 Task: Get directions from New York City to Los Angeles.
Action: Mouse moved to (255, 77)
Screenshot: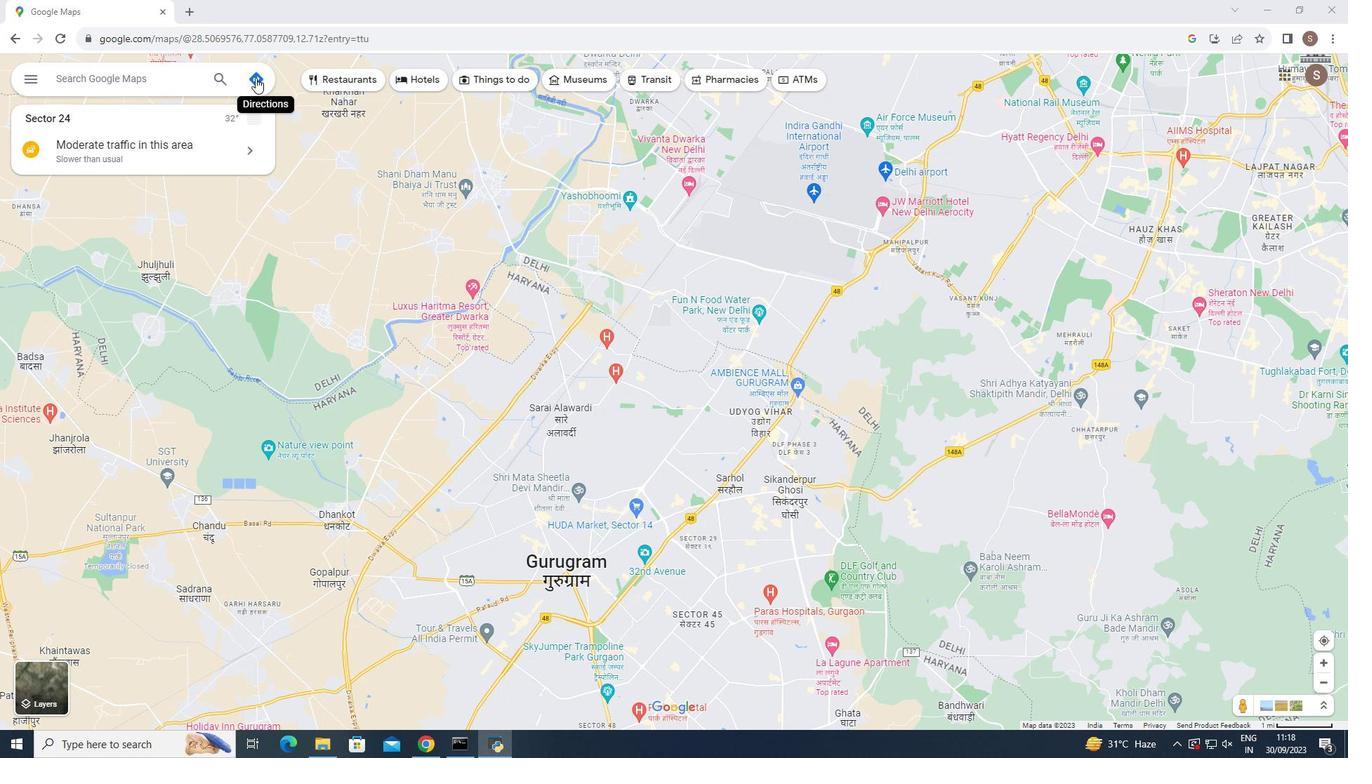 
Action: Mouse pressed left at (255, 77)
Screenshot: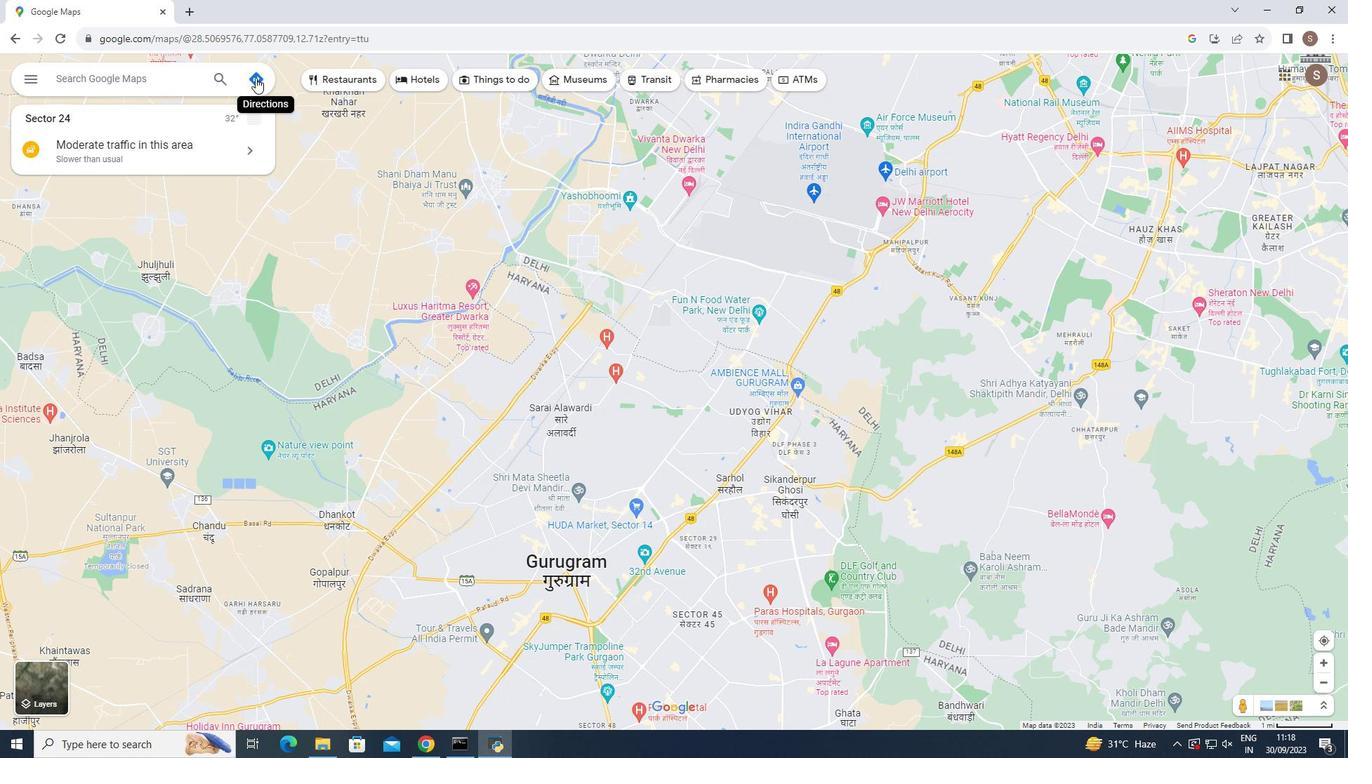
Action: Mouse moved to (104, 120)
Screenshot: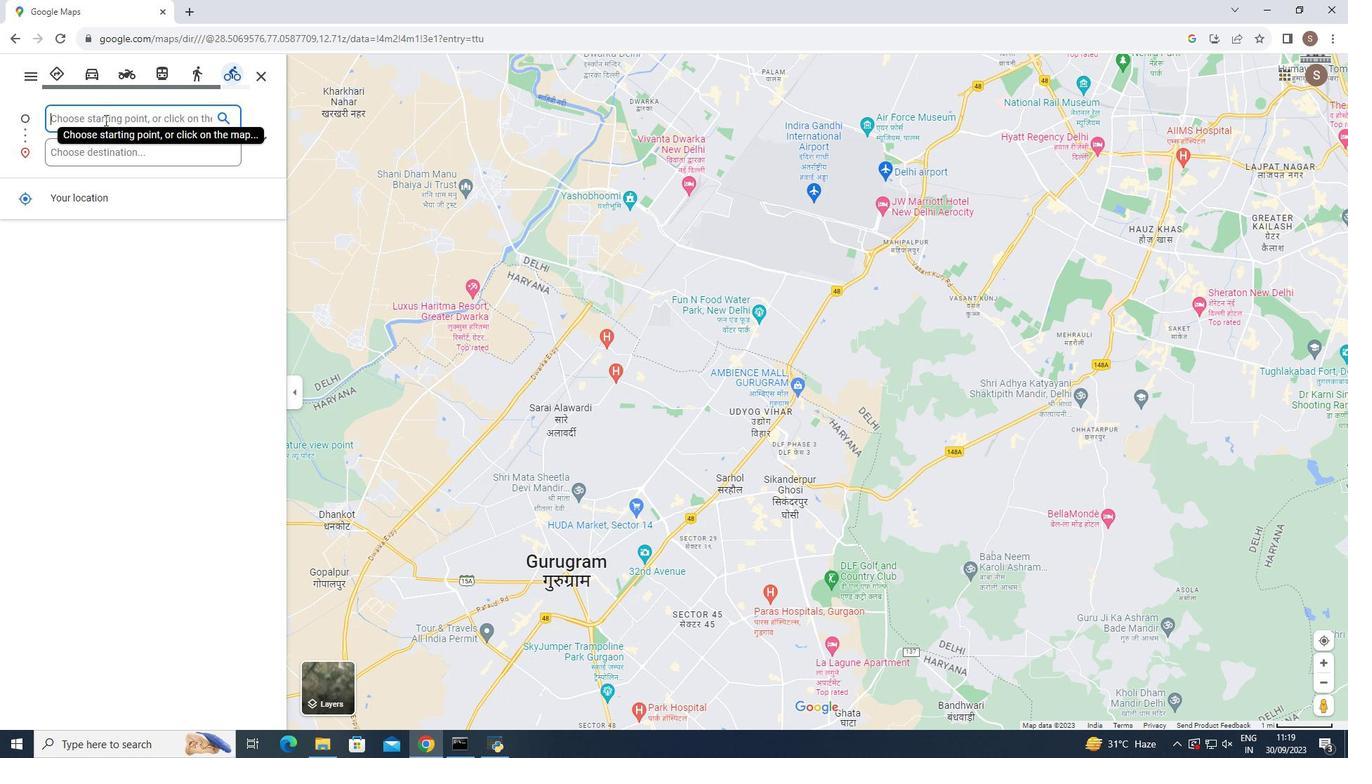 
Action: Key pressed new<Key.backspace><Key.backspace><Key.backspace><Key.backspace><Key.shift><Key.shift><Key.shift><Key.shift><Key.shift><Key.shift><Key.shift><Key.shift><Key.shift><Key.shift><Key.shift><Key.shift><Key.shift><Key.shift><Key.shift><Key.shift><Key.shift><Key.shift><Key.shift><Key.shift><Key.shift><Key.shift><Key.shift>New<Key.space><Key.shift><Key.shift><Key.shift><Key.shift><Key.shift><Key.shift>York<Key.space><Key.shift>City<Key.tab>
Screenshot: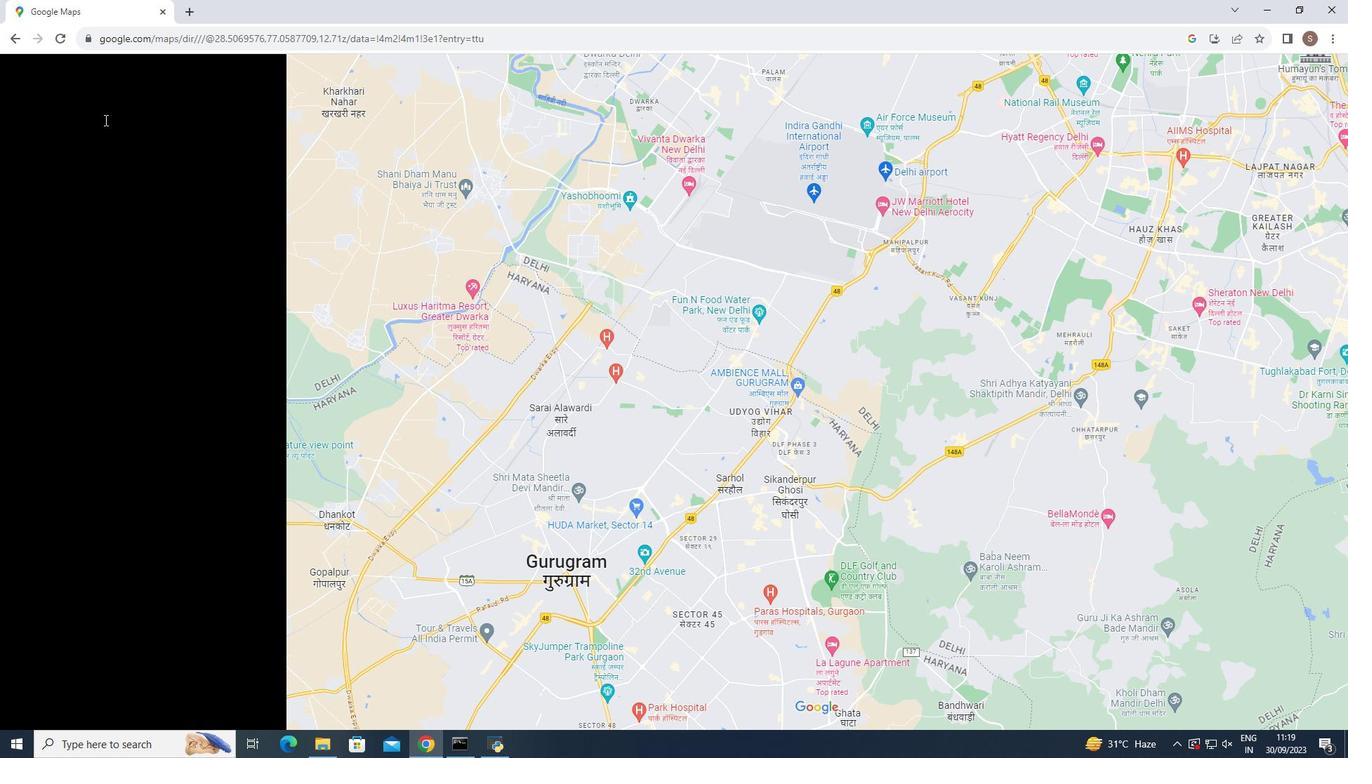 
Action: Mouse moved to (94, 153)
Screenshot: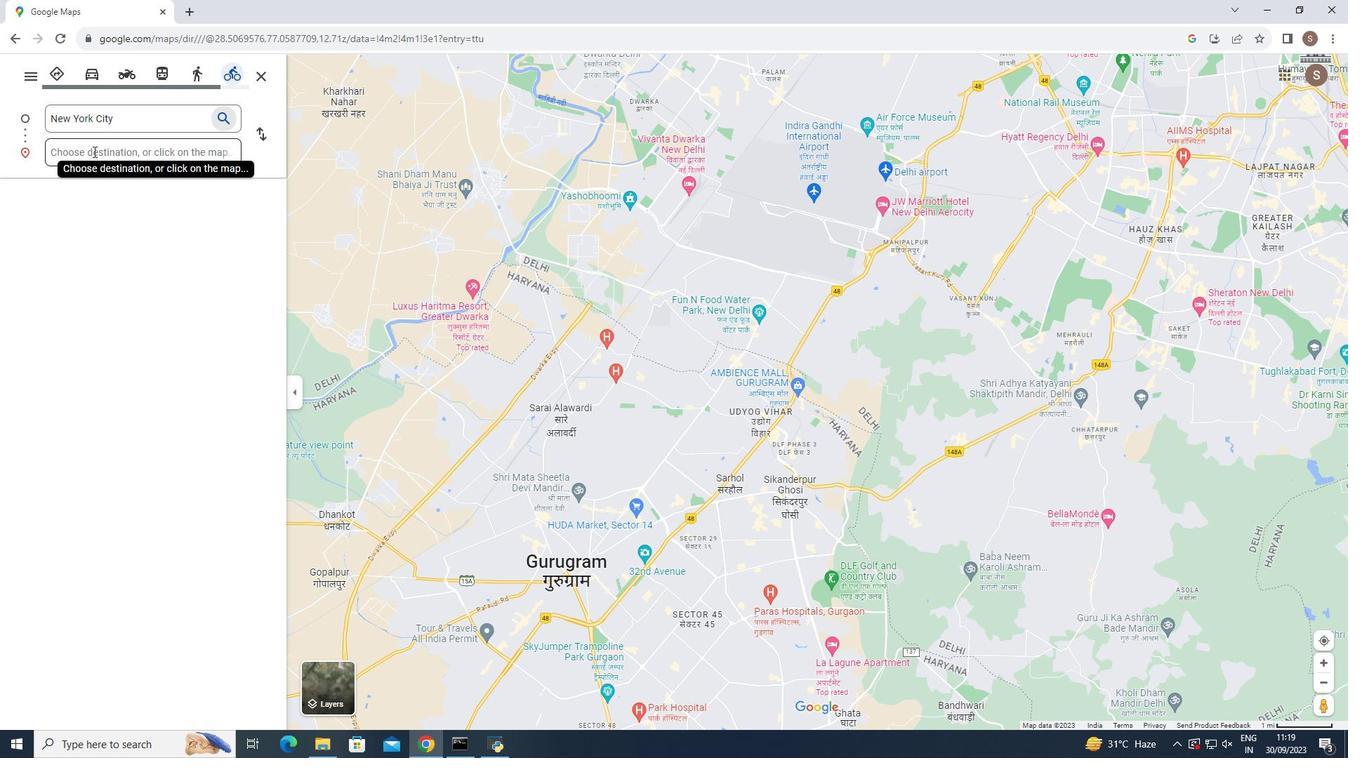 
Action: Mouse pressed left at (94, 153)
Screenshot: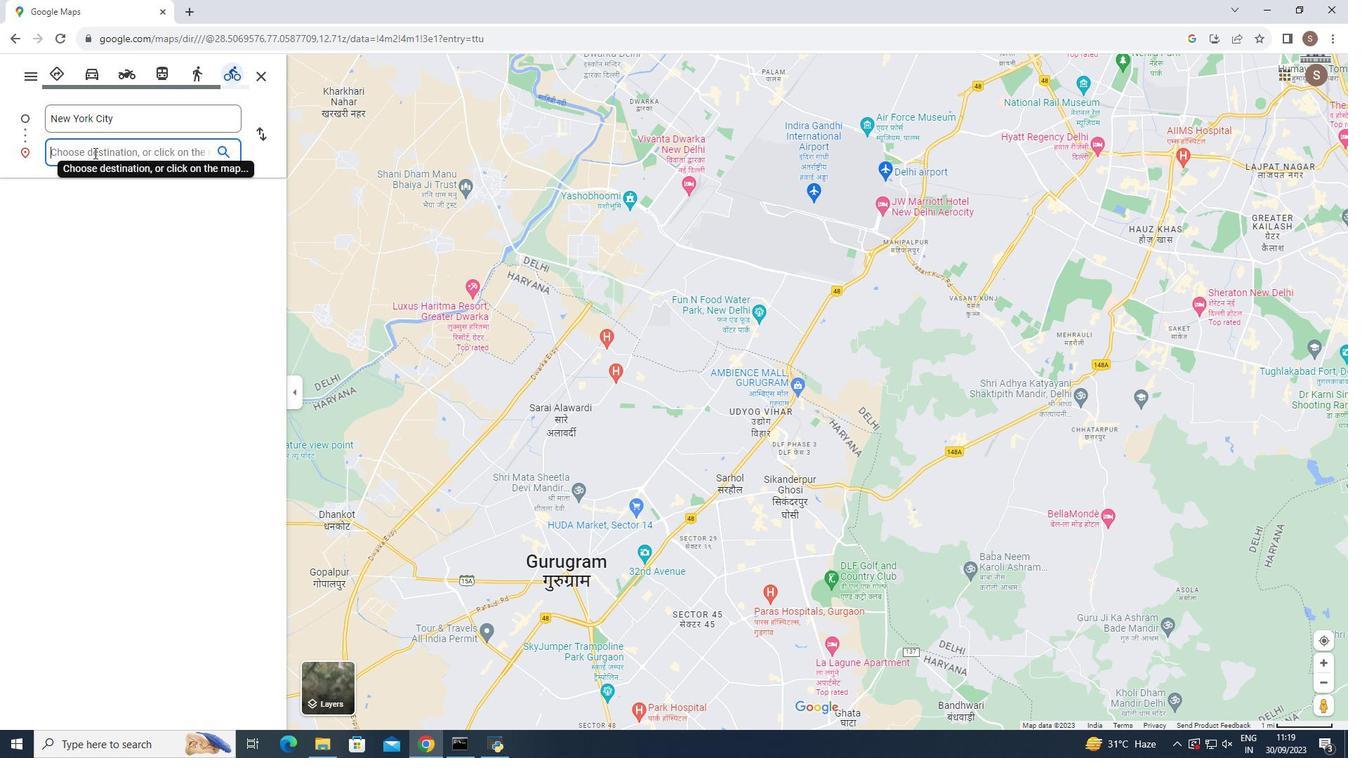 
Action: Key pressed <Key.caps_lock>L<Key.caps_lock>os<Key.space><Key.shift><Key.shift><Key.shift><Key.shift><Key.shift><Key.shift><Key.shift><Key.shift><Key.shift><Key.shift><Key.shift><Key.shift><Key.shift><Key.shift><Key.shift><Key.shift><Key.shift><Key.shift><Key.shift><Key.shift><Key.shift>Angeles
Screenshot: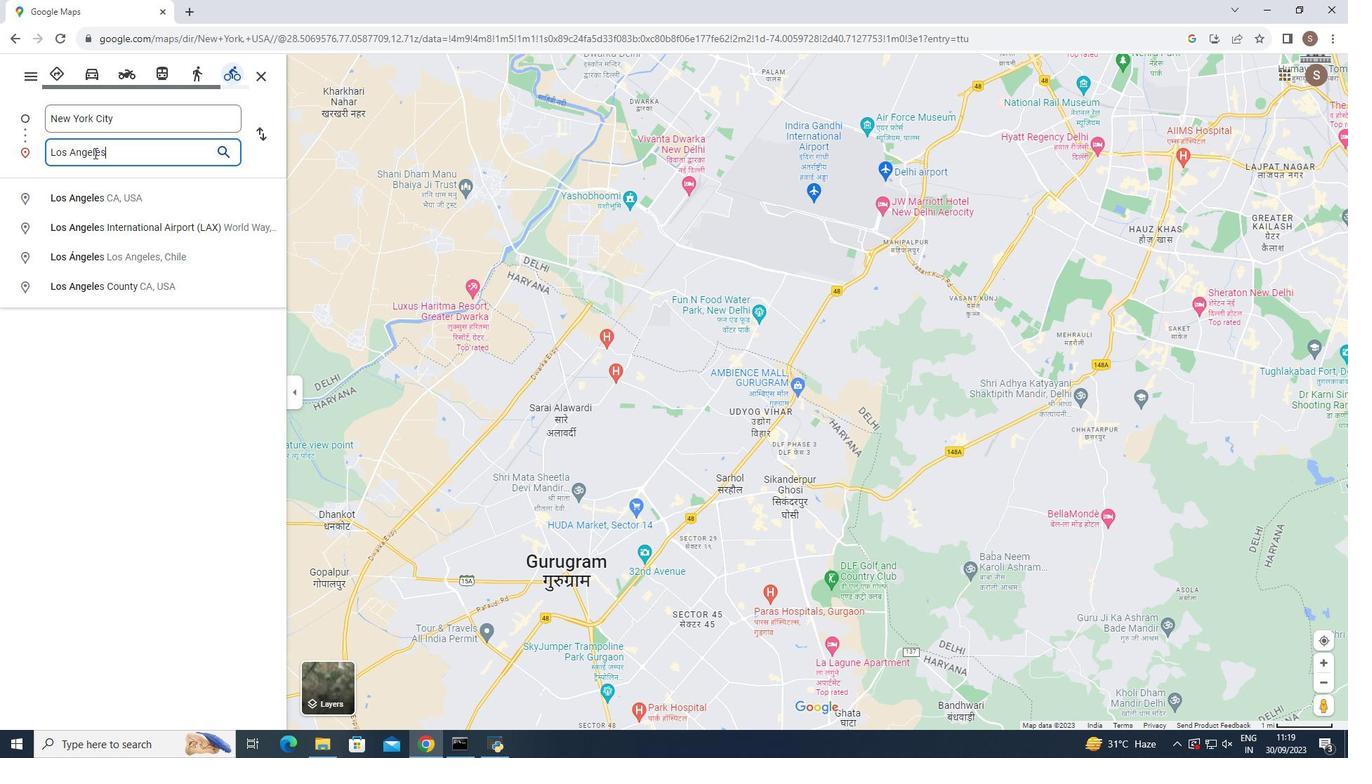 
Action: Mouse moved to (222, 152)
Screenshot: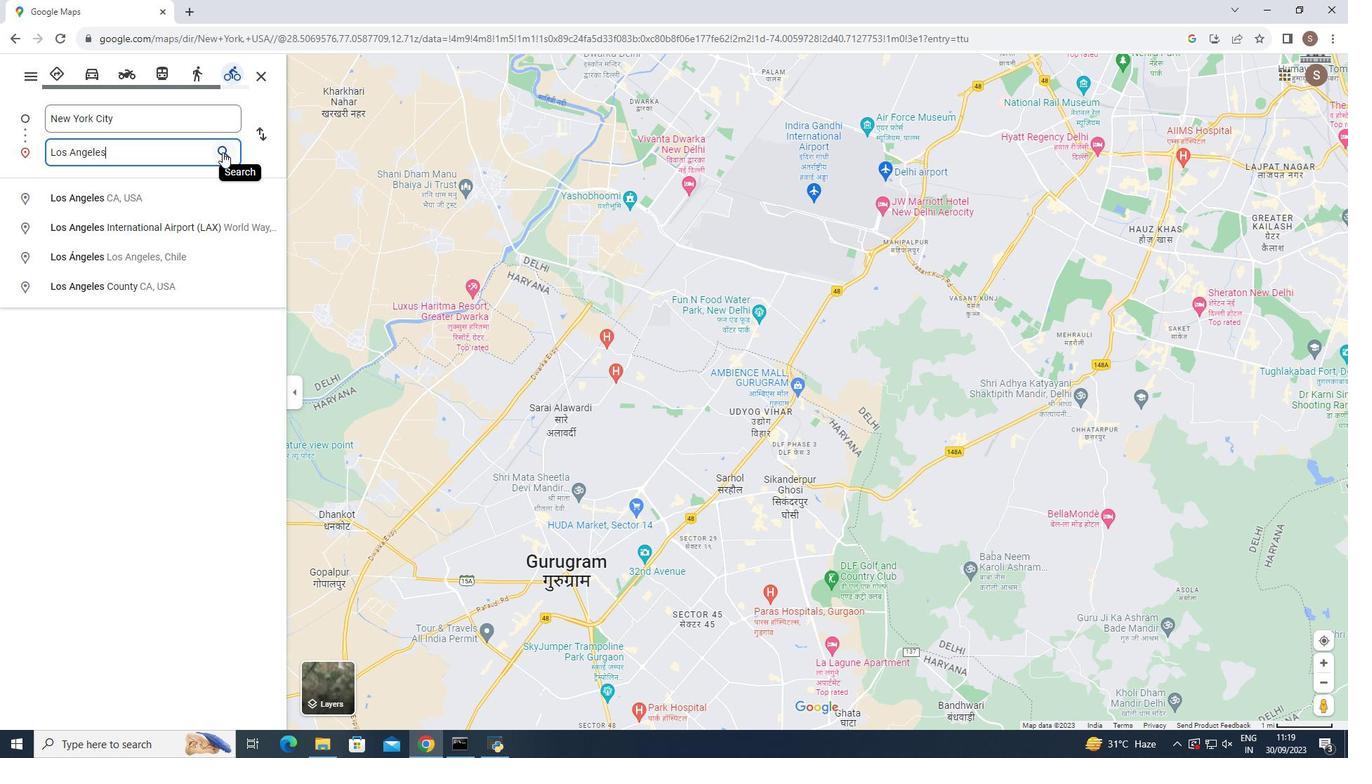 
Action: Mouse pressed left at (222, 152)
Screenshot: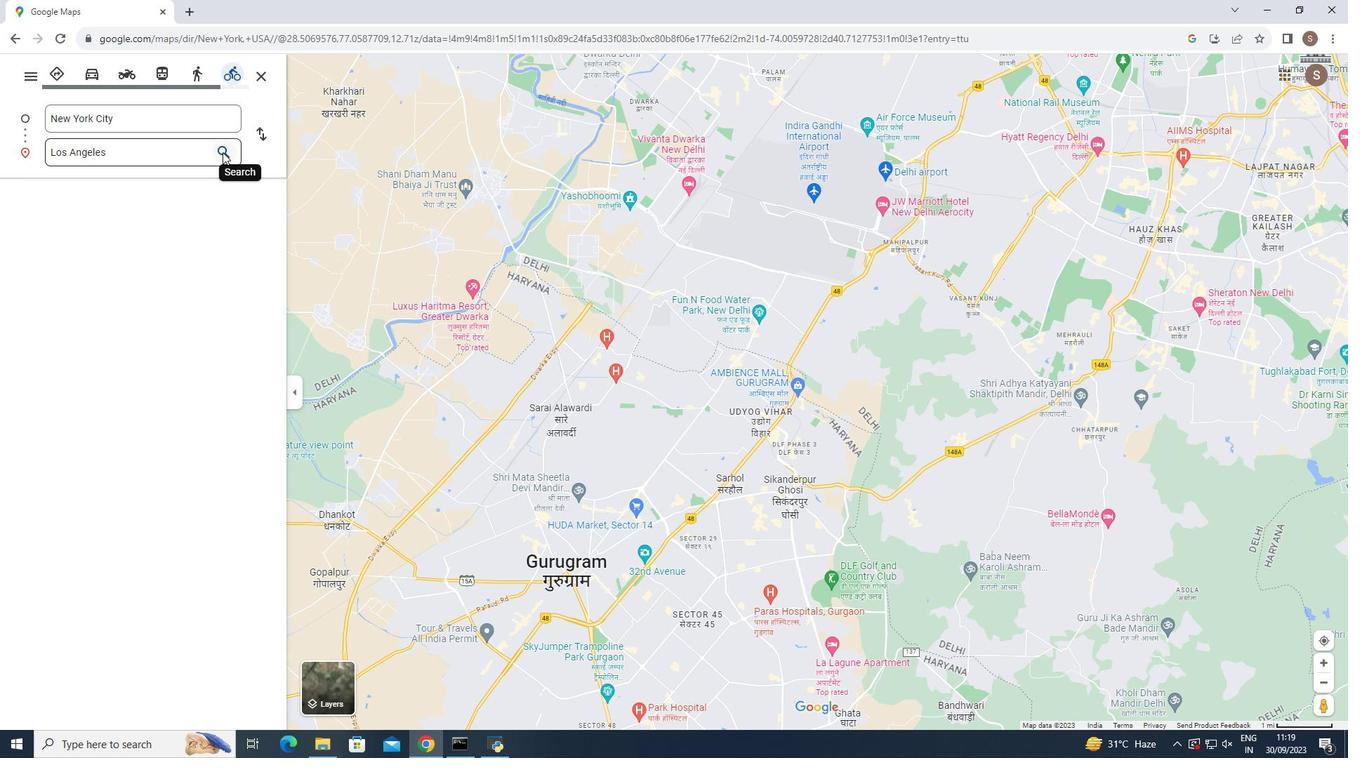 
Action: Mouse moved to (73, 400)
Screenshot: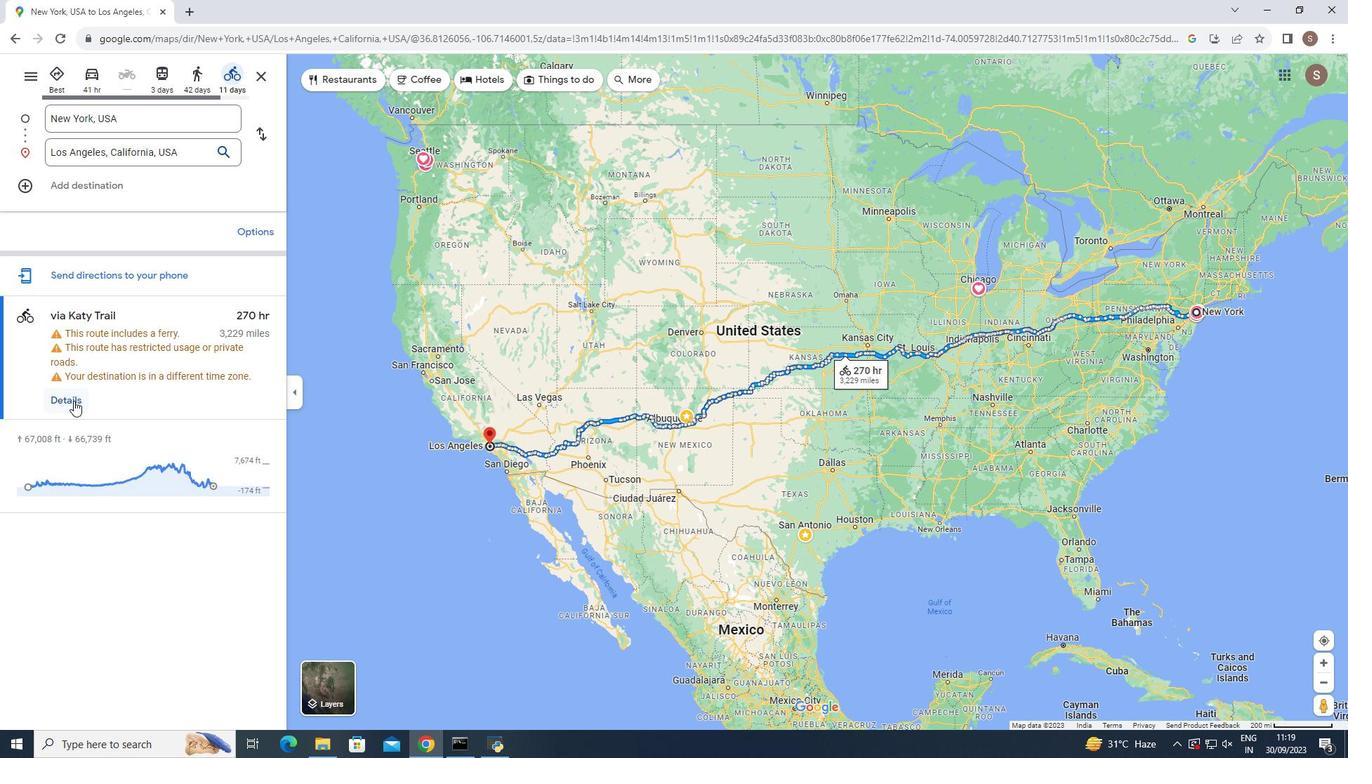 
Action: Mouse pressed left at (73, 400)
Screenshot: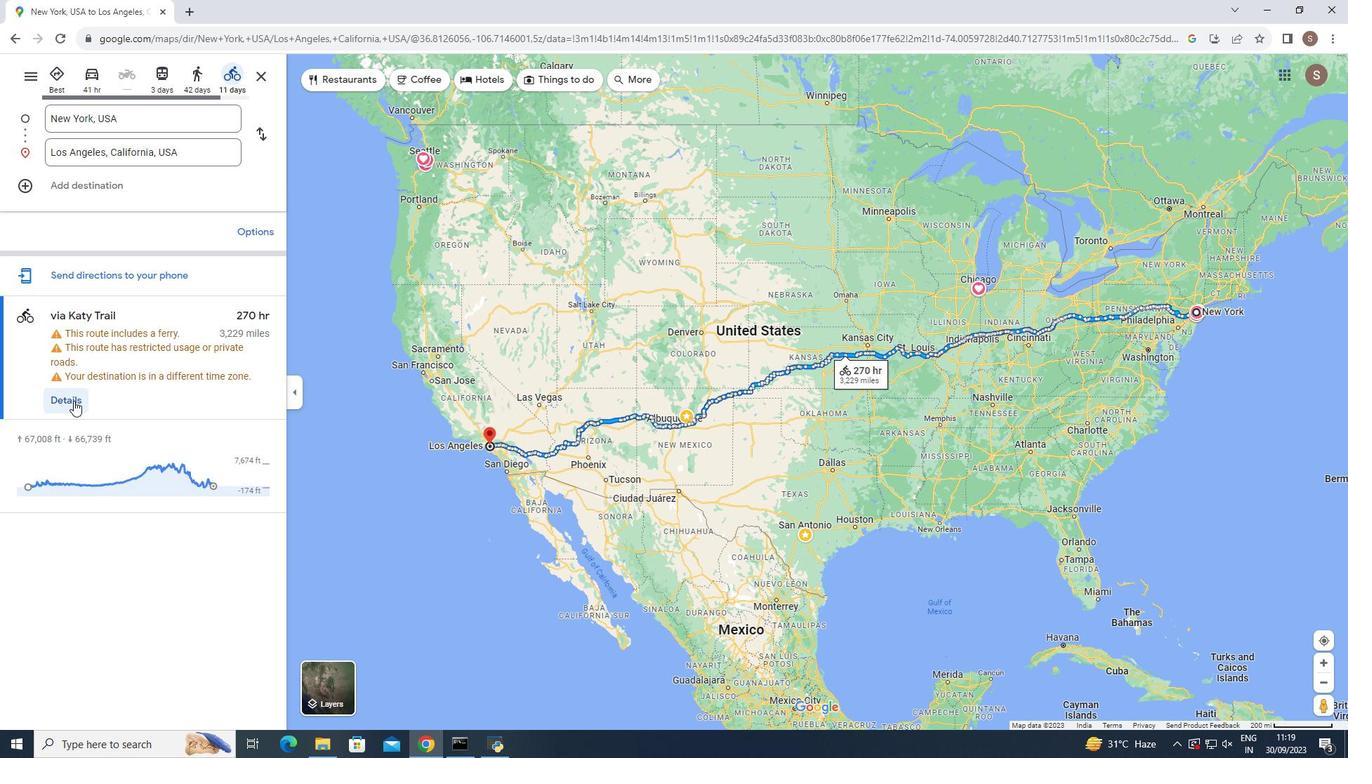 
Action: Mouse moved to (106, 402)
Screenshot: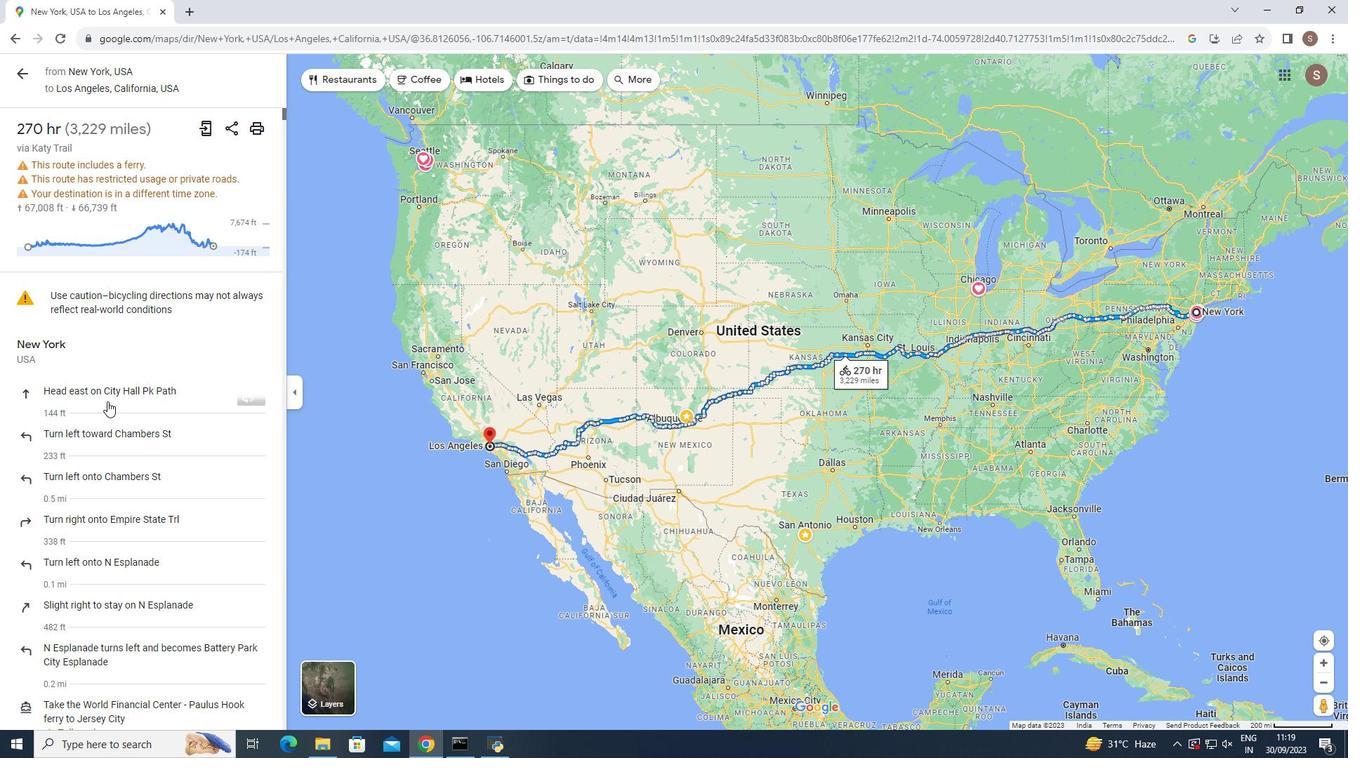 
Action: Mouse scrolled (106, 401) with delta (0, 0)
Screenshot: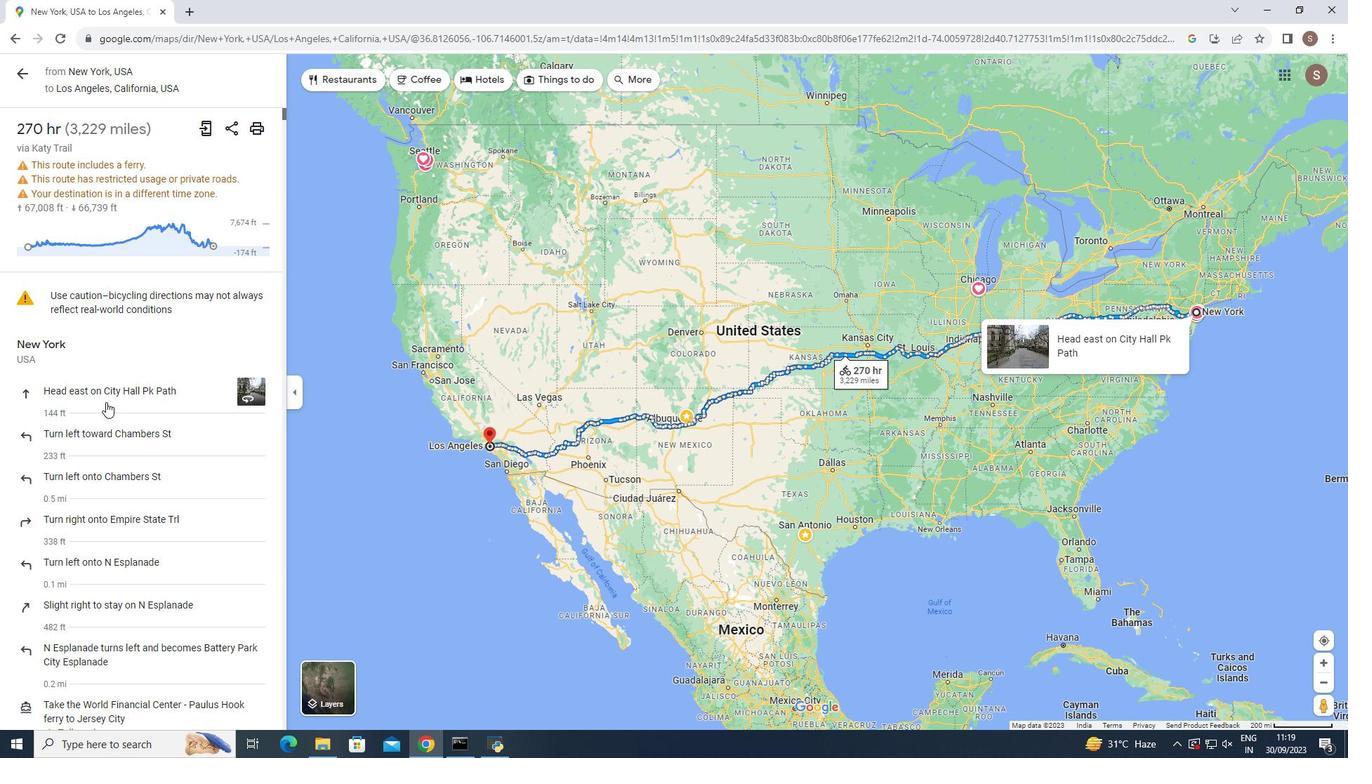 
Action: Mouse moved to (106, 402)
Screenshot: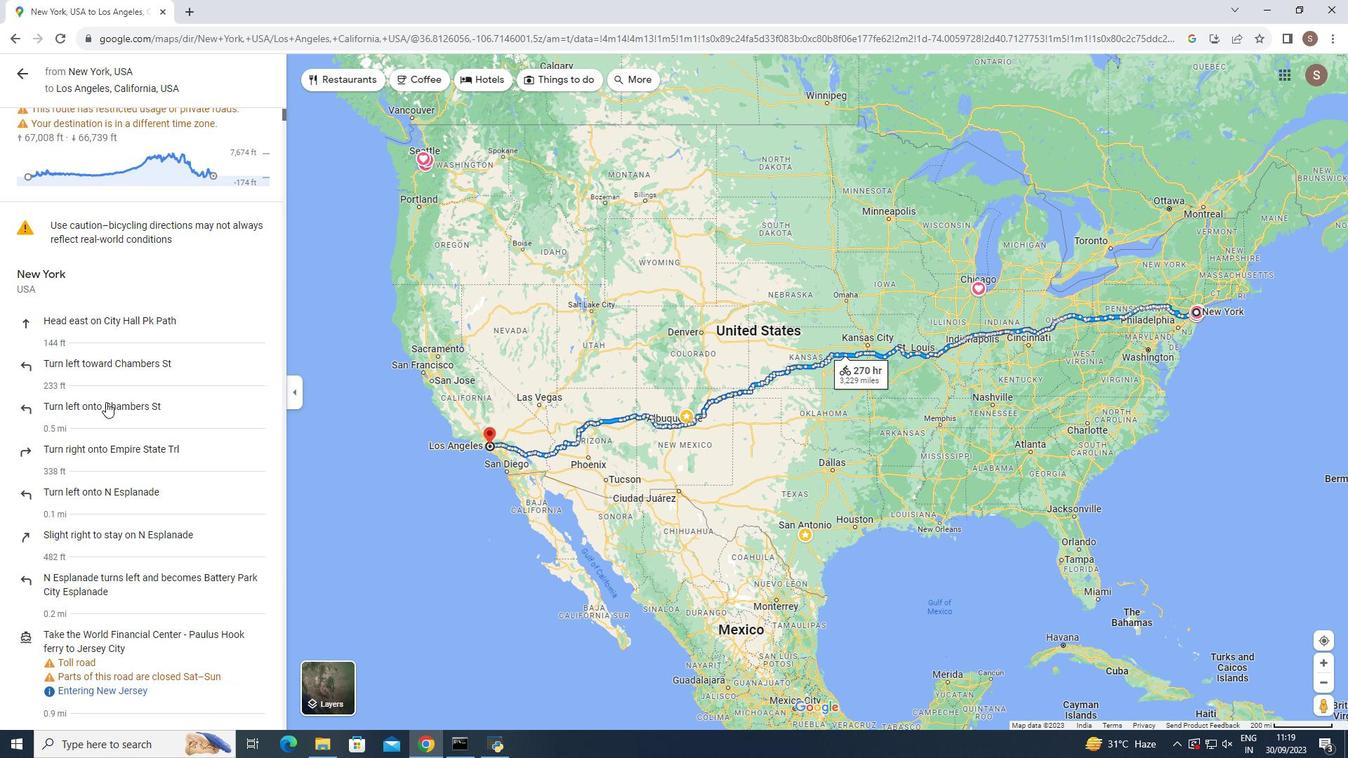 
Action: Mouse scrolled (106, 401) with delta (0, 0)
Screenshot: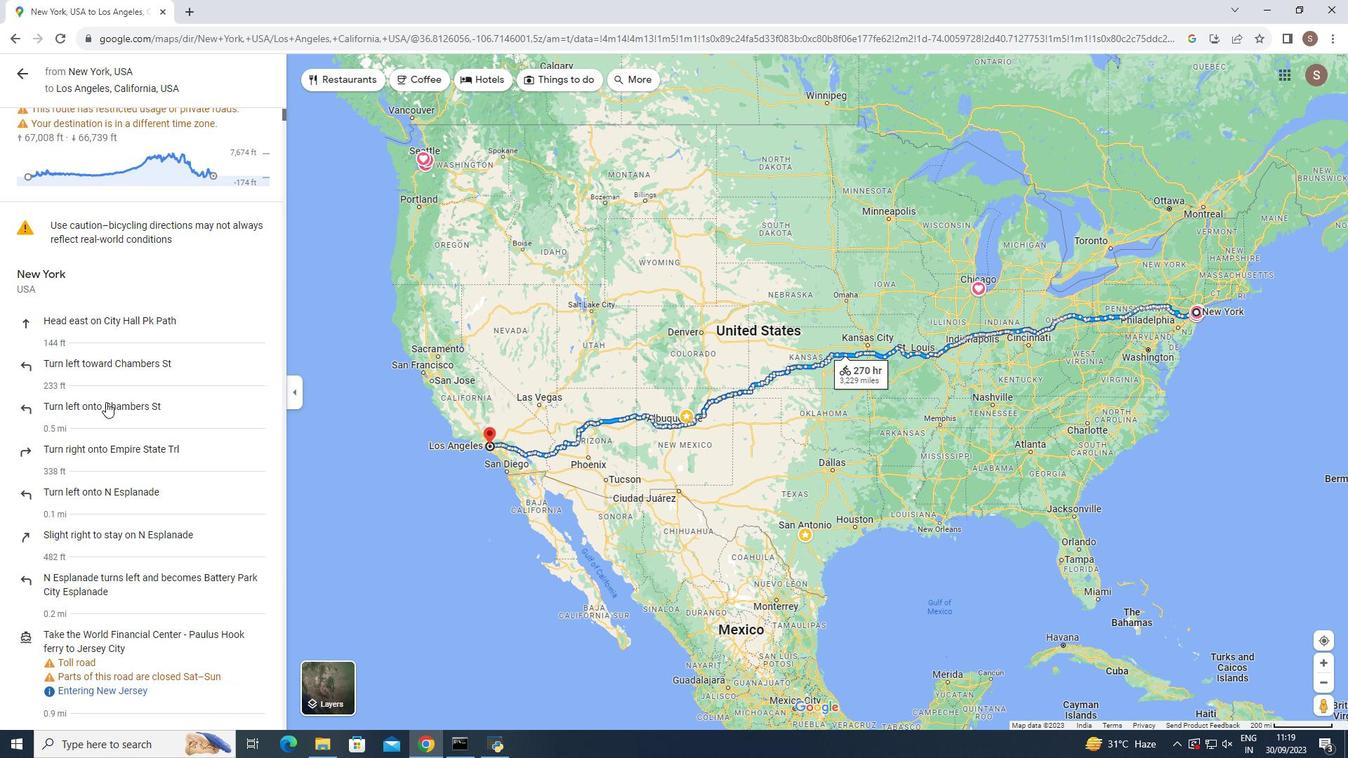 
Action: Mouse moved to (205, 220)
Screenshot: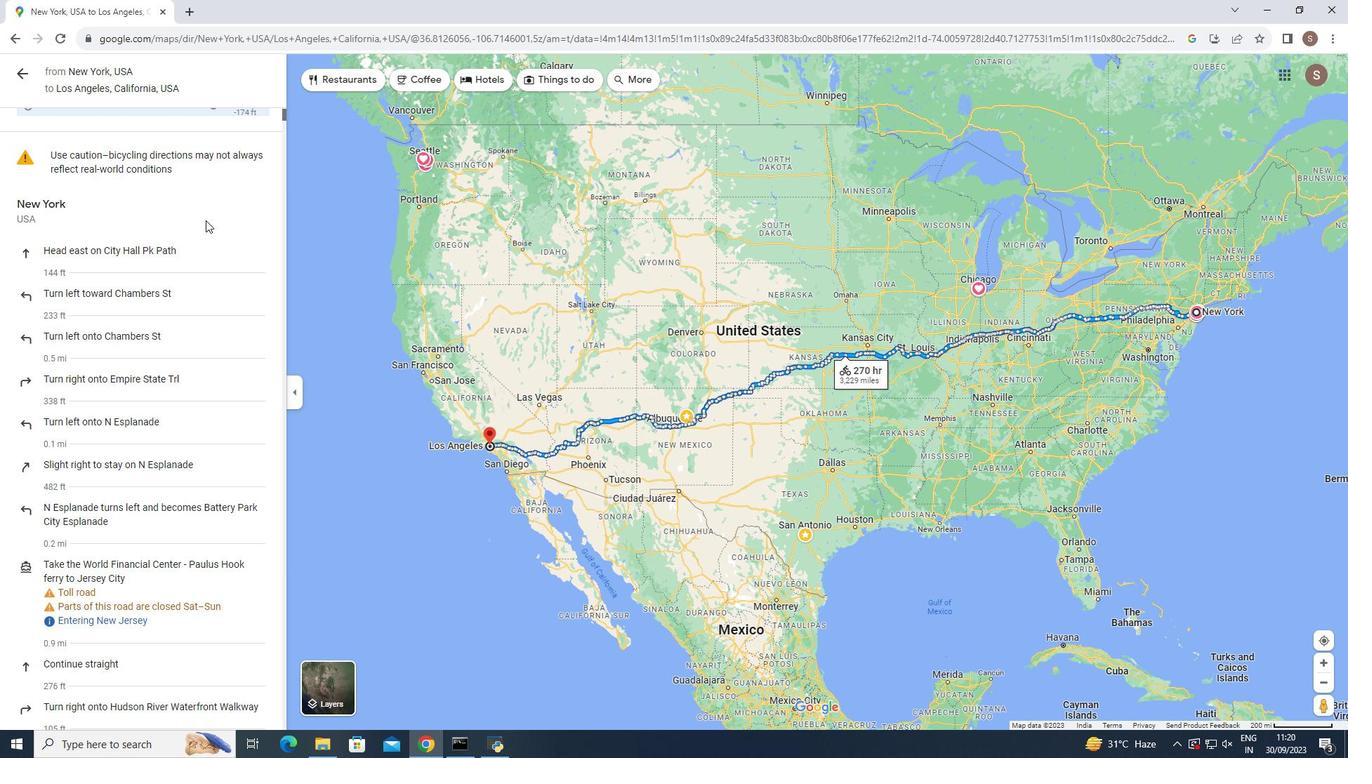 
Action: Mouse scrolled (205, 221) with delta (0, 0)
Screenshot: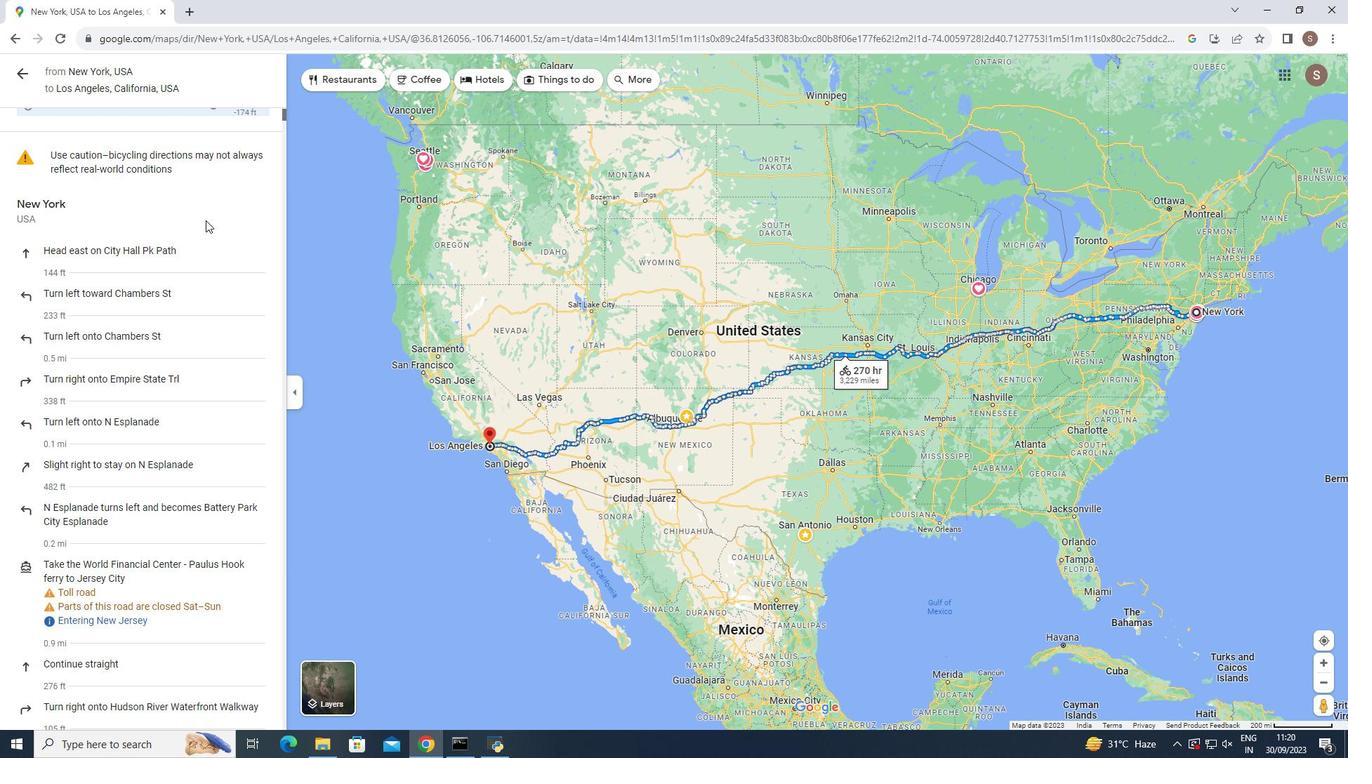 
Action: Mouse scrolled (205, 221) with delta (0, 0)
Screenshot: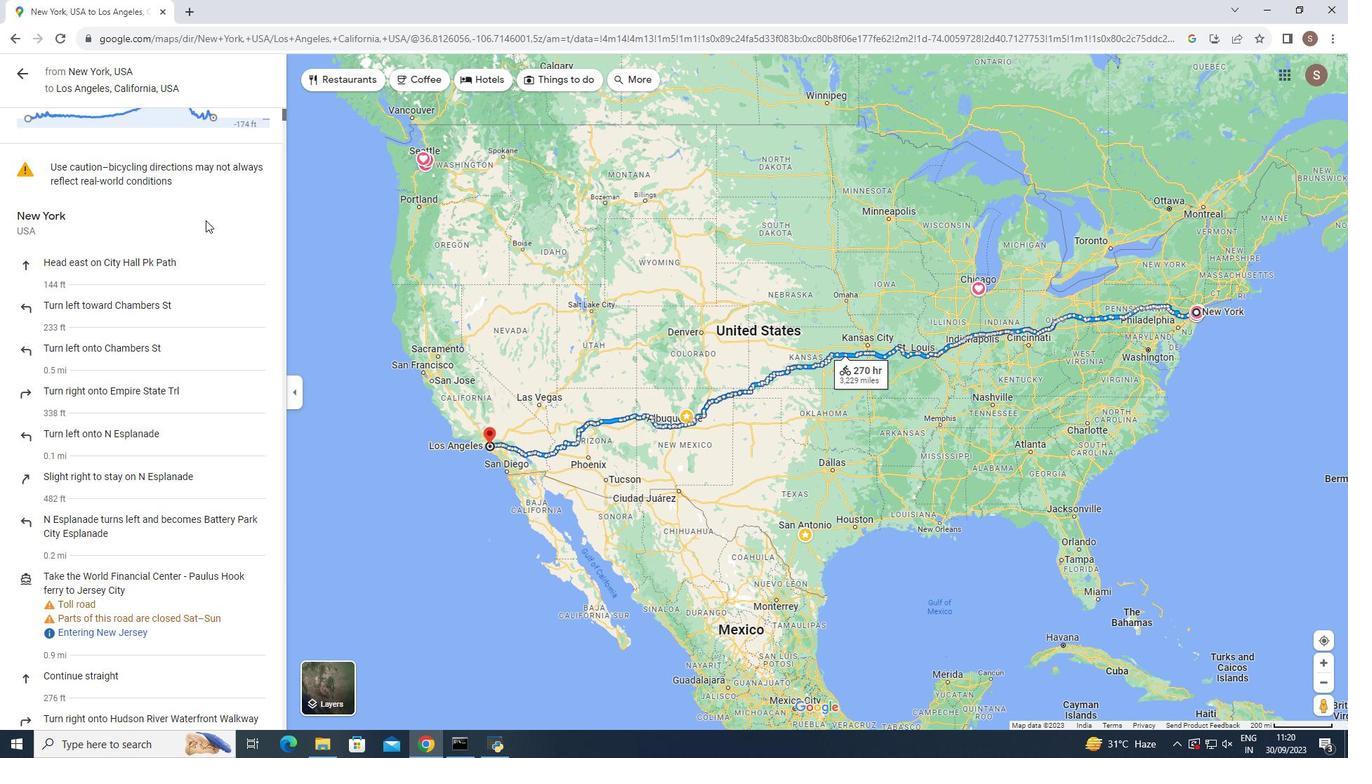
Action: Mouse scrolled (205, 221) with delta (0, 0)
Screenshot: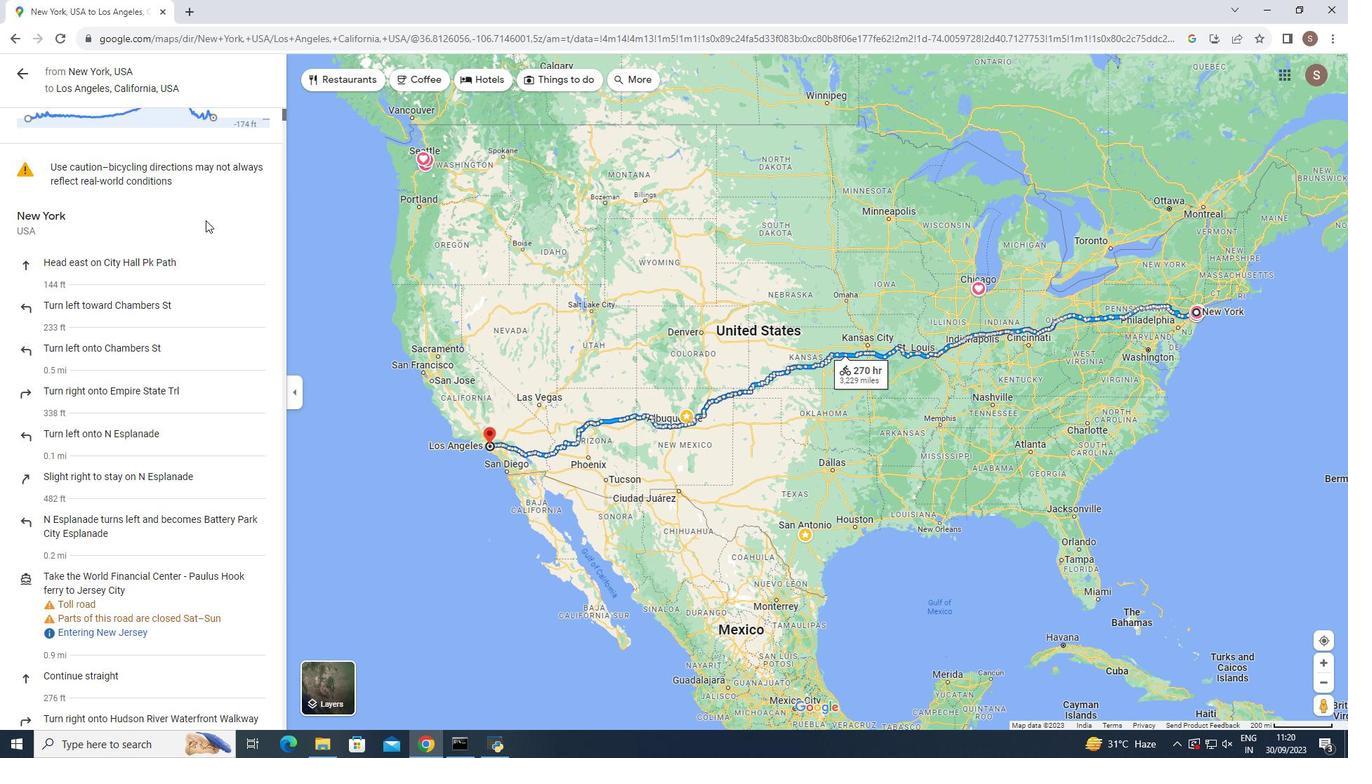 
Action: Mouse scrolled (205, 221) with delta (0, 0)
Screenshot: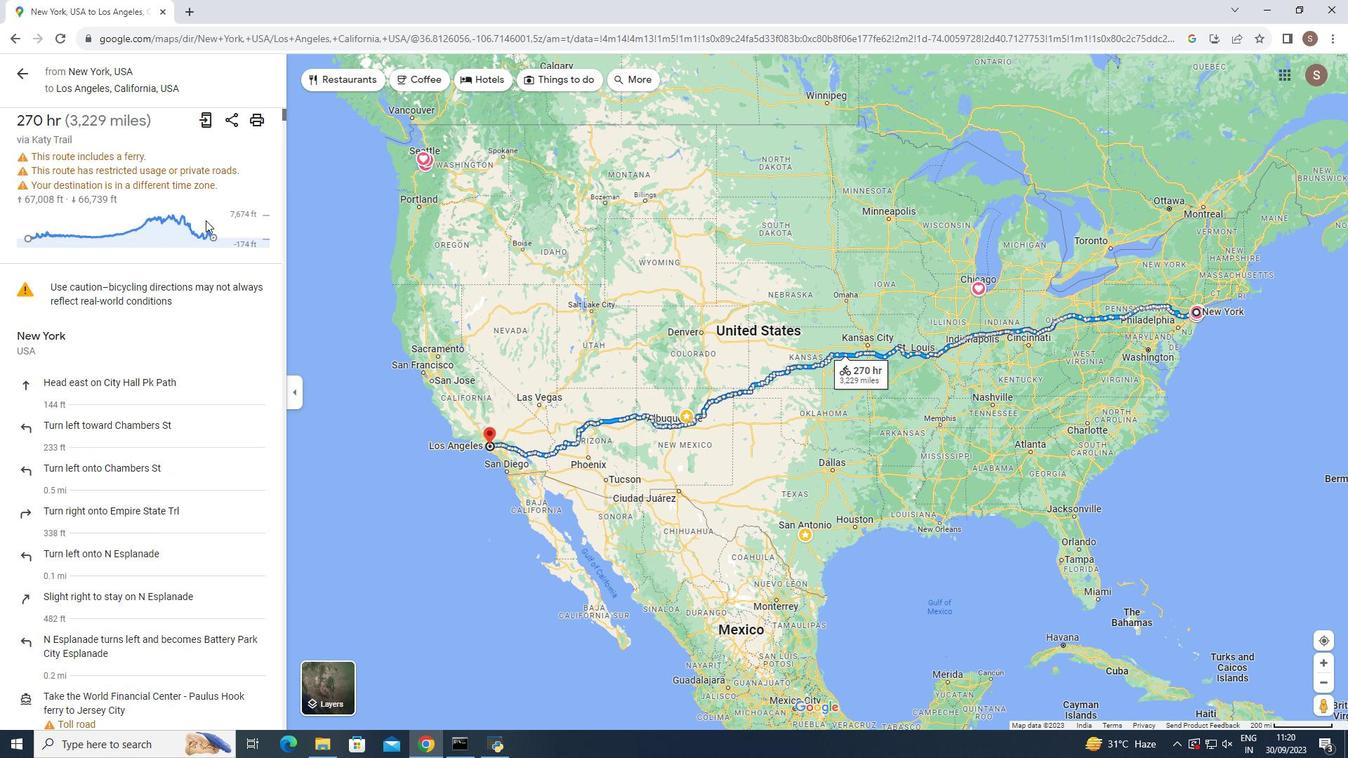 
Action: Mouse moved to (210, 216)
Screenshot: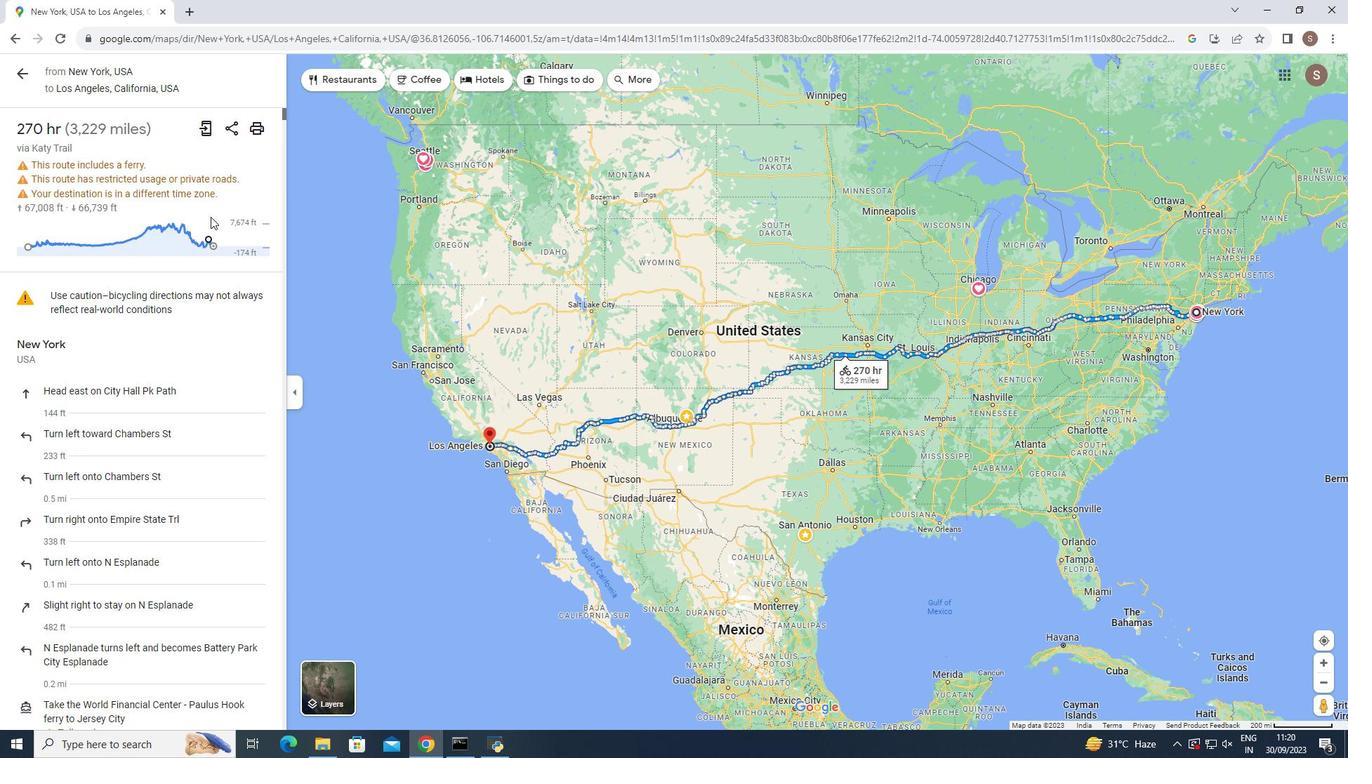 
Action: Mouse scrolled (210, 217) with delta (0, 0)
Screenshot: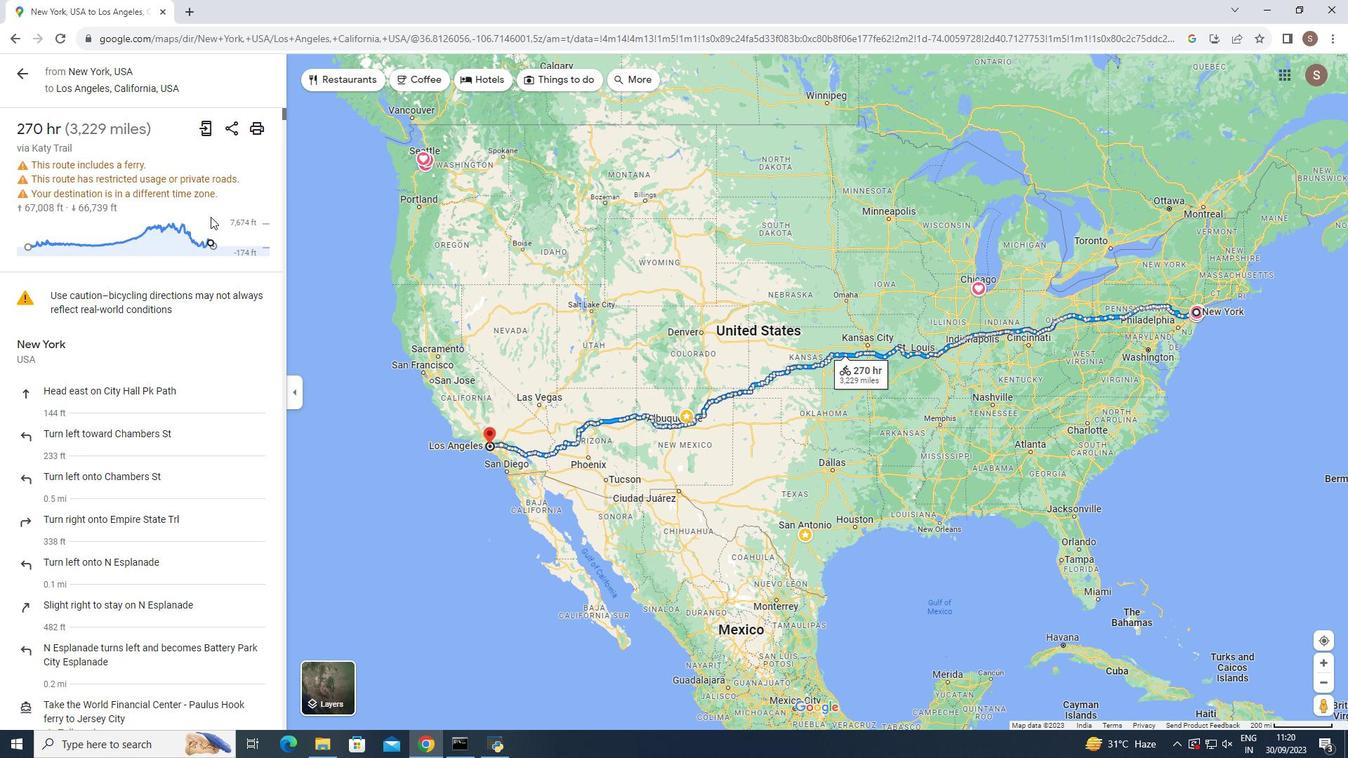 
Action: Mouse scrolled (210, 217) with delta (0, 0)
Screenshot: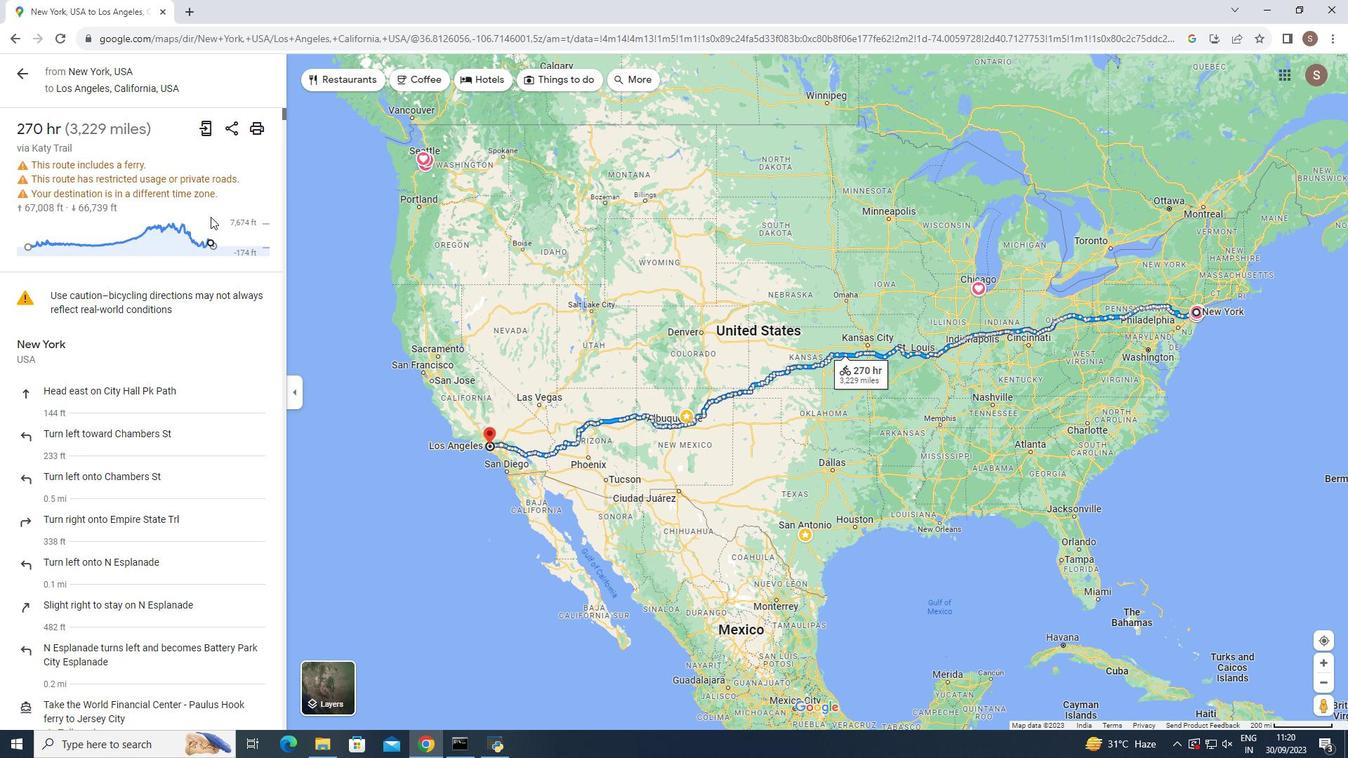 
Action: Mouse scrolled (210, 217) with delta (0, 0)
Screenshot: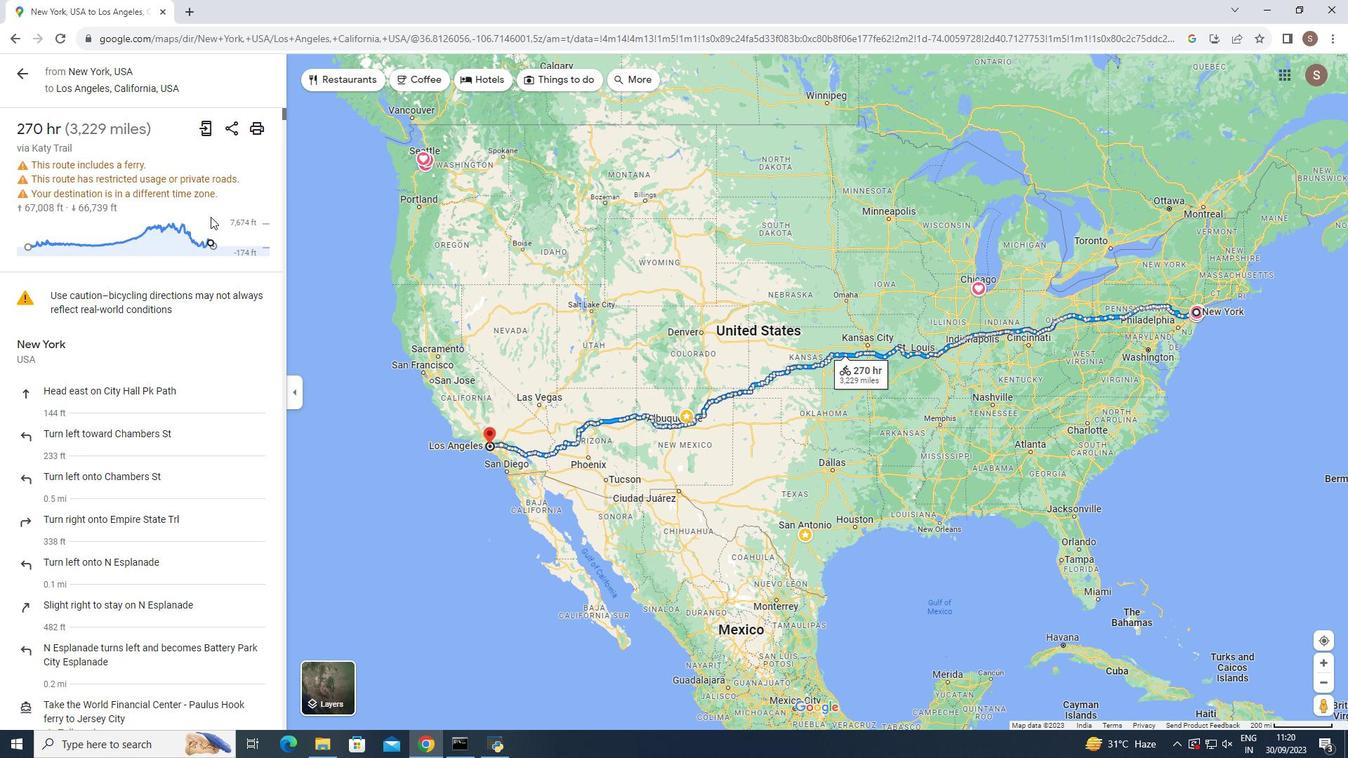 
Action: Mouse scrolled (210, 217) with delta (0, 0)
Screenshot: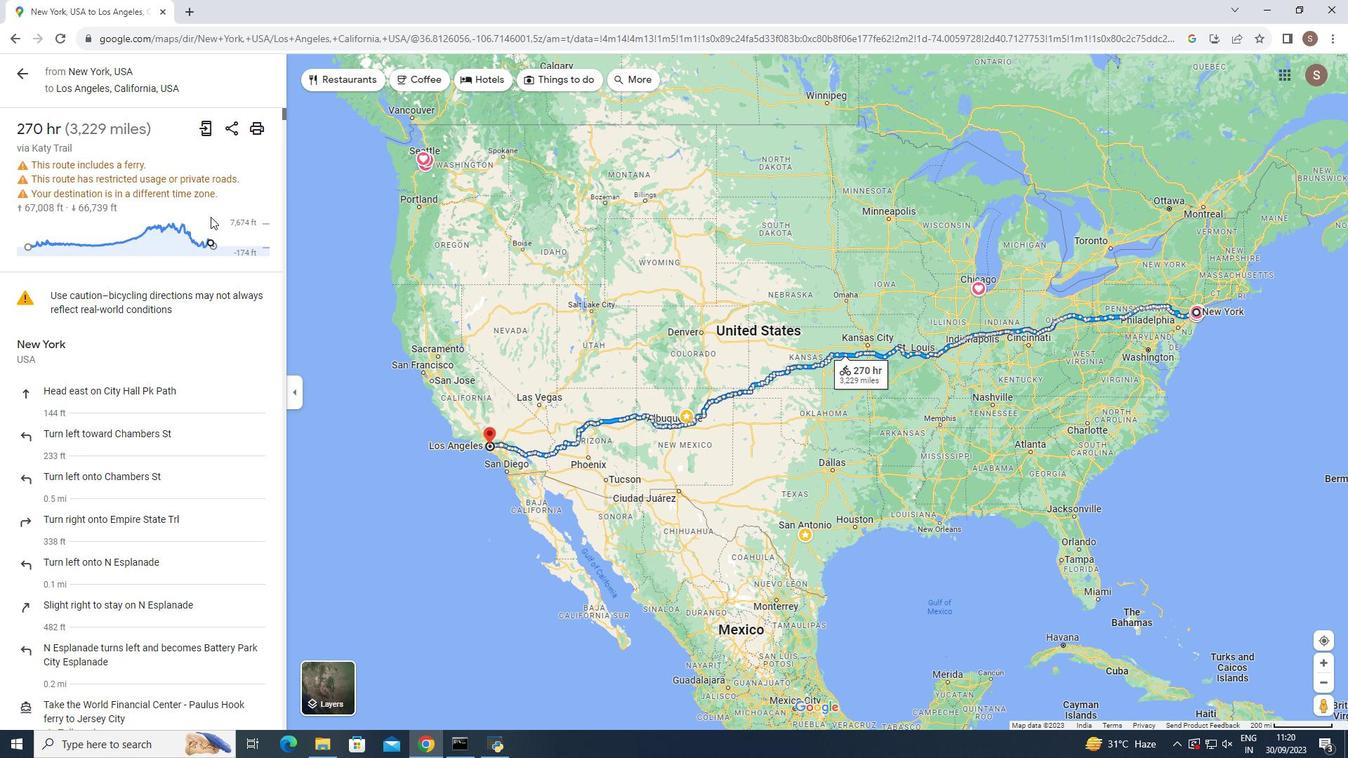 
Action: Mouse moved to (136, 374)
Screenshot: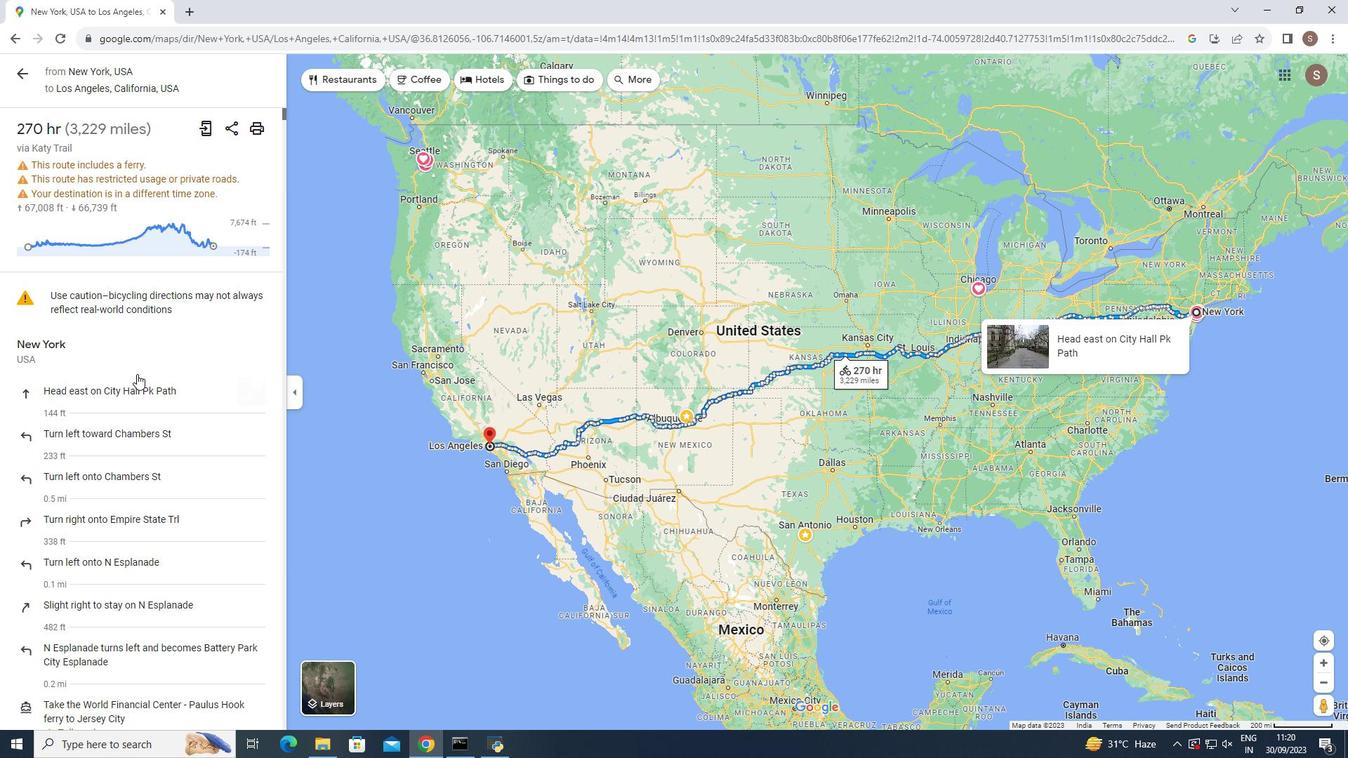 
Action: Mouse scrolled (136, 373) with delta (0, 0)
Screenshot: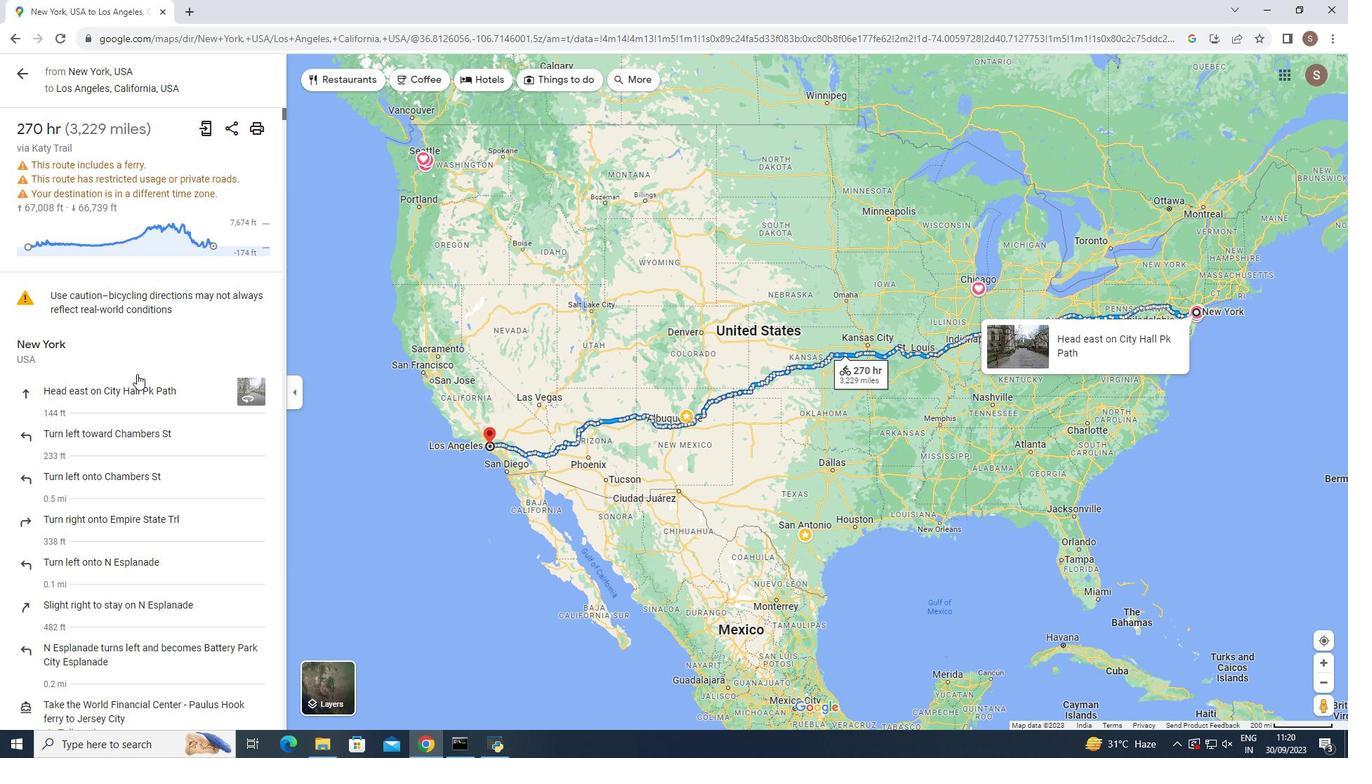 
Action: Mouse moved to (139, 372)
Screenshot: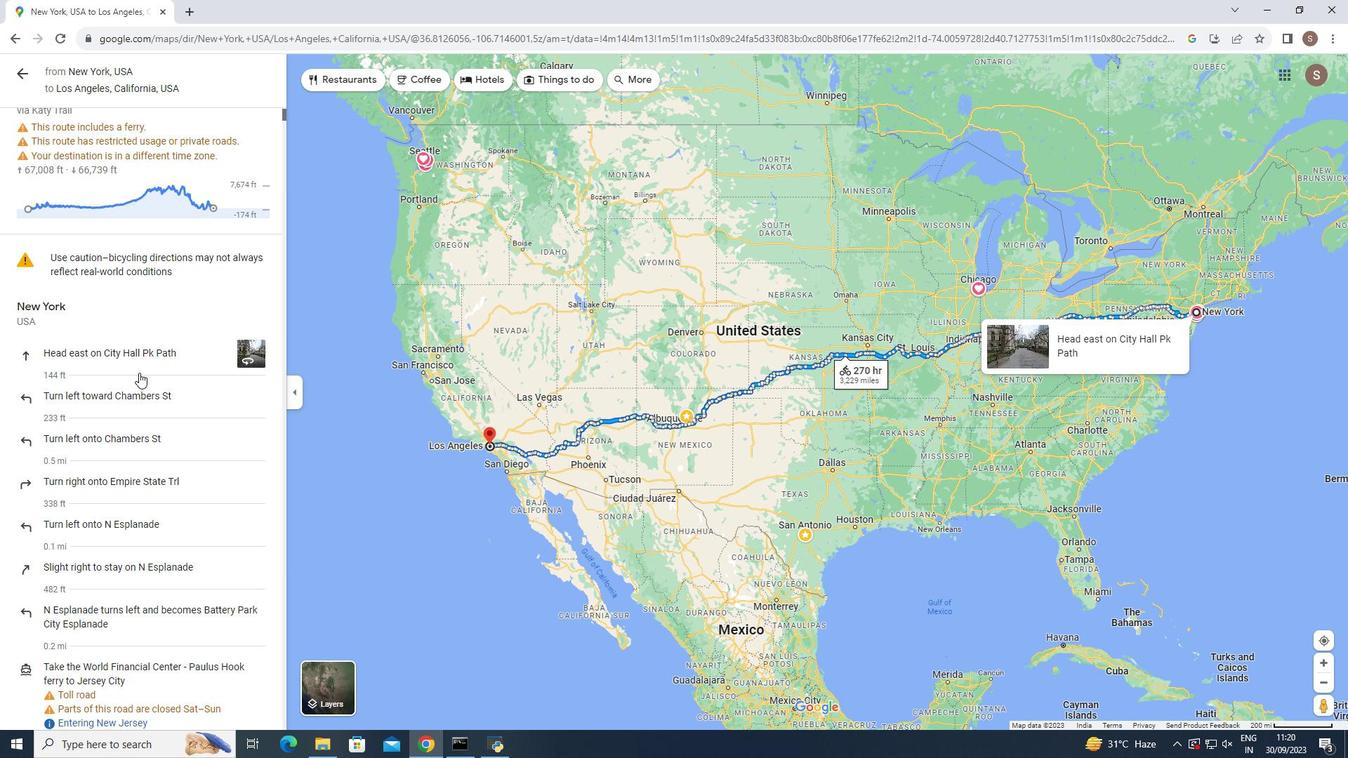
Action: Mouse scrolled (139, 372) with delta (0, 0)
Screenshot: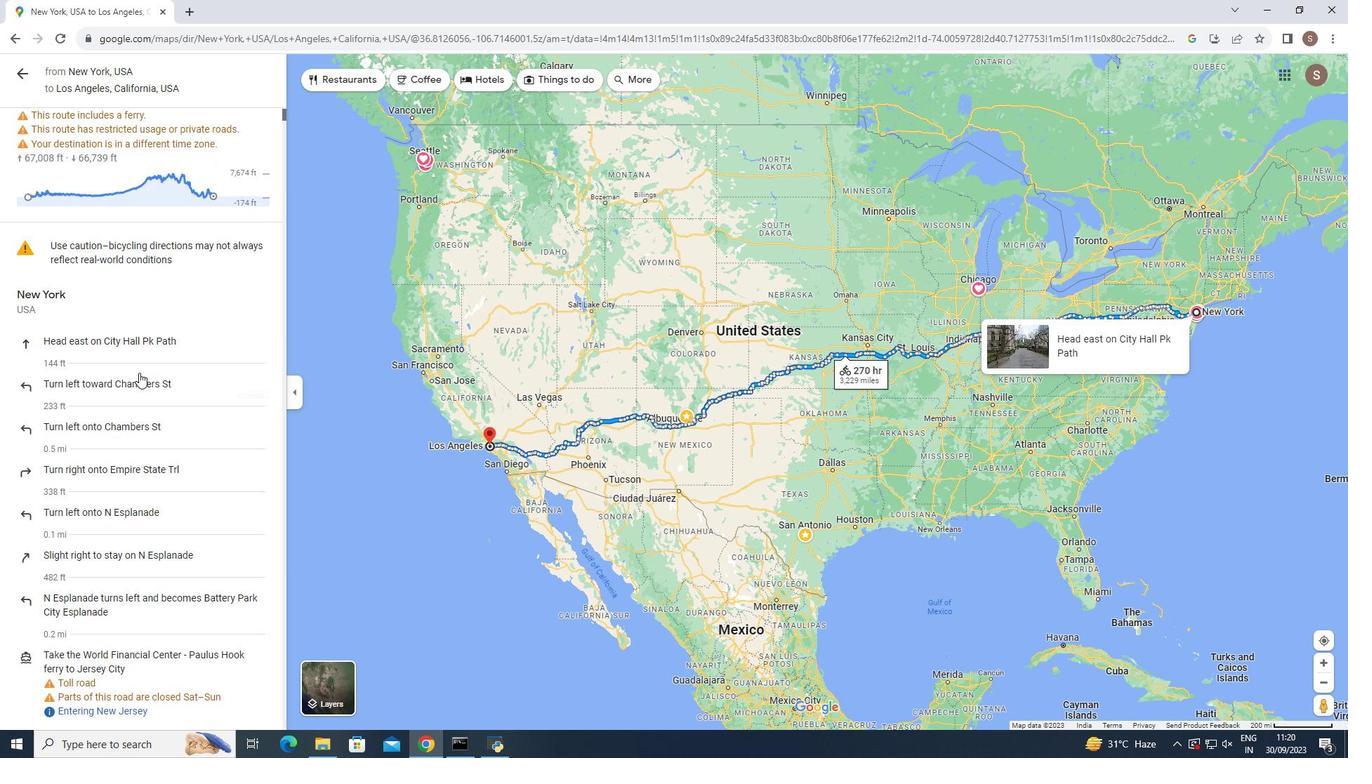 
Action: Mouse moved to (140, 371)
Screenshot: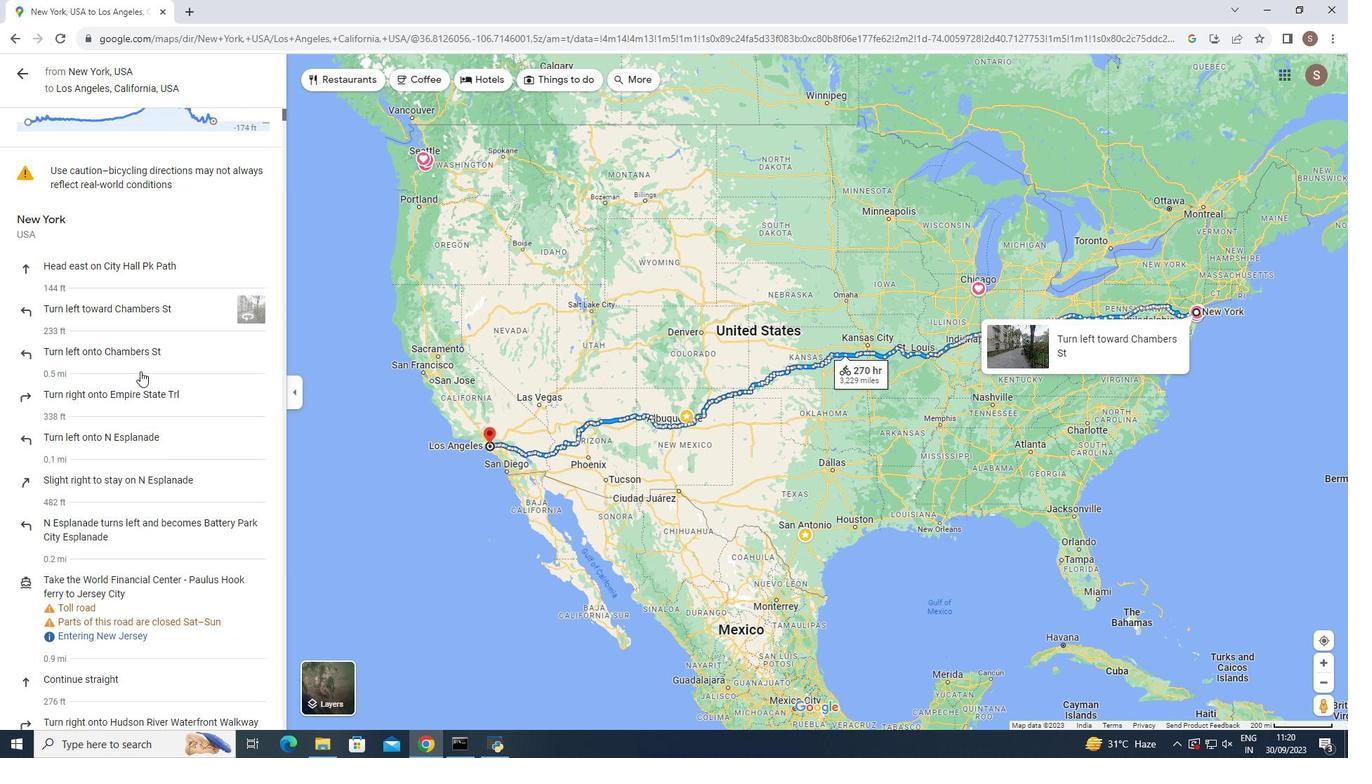 
Action: Mouse scrolled (140, 370) with delta (0, 0)
Screenshot: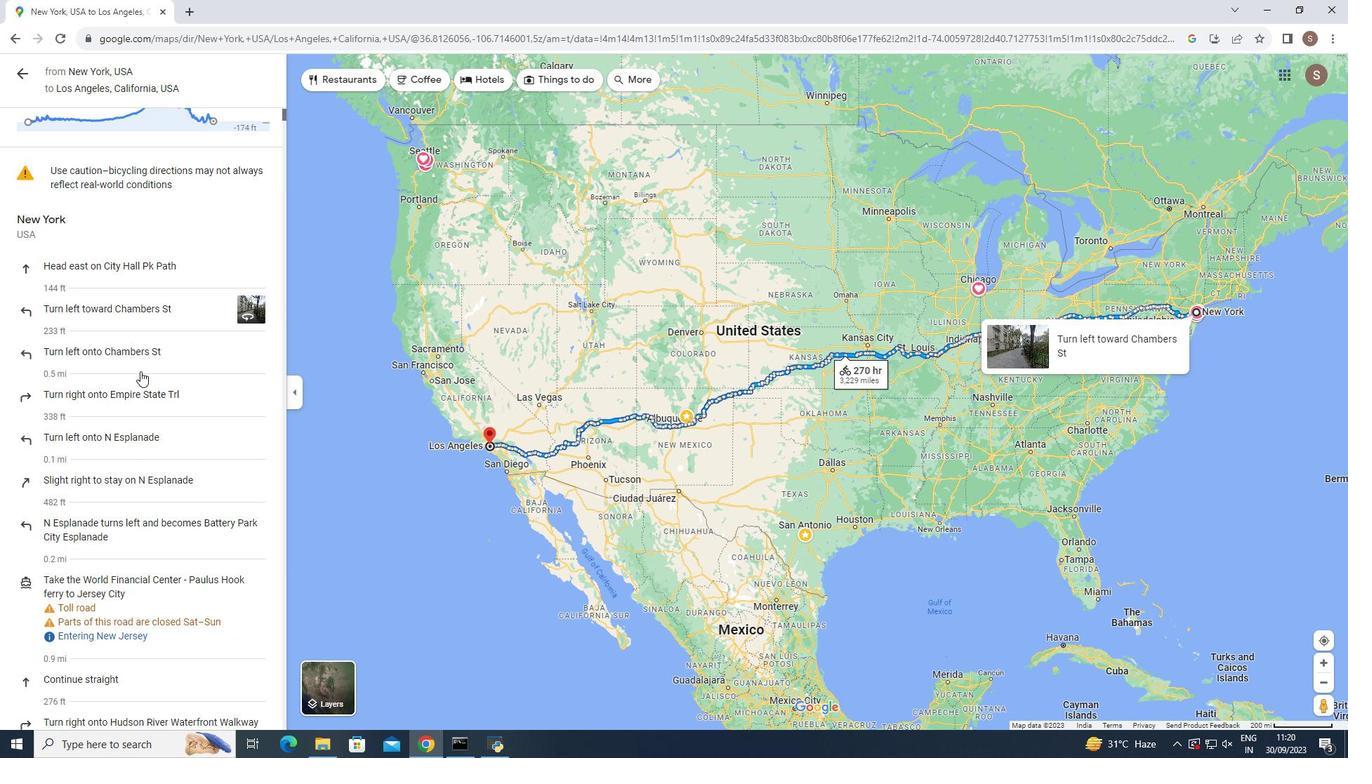 
Action: Mouse scrolled (140, 370) with delta (0, 0)
Screenshot: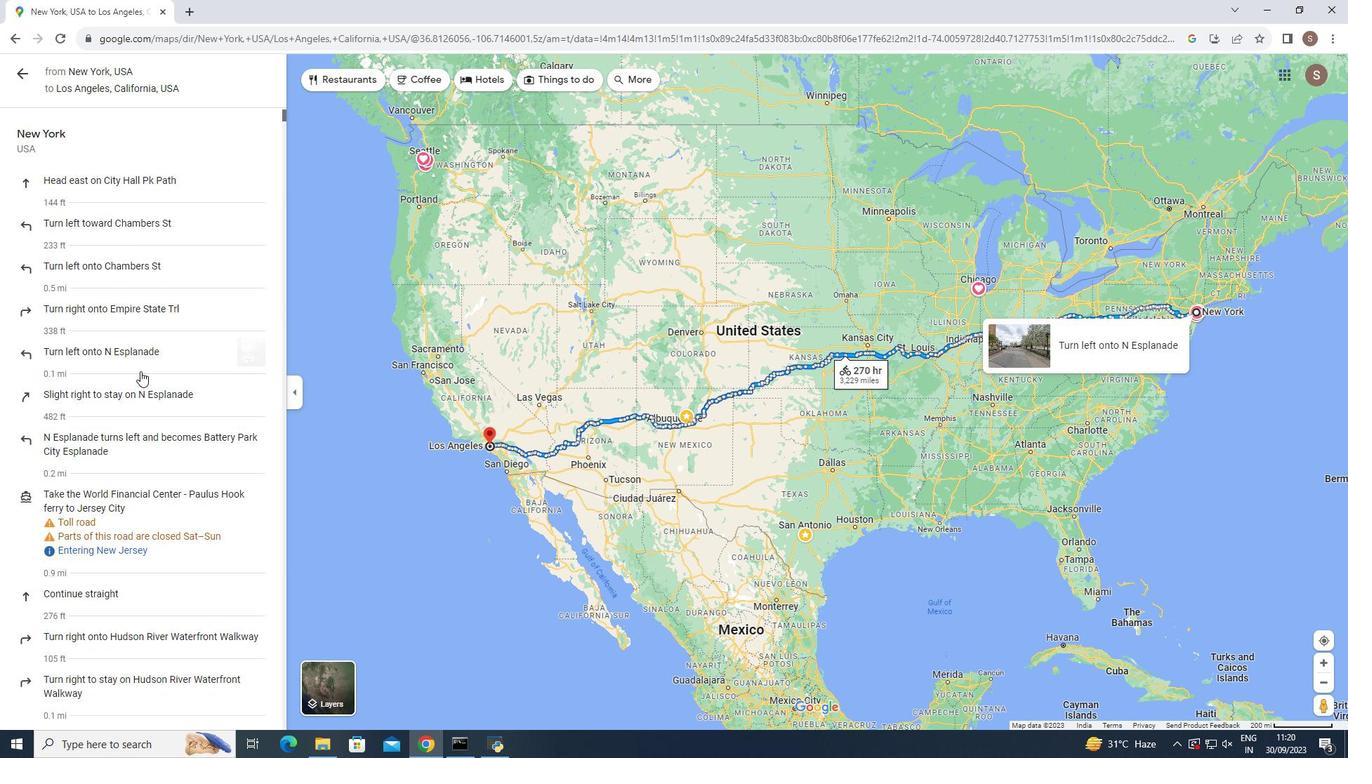 
Action: Mouse moved to (141, 370)
Screenshot: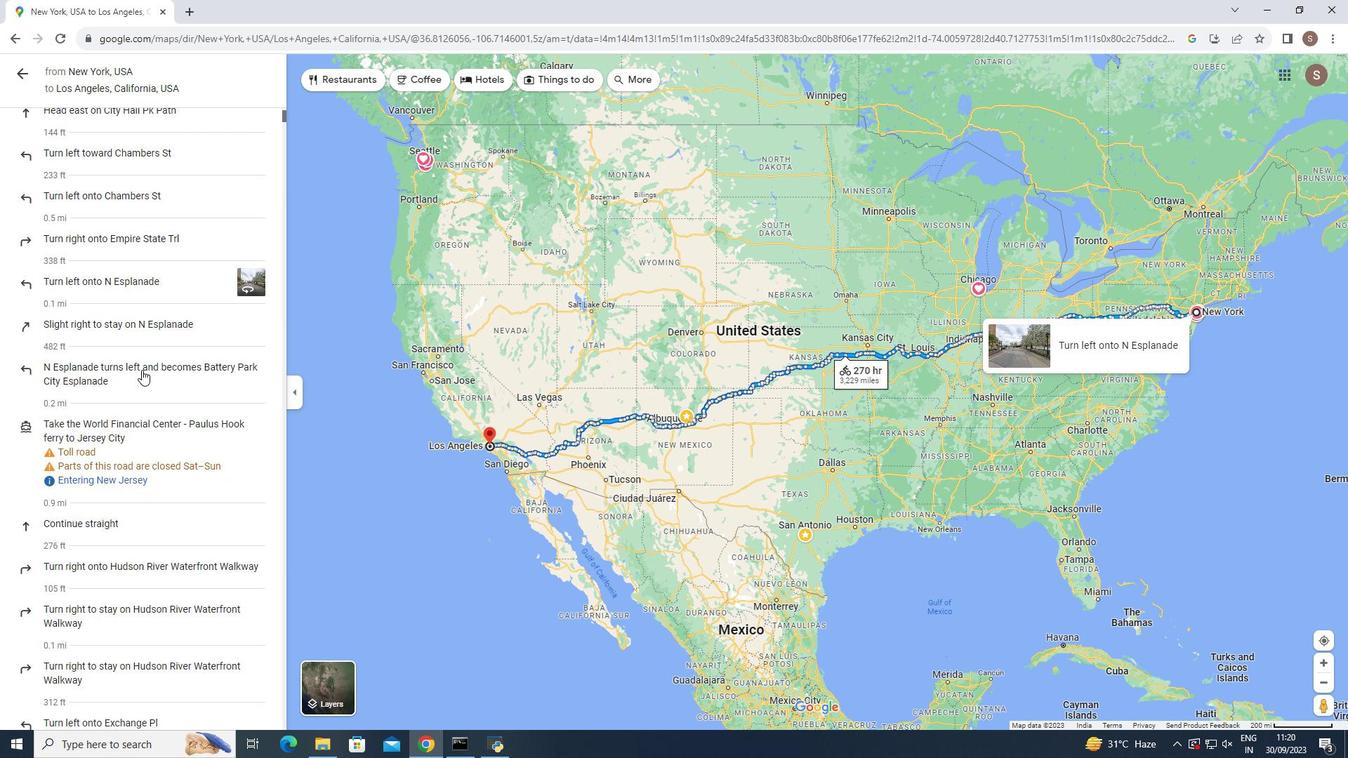 
Action: Mouse scrolled (141, 369) with delta (0, 0)
Screenshot: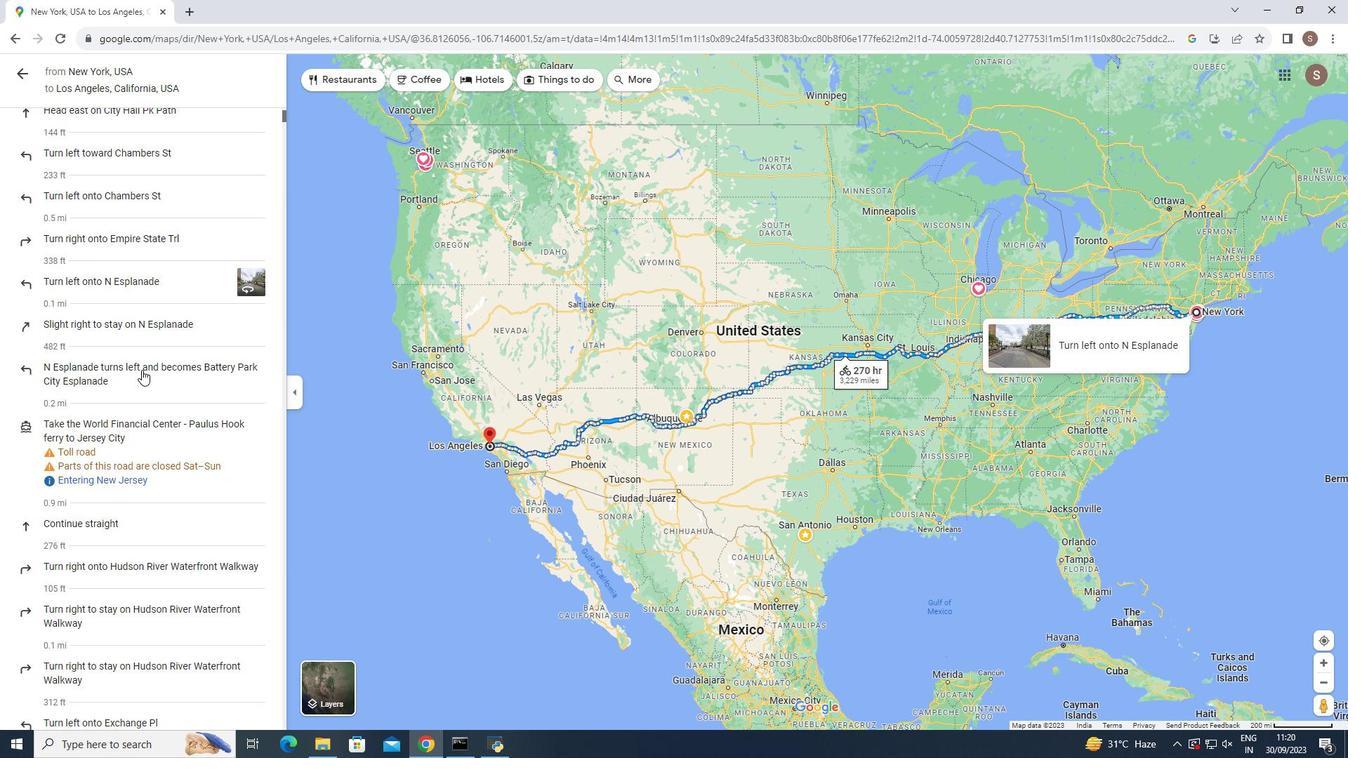 
Action: Mouse moved to (142, 369)
Screenshot: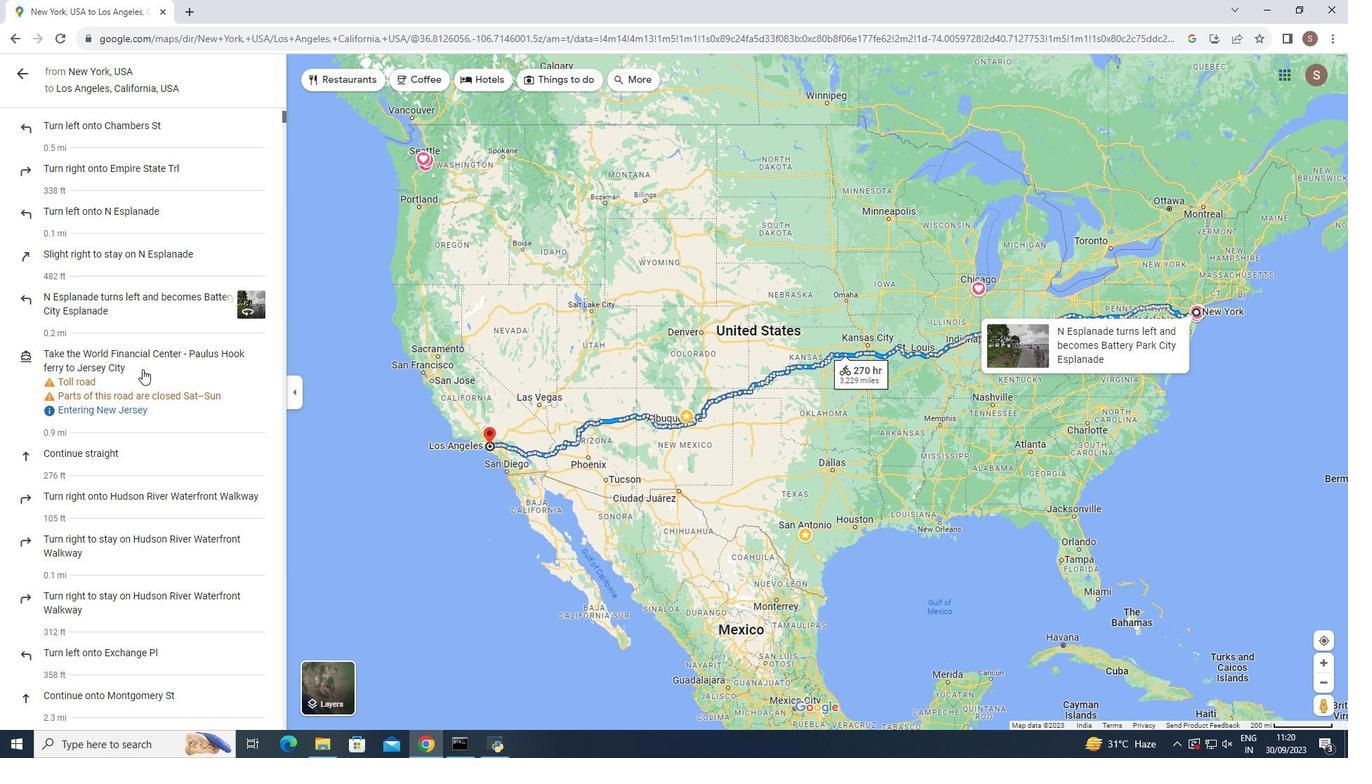 
Action: Mouse scrolled (142, 368) with delta (0, 0)
Screenshot: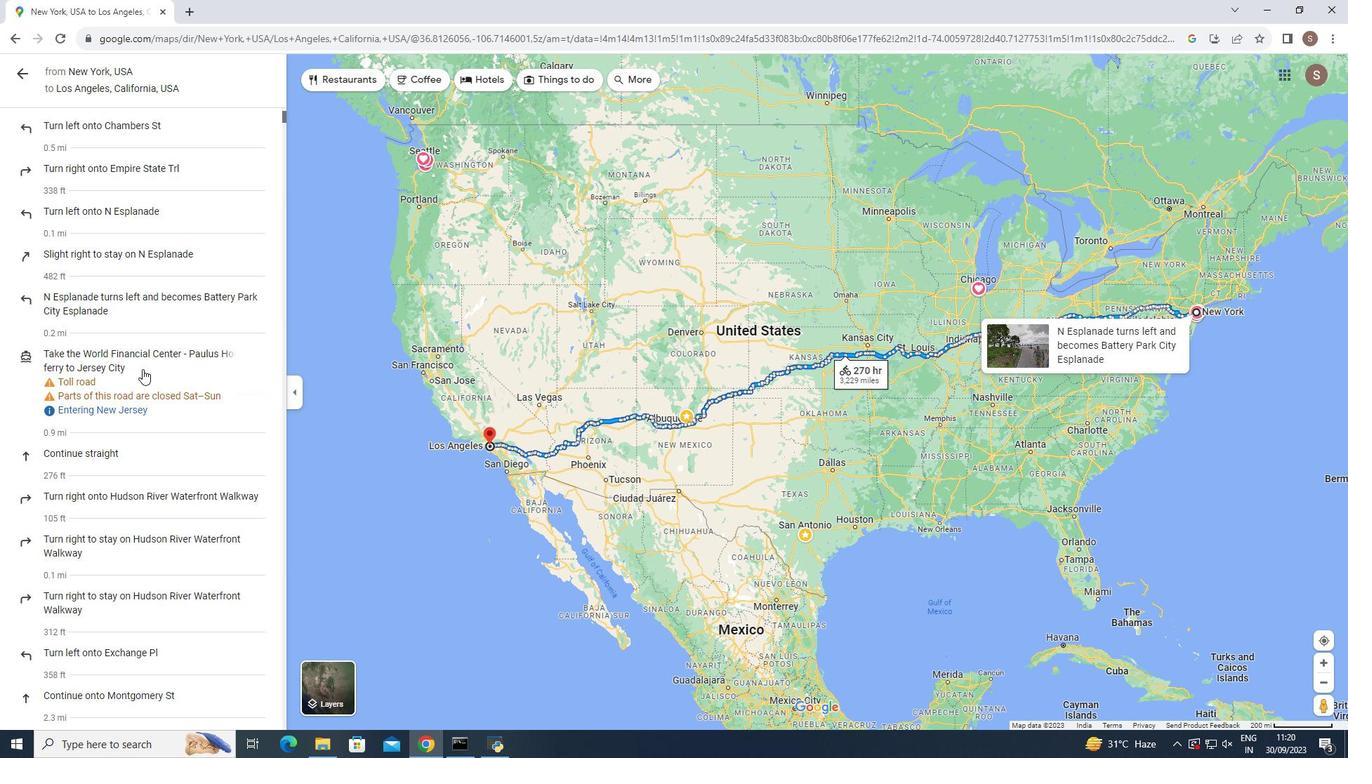 
Action: Mouse moved to (143, 368)
Screenshot: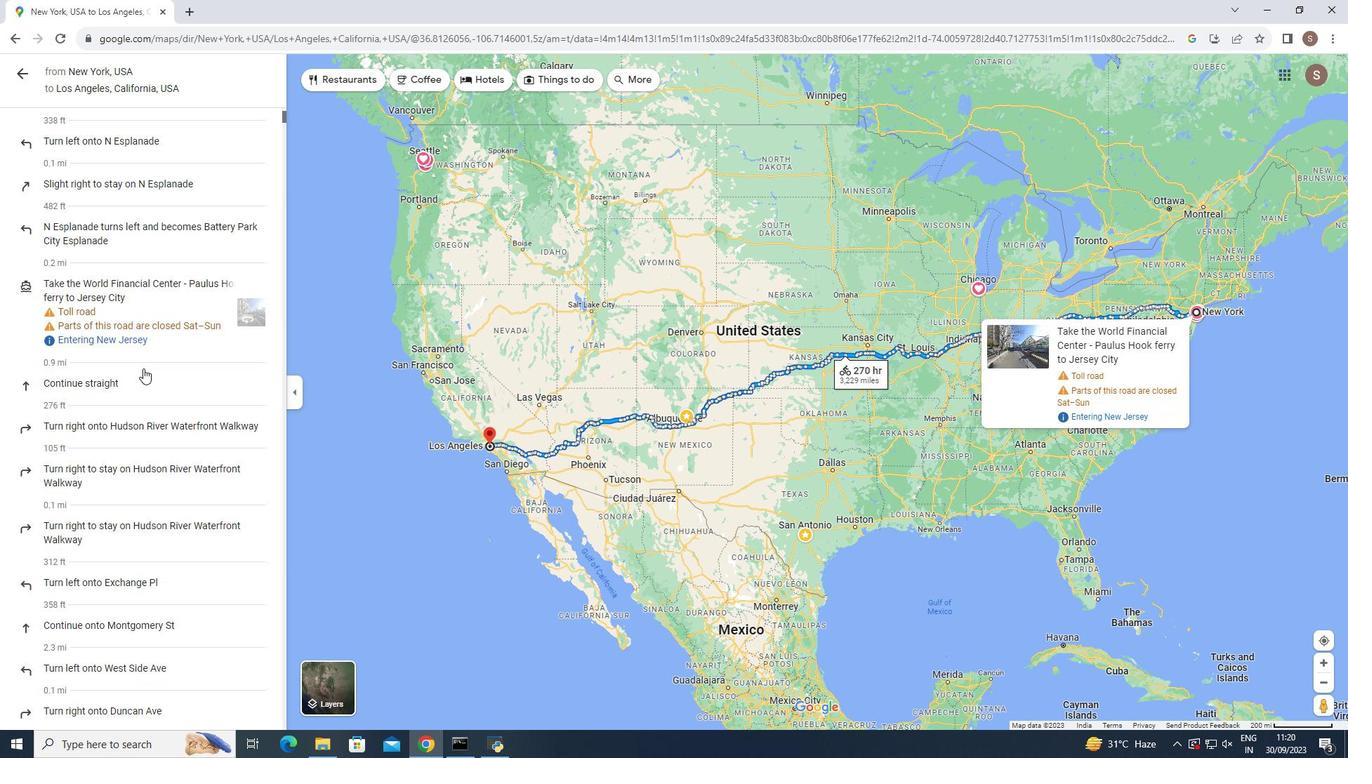 
Action: Mouse scrolled (143, 367) with delta (0, 0)
Screenshot: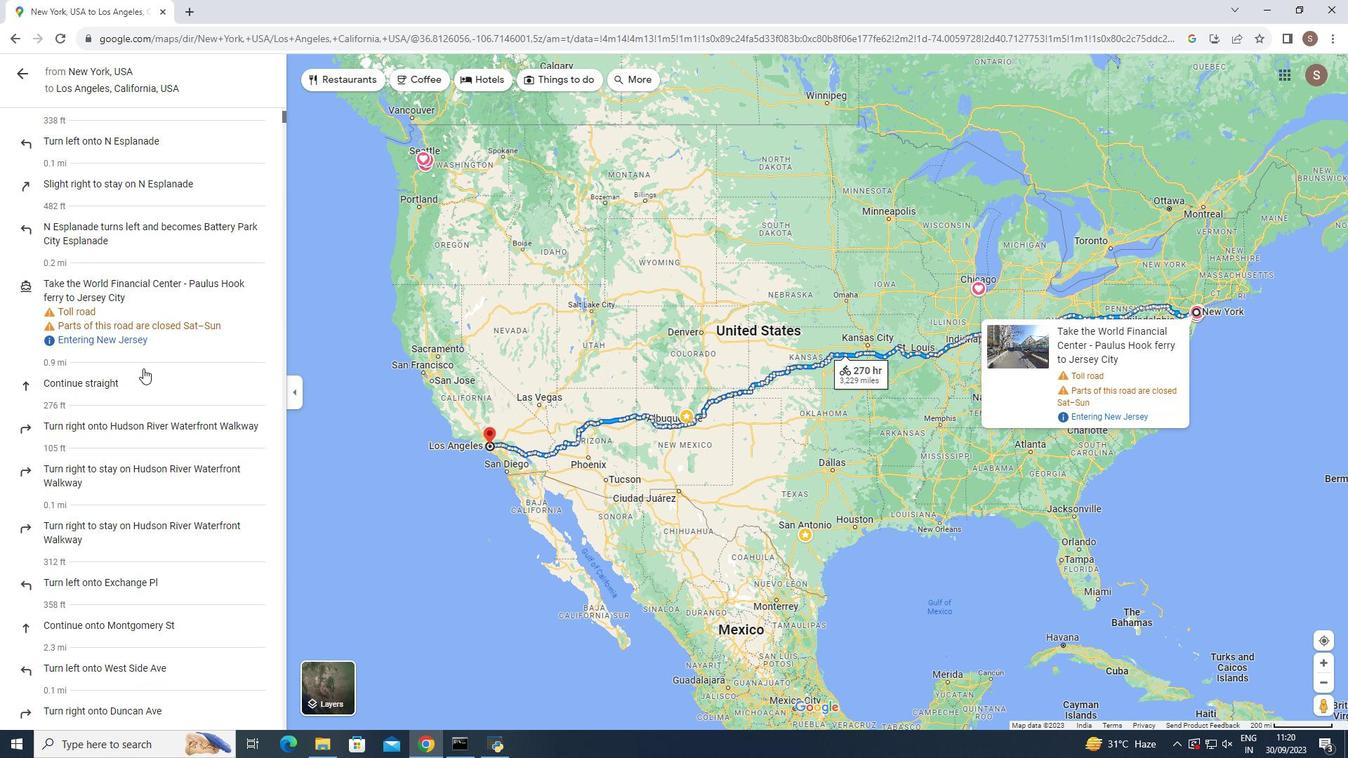 
Action: Mouse moved to (144, 367)
Screenshot: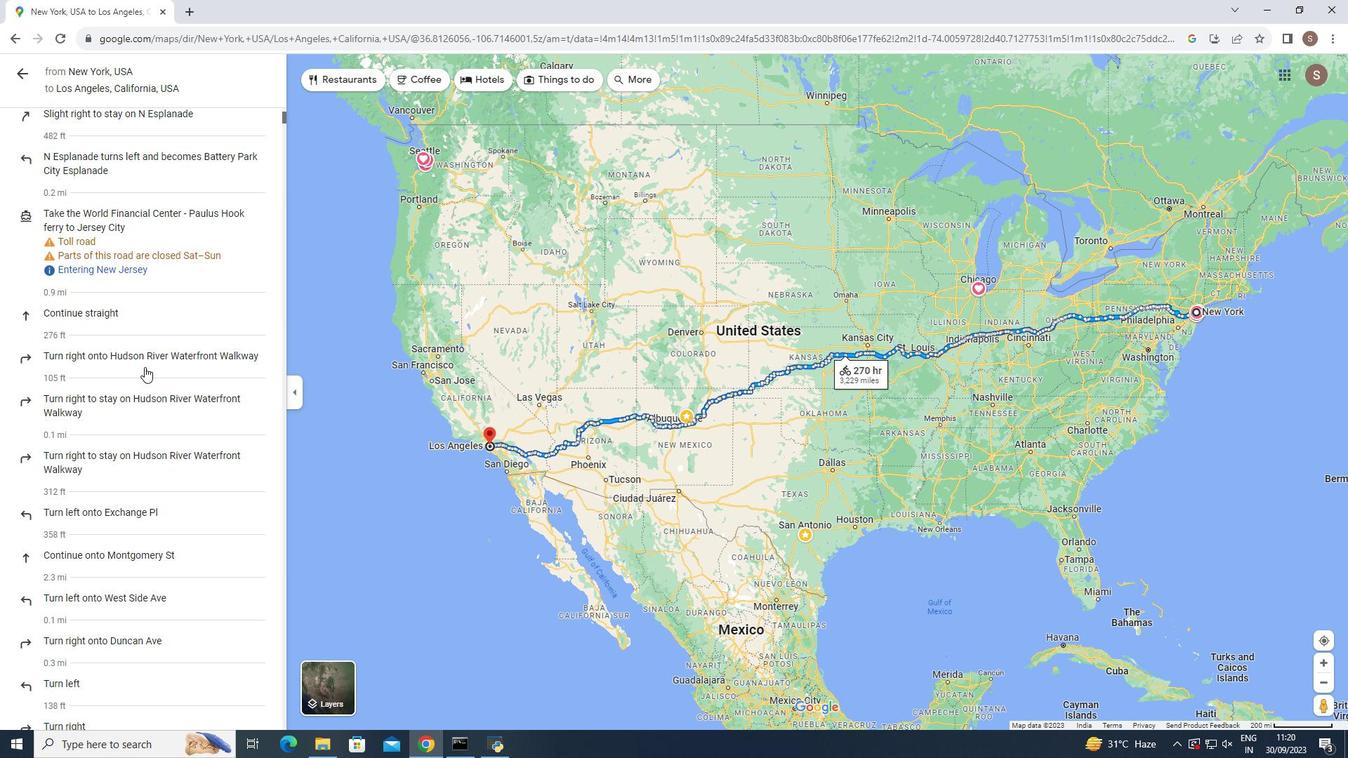 
Action: Mouse scrolled (144, 366) with delta (0, 0)
Screenshot: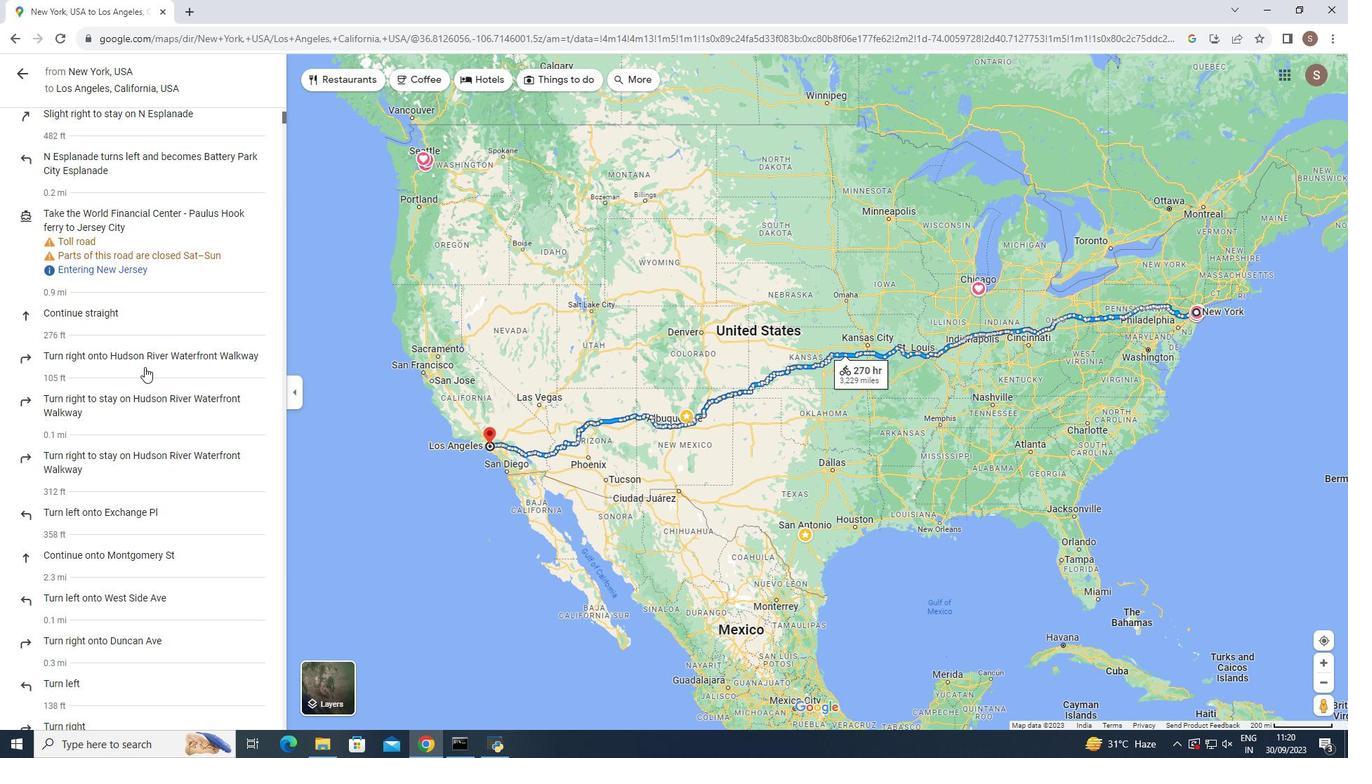 
Action: Mouse scrolled (144, 366) with delta (0, 0)
Screenshot: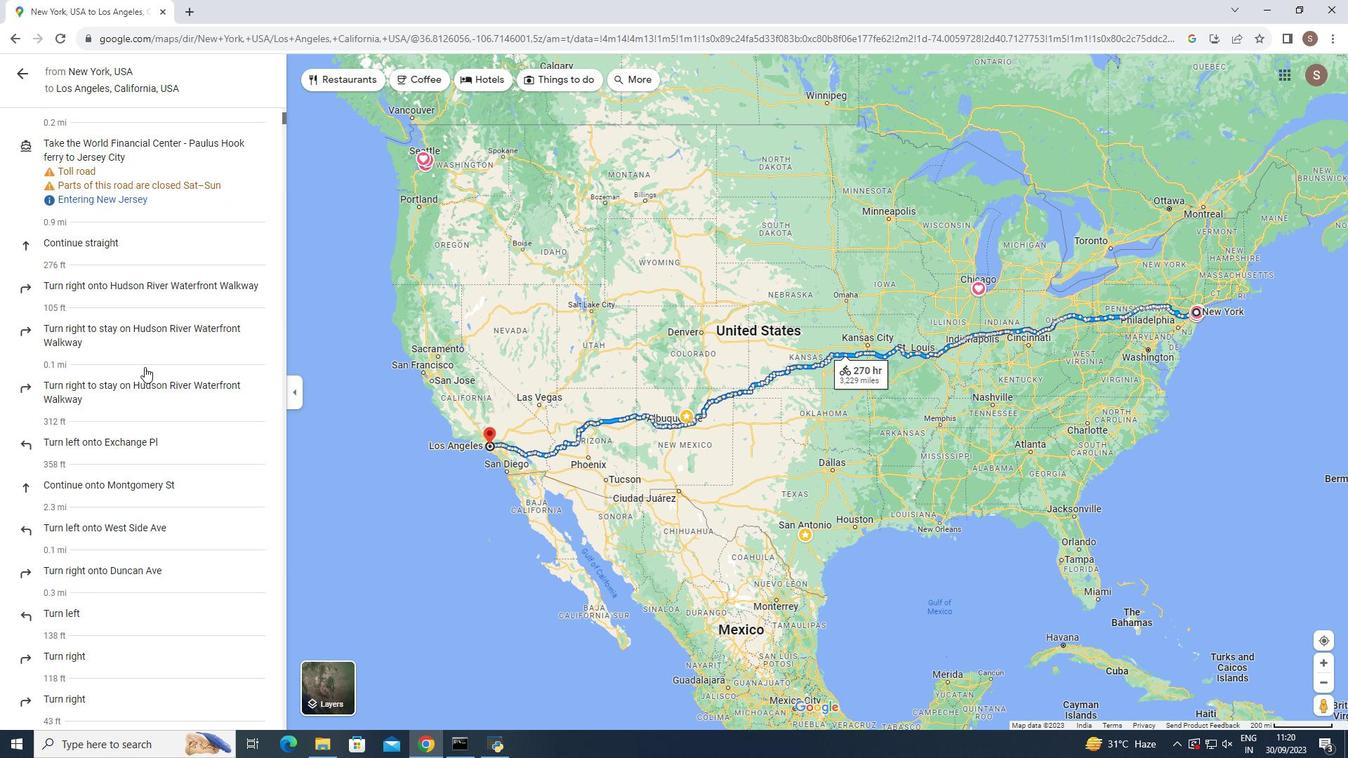 
Action: Mouse scrolled (144, 366) with delta (0, 0)
Screenshot: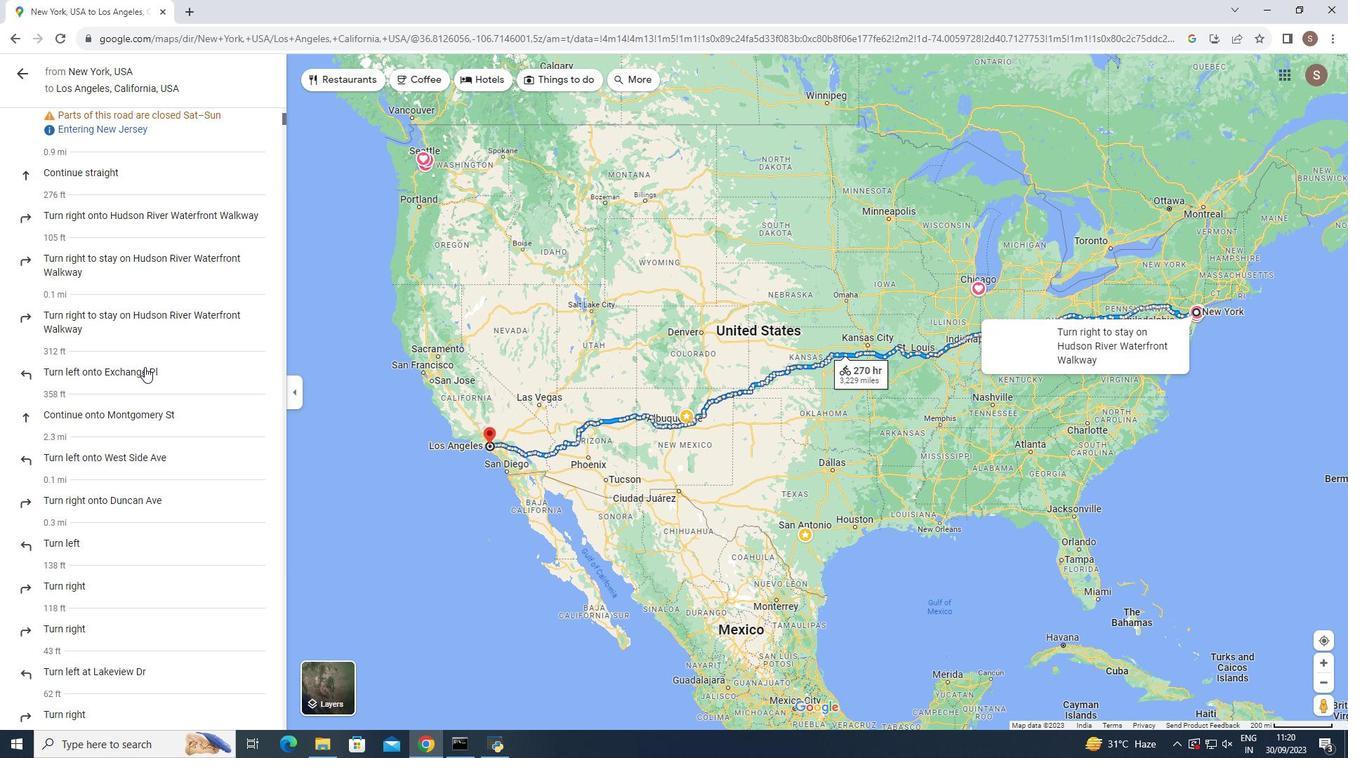 
Action: Mouse scrolled (144, 366) with delta (0, 0)
Screenshot: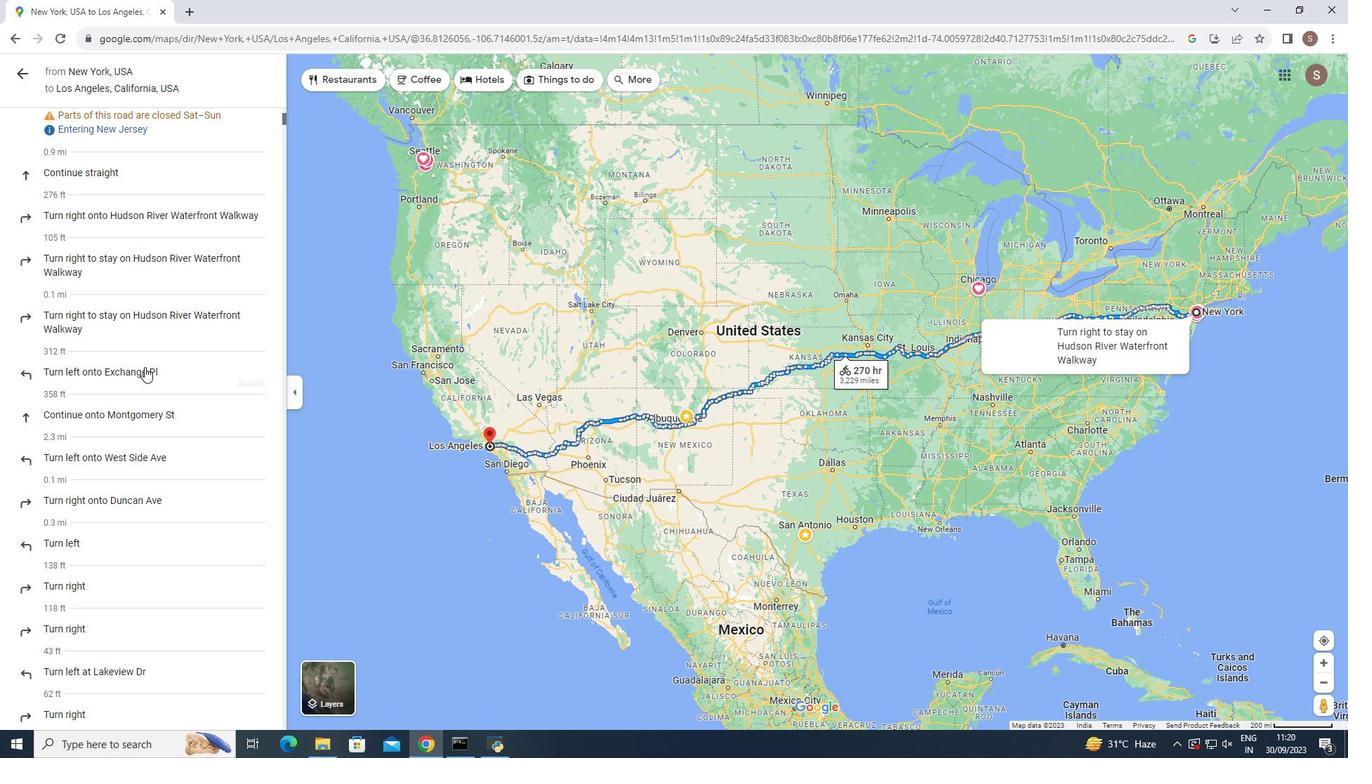 
Action: Mouse scrolled (144, 366) with delta (0, 0)
Screenshot: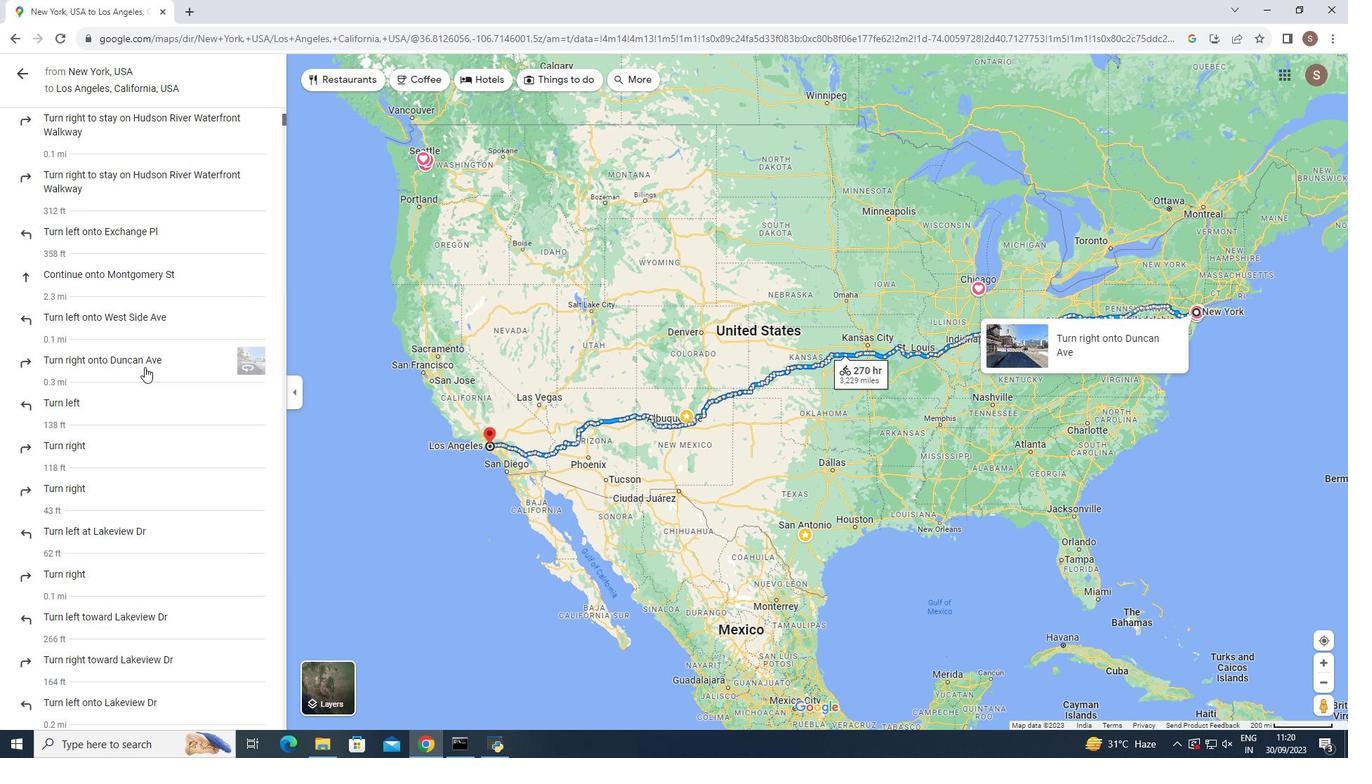 
Action: Mouse scrolled (144, 366) with delta (0, 0)
Screenshot: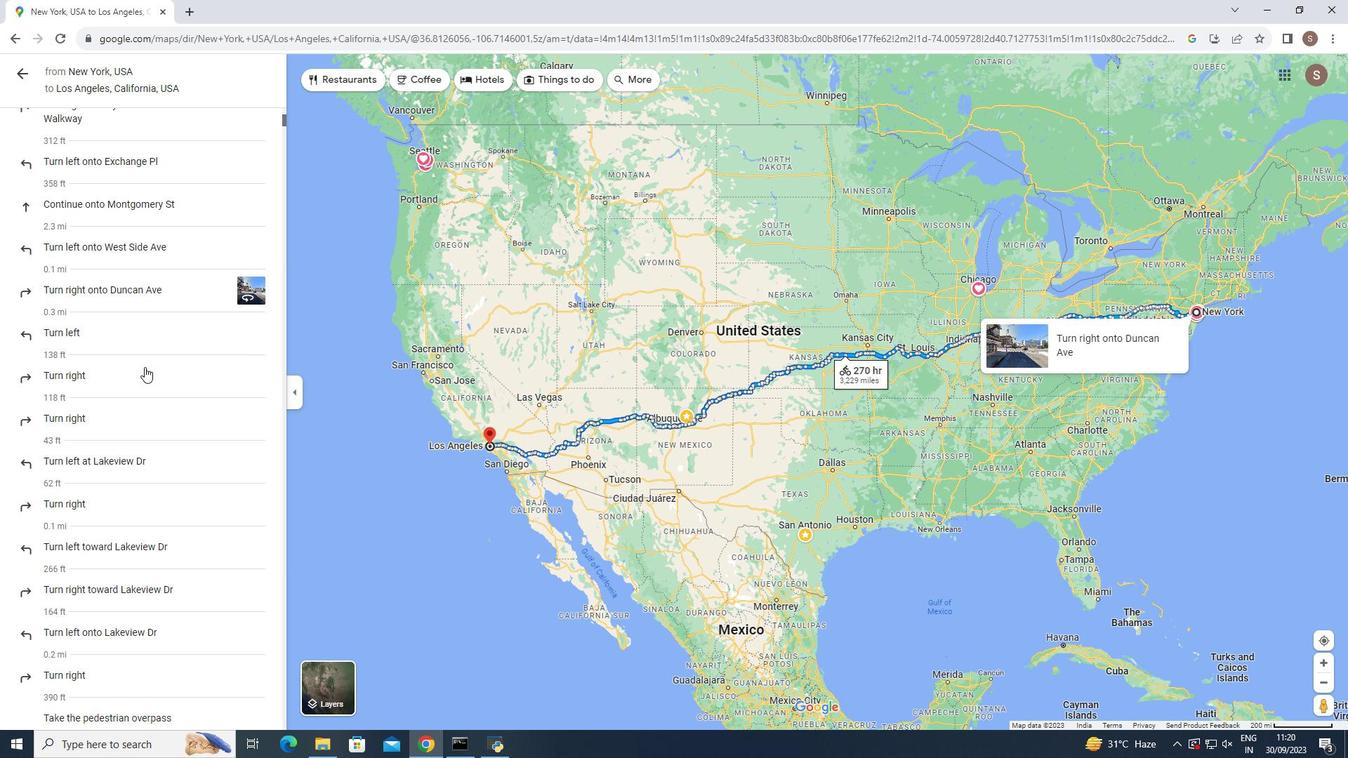 
Action: Mouse scrolled (144, 366) with delta (0, 0)
Screenshot: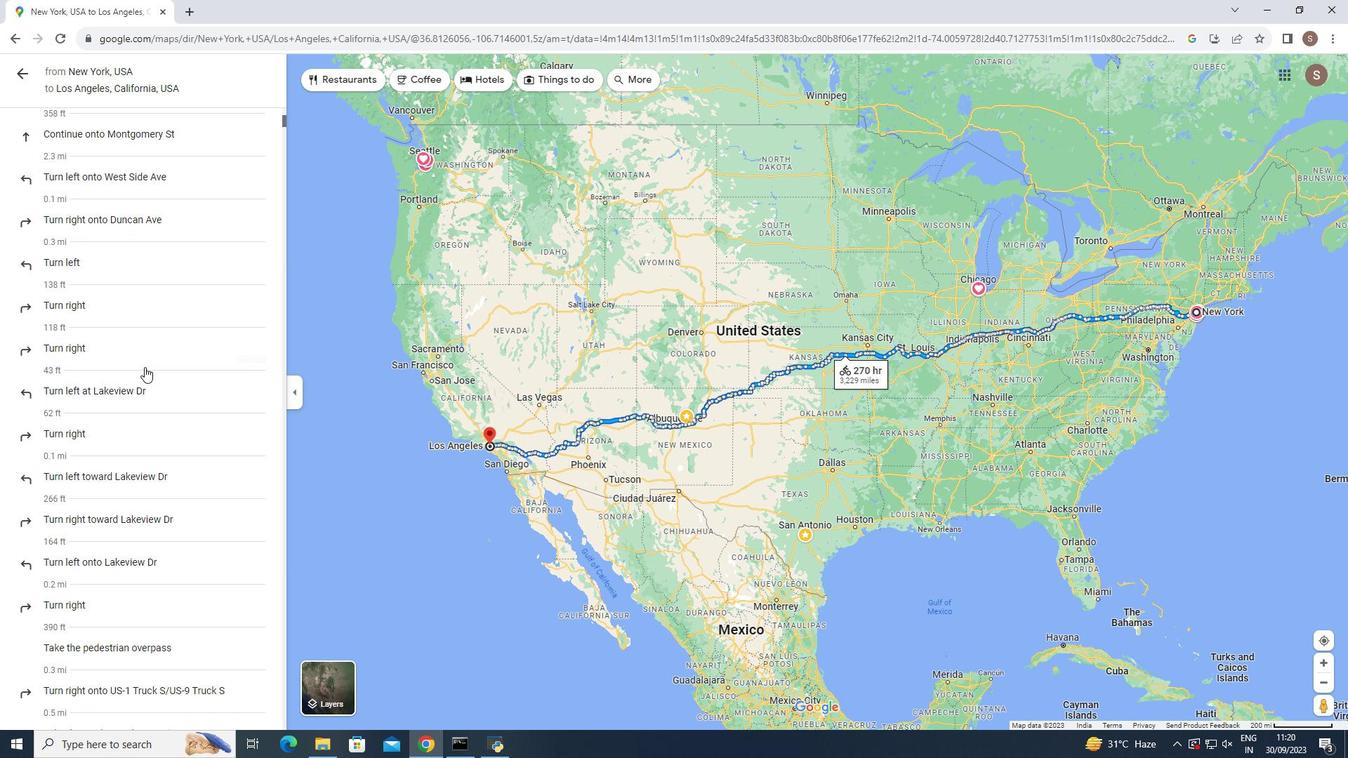 
Action: Mouse scrolled (144, 366) with delta (0, 0)
Screenshot: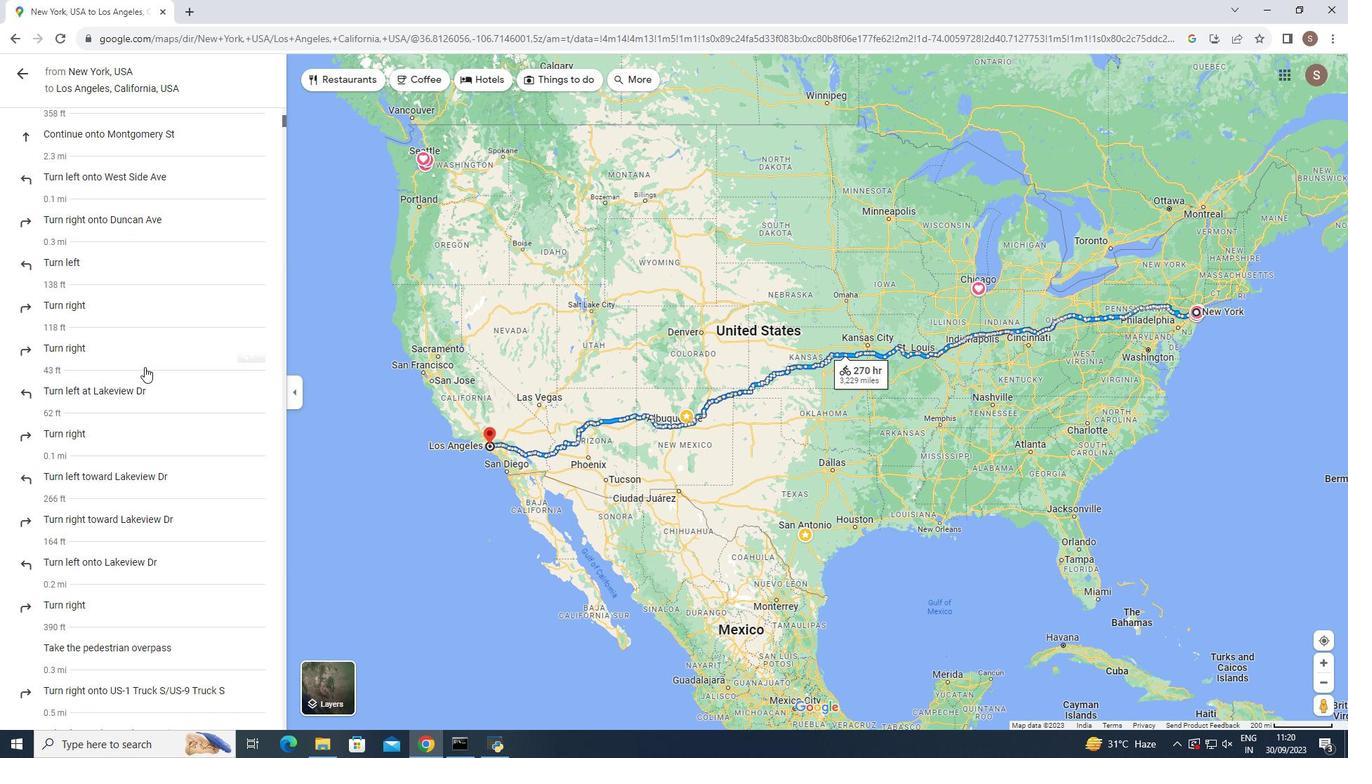 
Action: Mouse scrolled (144, 366) with delta (0, 0)
Screenshot: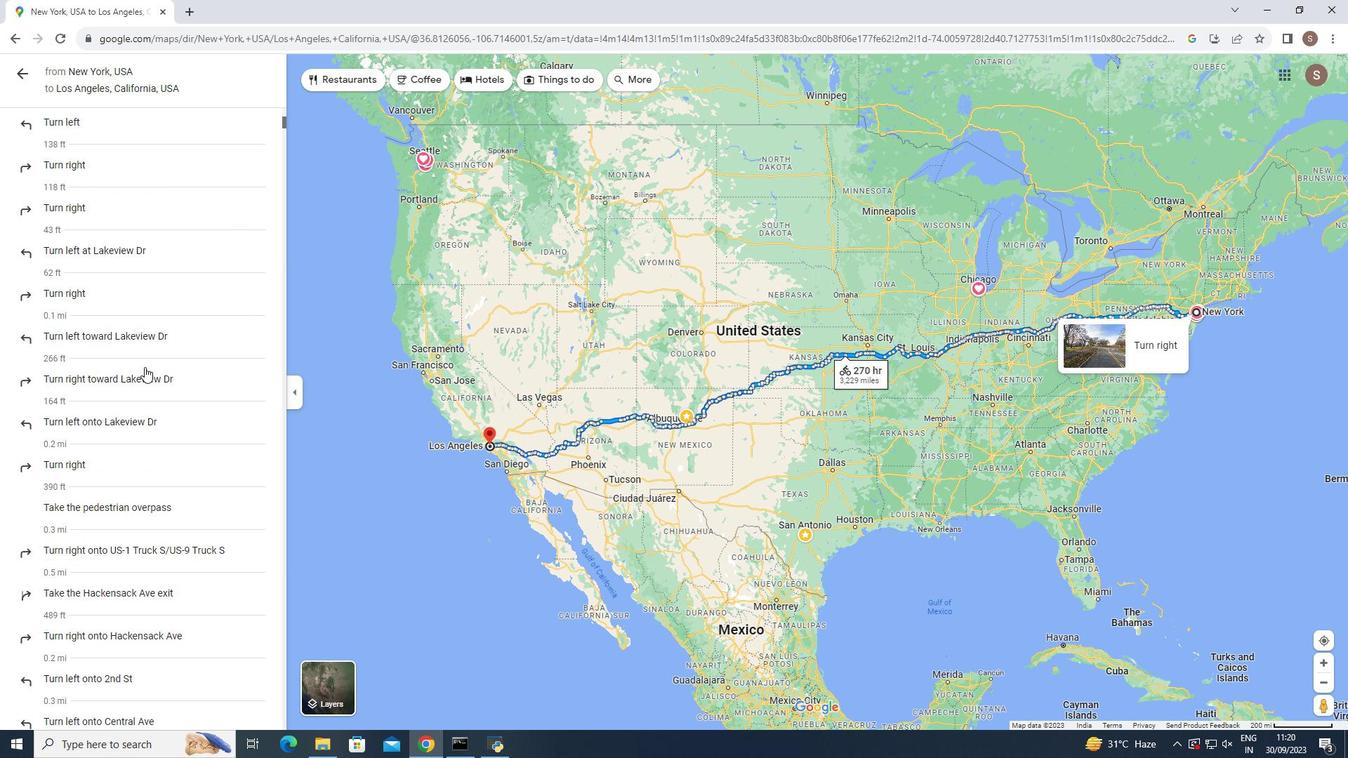 
Action: Mouse scrolled (144, 366) with delta (0, 0)
Screenshot: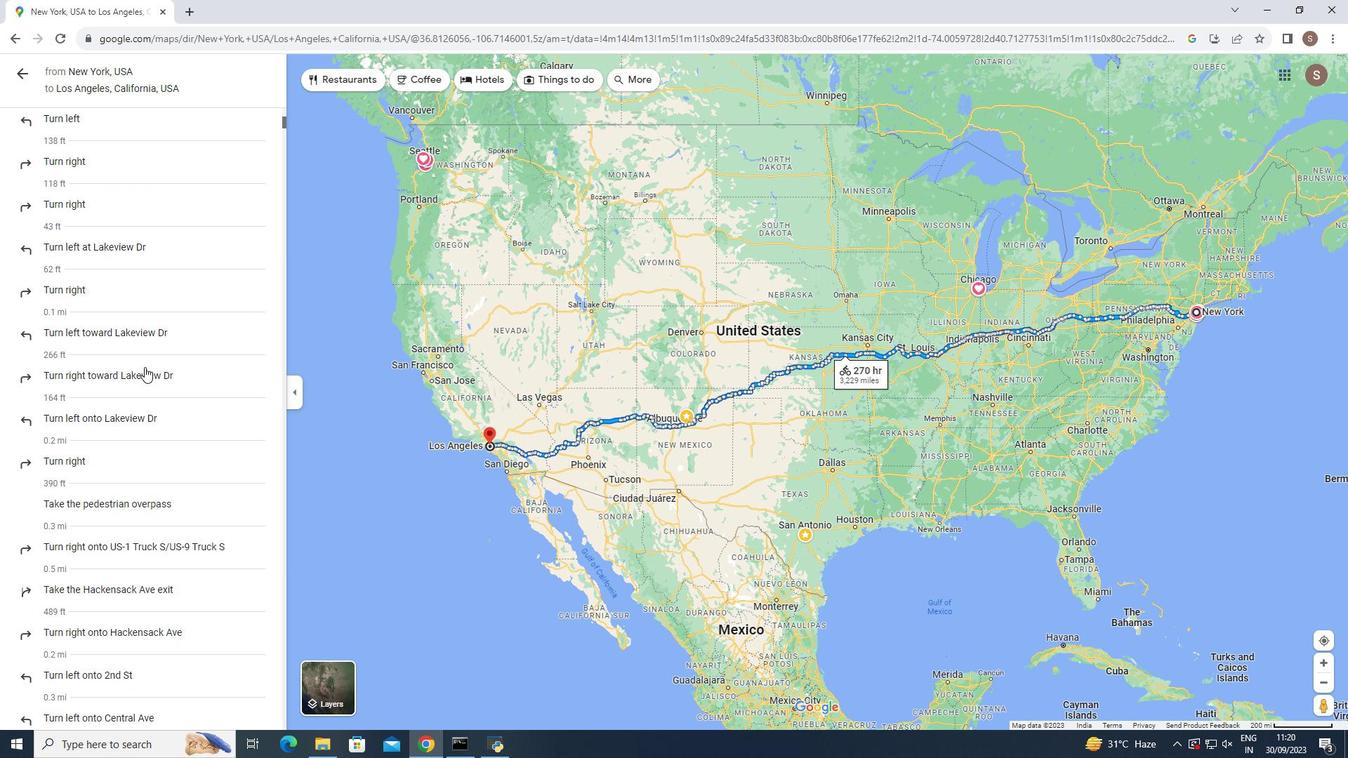 
Action: Mouse scrolled (144, 366) with delta (0, 0)
Screenshot: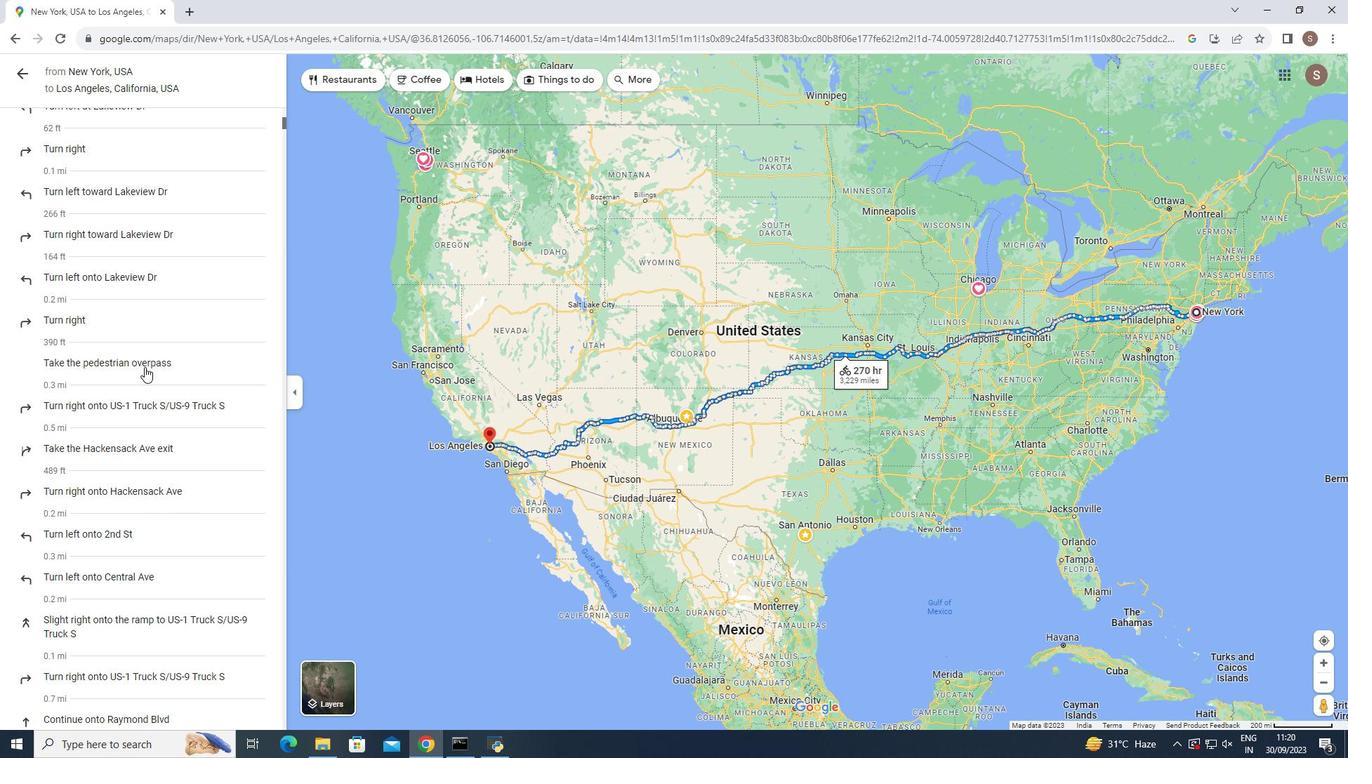 
Action: Mouse moved to (152, 372)
Screenshot: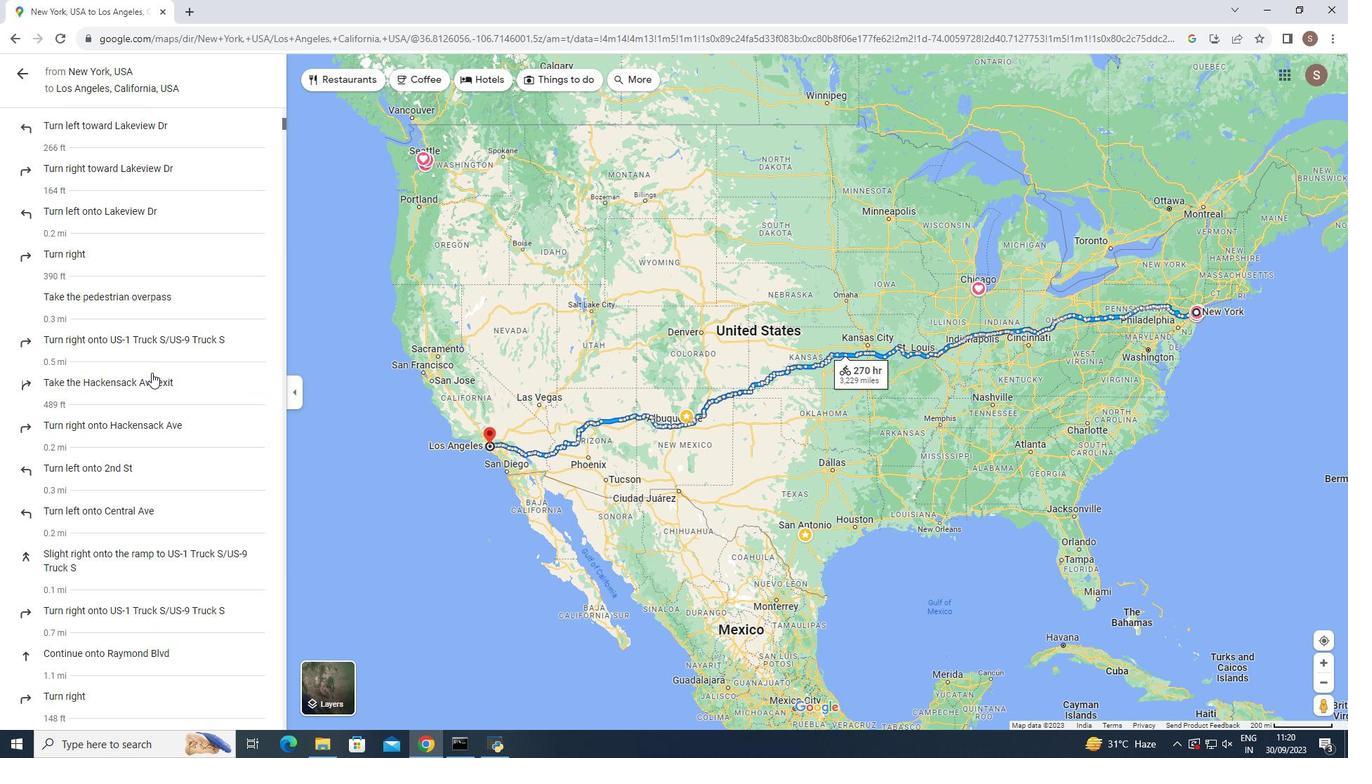 
Action: Mouse scrolled (152, 372) with delta (0, 0)
Screenshot: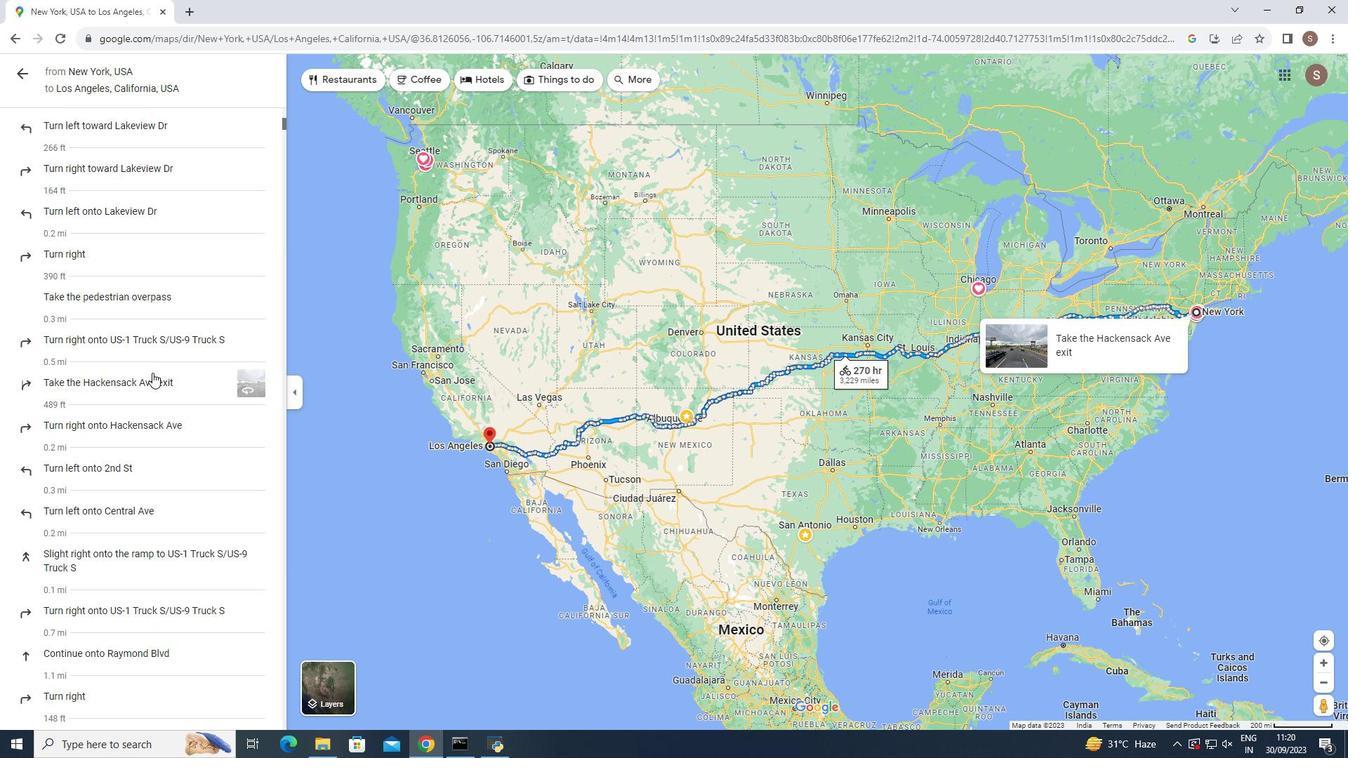 
Action: Mouse moved to (153, 372)
Screenshot: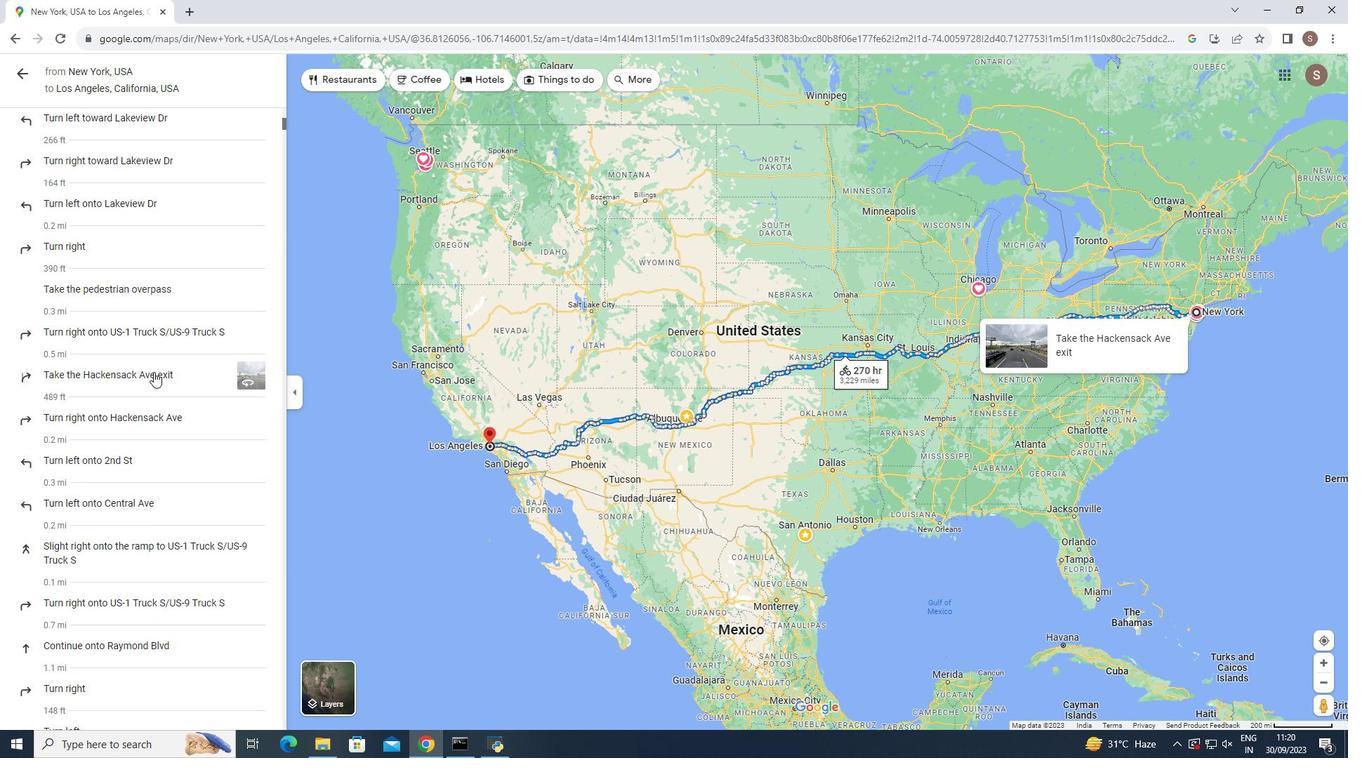 
Action: Mouse scrolled (153, 371) with delta (0, 0)
Screenshot: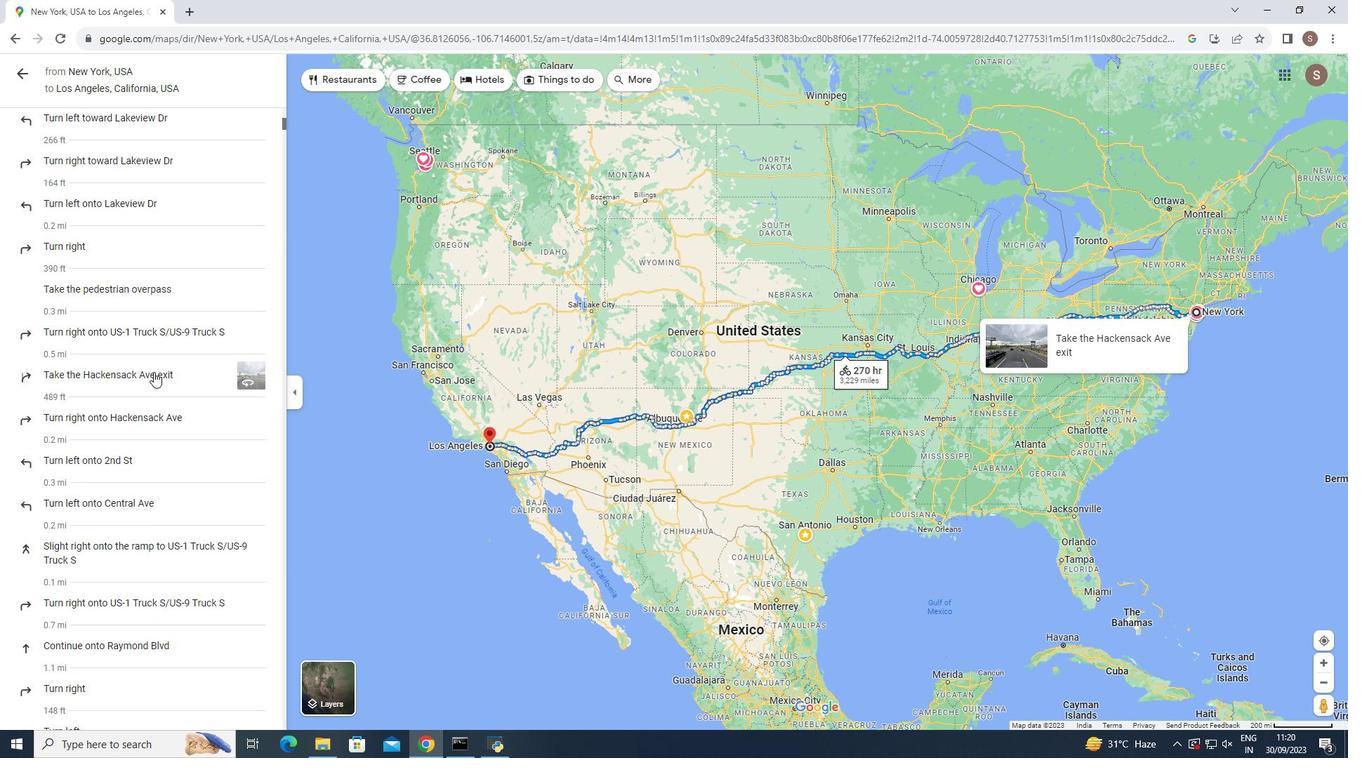 
Action: Mouse moved to (157, 369)
Screenshot: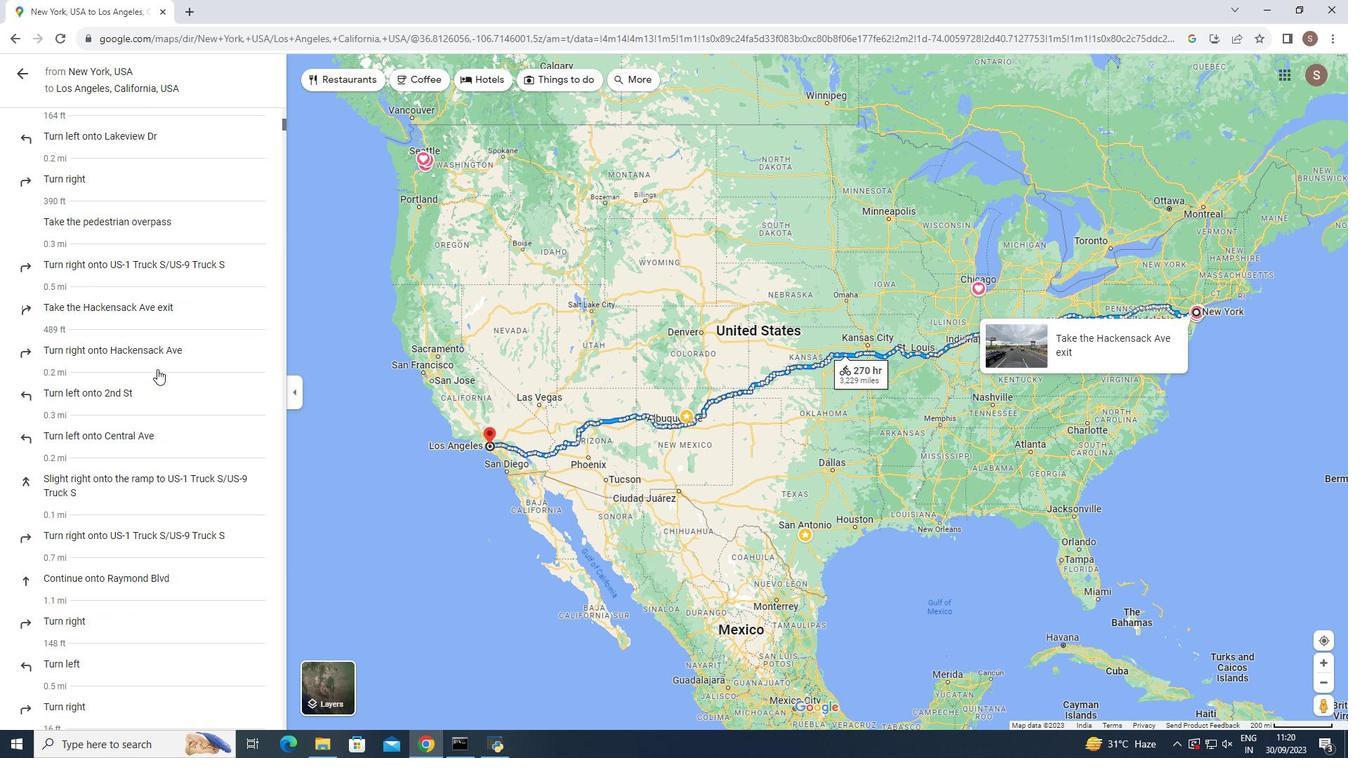 
Action: Mouse scrolled (157, 368) with delta (0, 0)
Screenshot: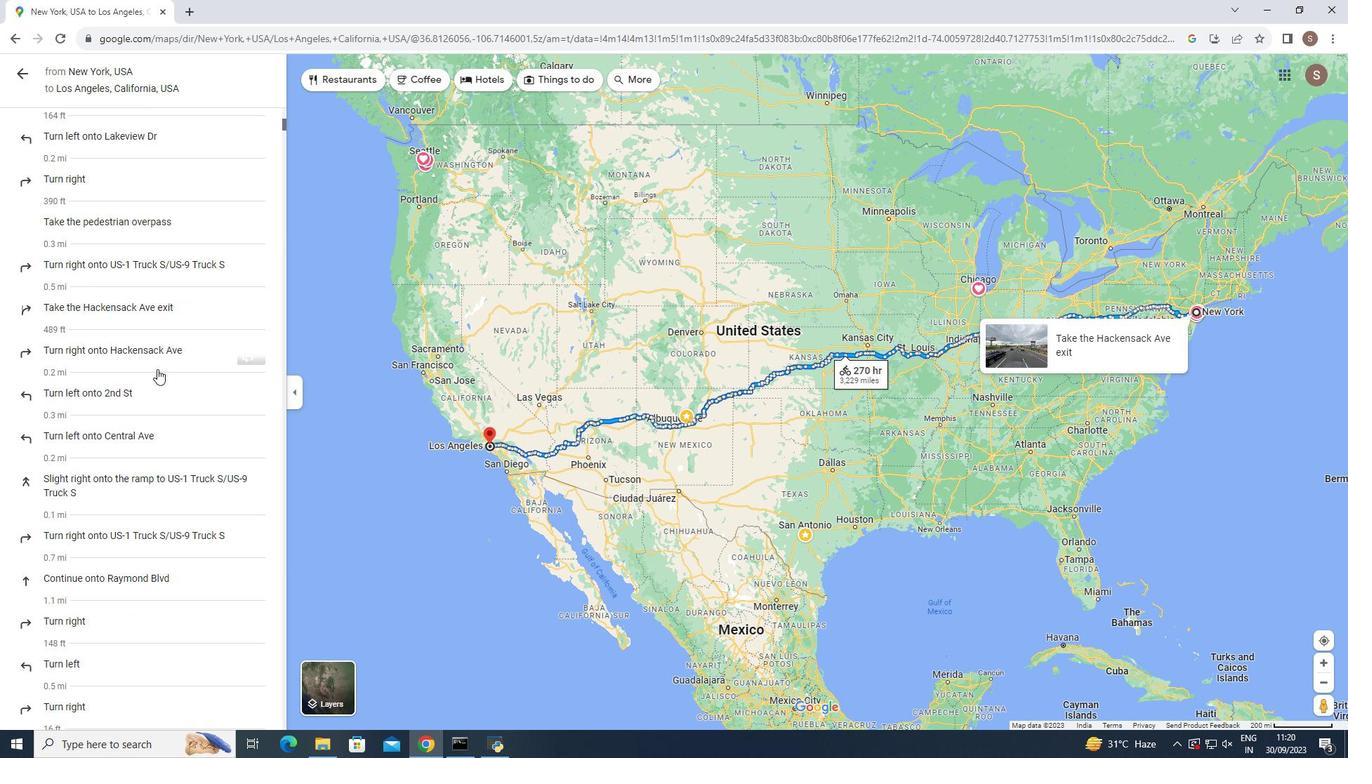 
Action: Mouse scrolled (157, 368) with delta (0, 0)
Screenshot: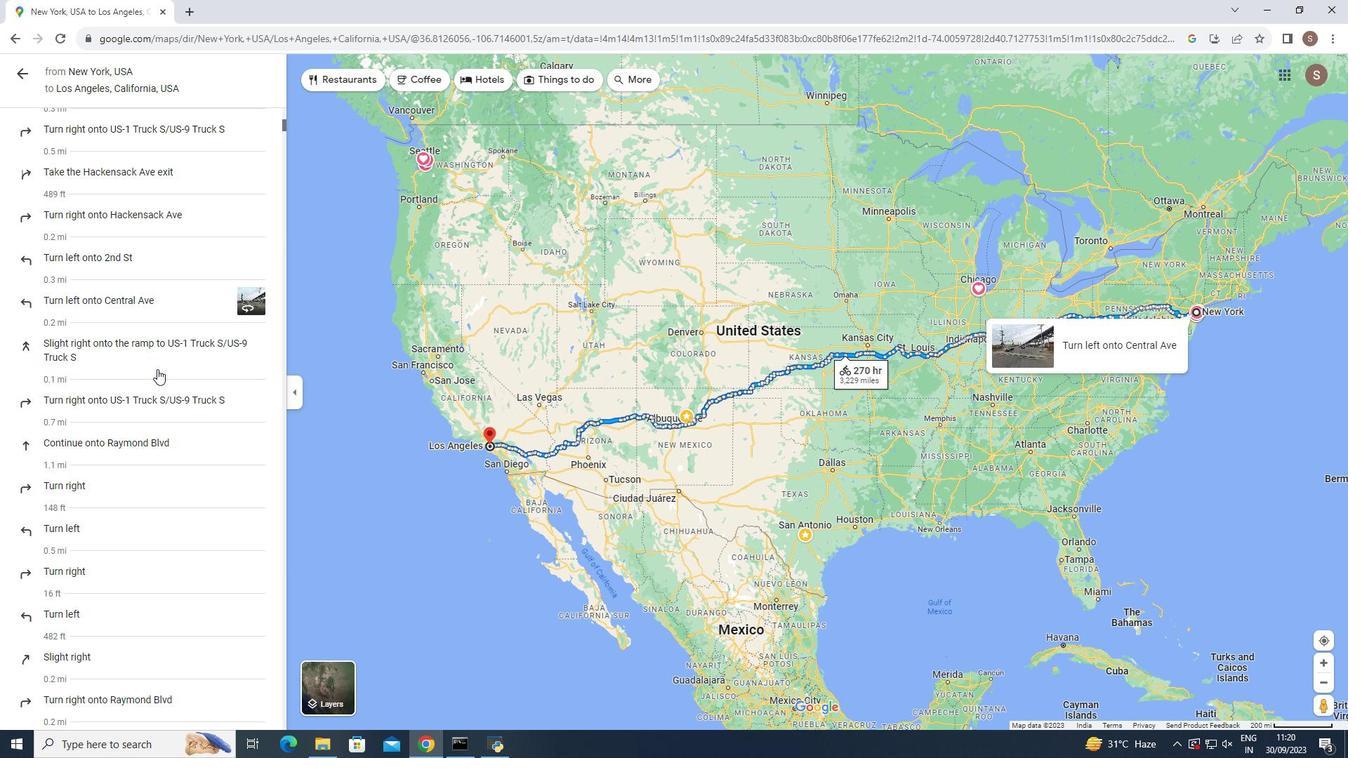 
Action: Mouse moved to (158, 367)
Screenshot: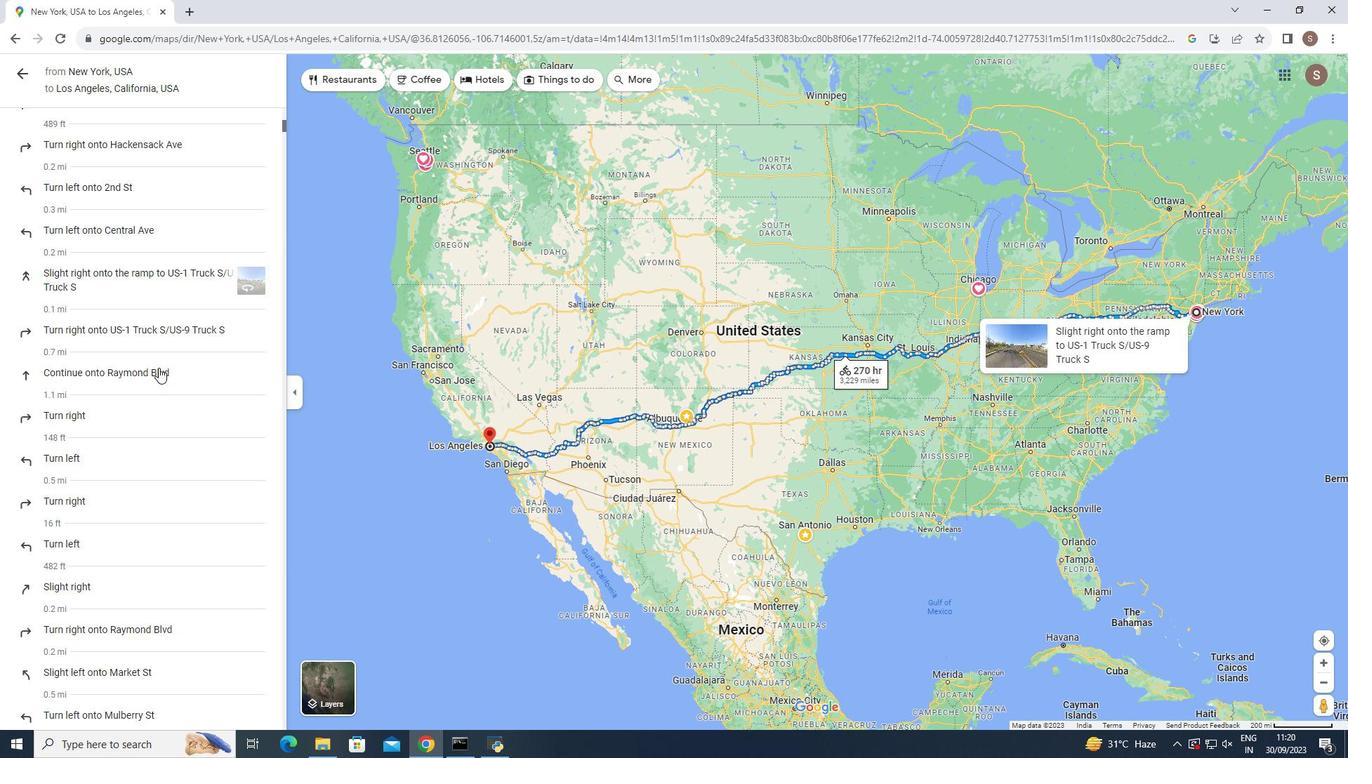 
Action: Mouse scrolled (158, 367) with delta (0, 0)
Screenshot: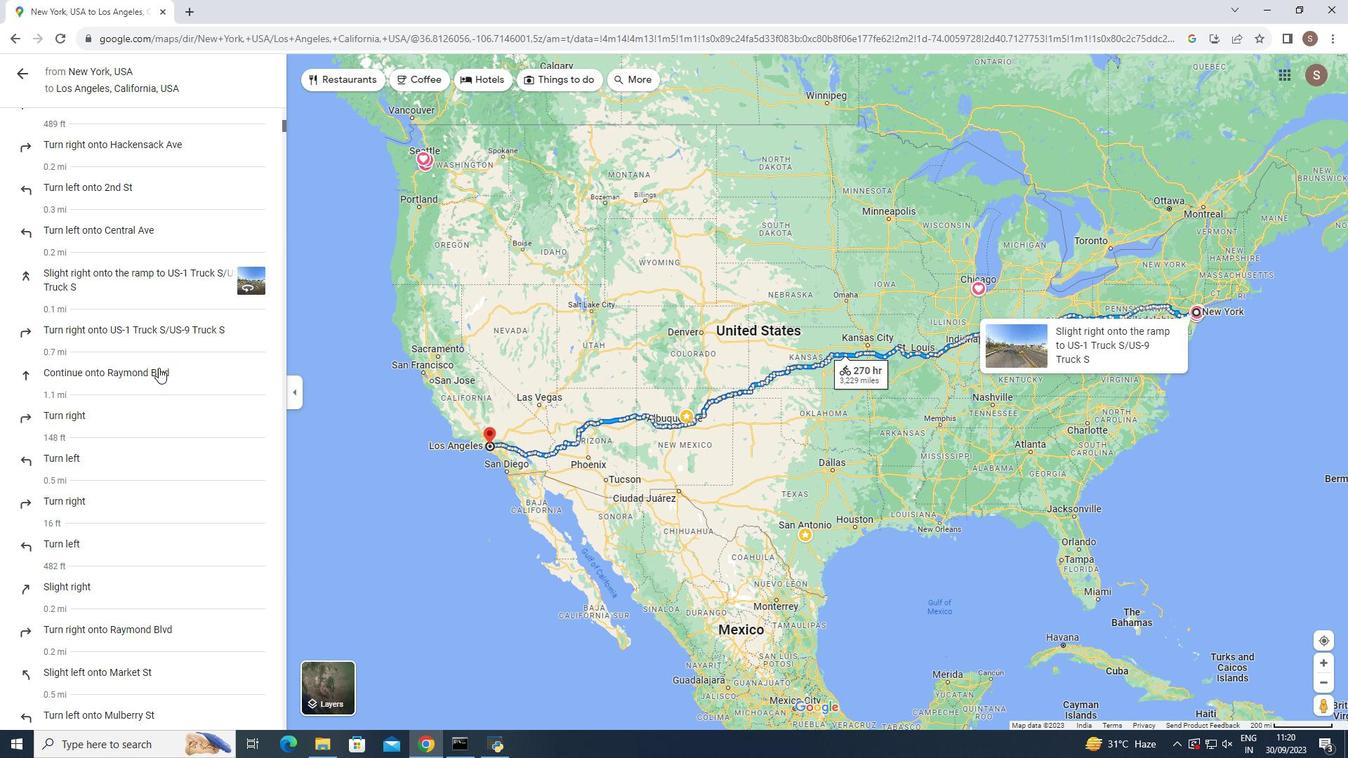 
Action: Mouse scrolled (158, 367) with delta (0, 0)
Screenshot: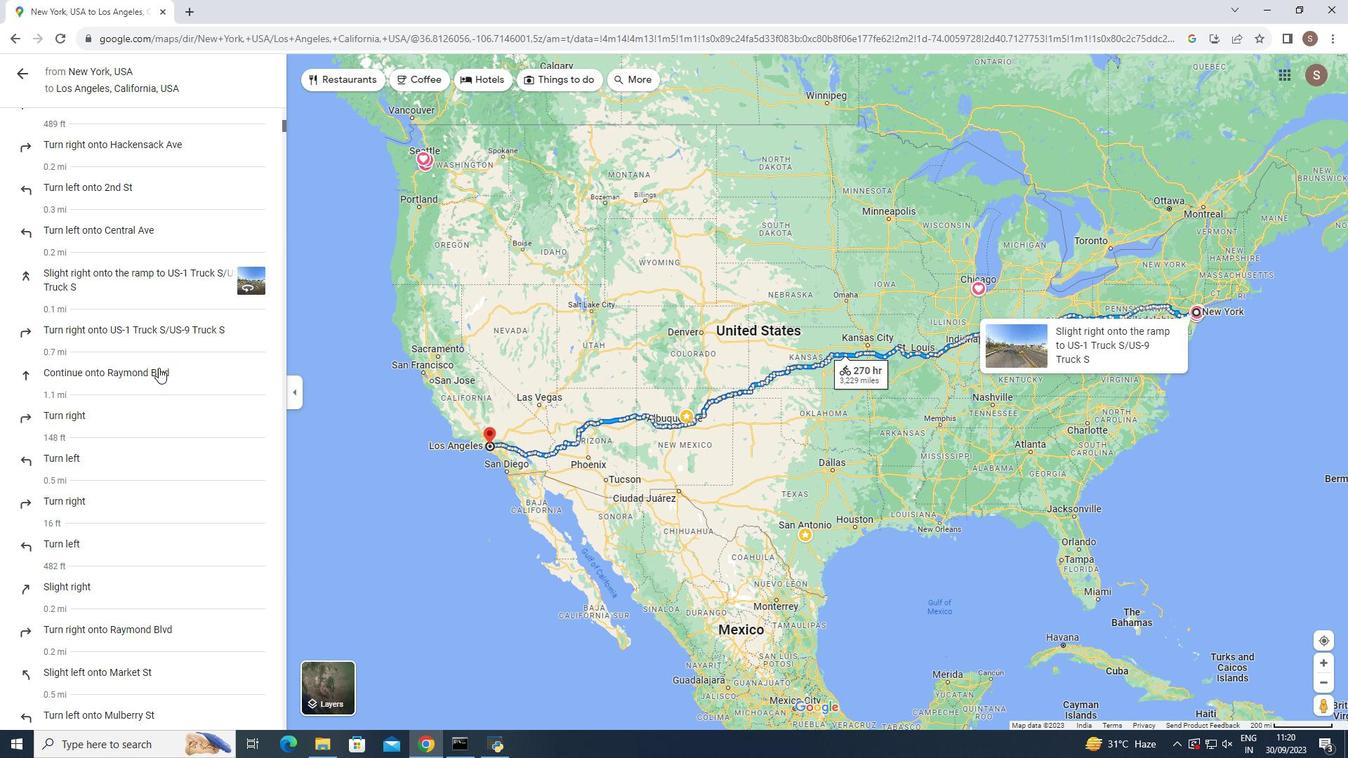 
Action: Mouse scrolled (158, 367) with delta (0, 0)
Screenshot: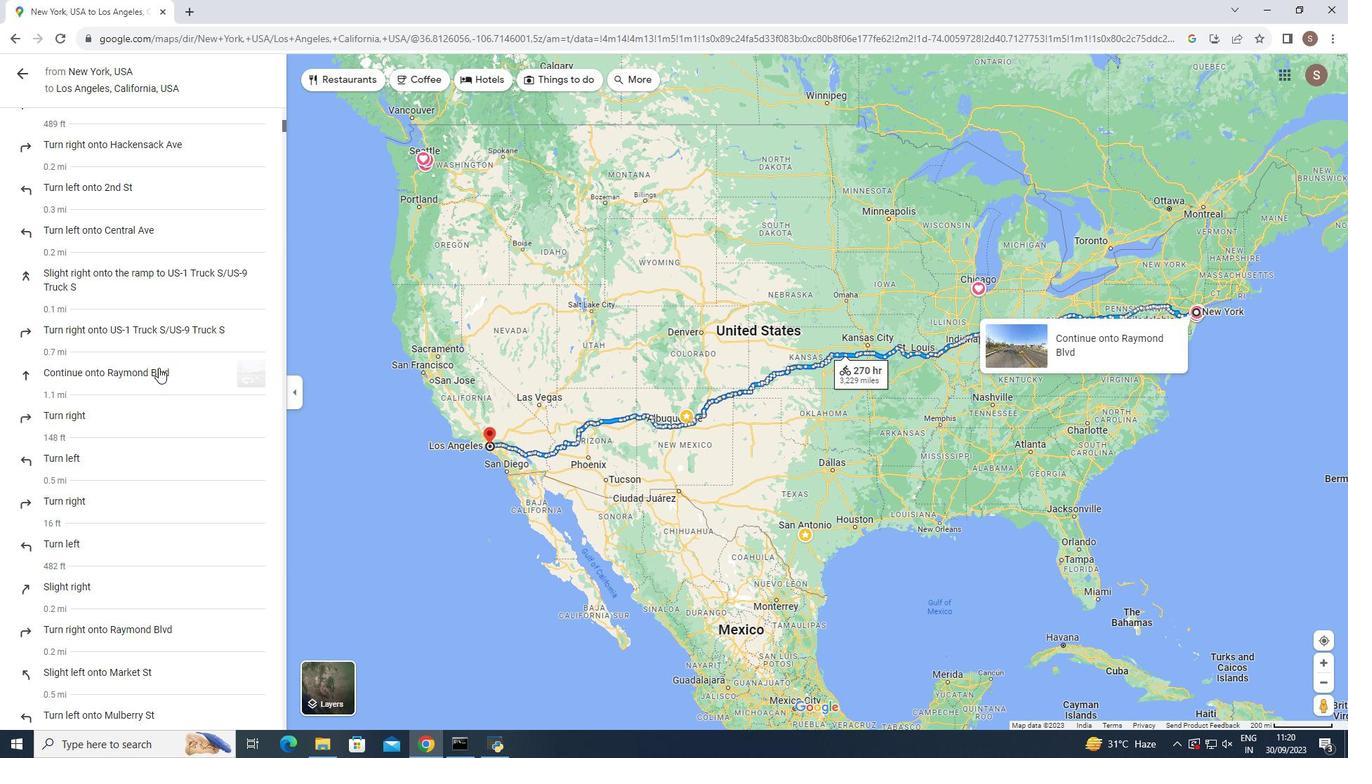 
Action: Mouse scrolled (158, 367) with delta (0, 0)
Screenshot: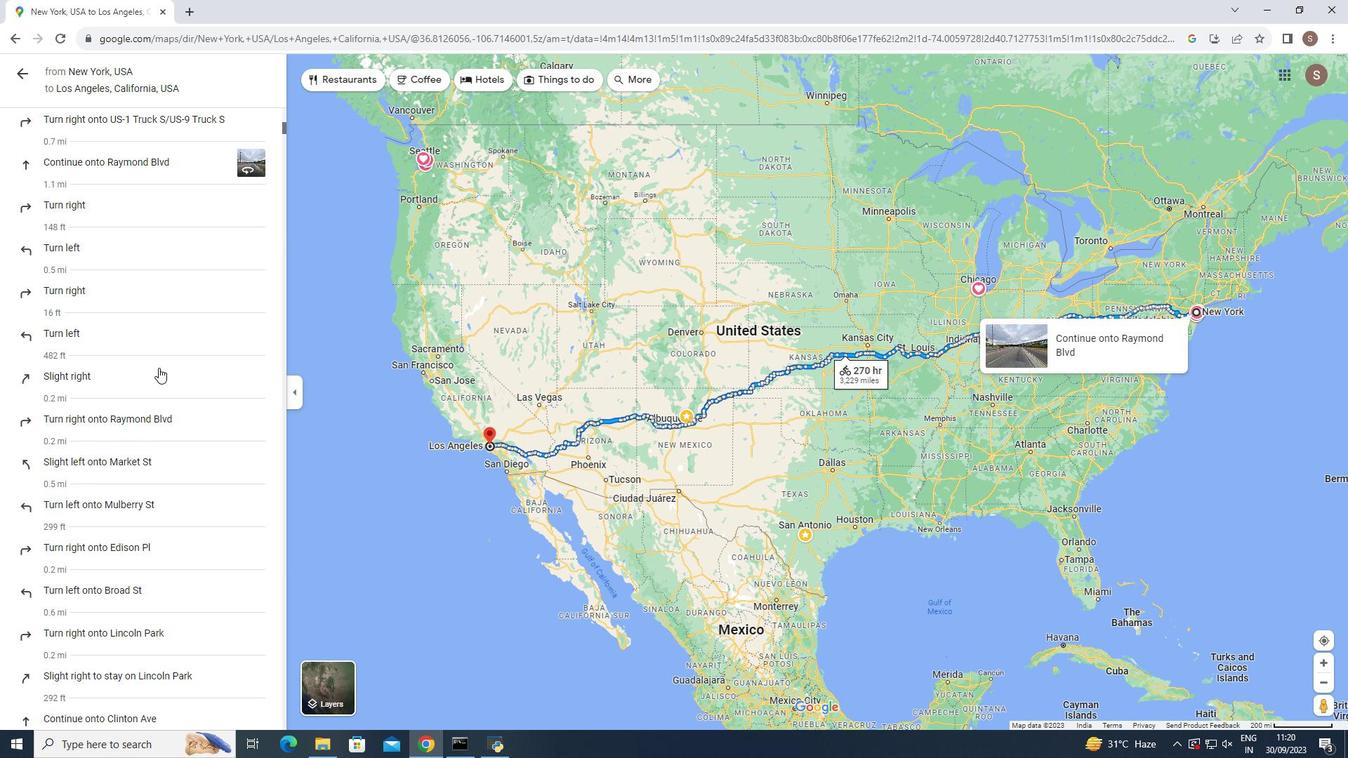 
Action: Mouse scrolled (158, 367) with delta (0, 0)
Screenshot: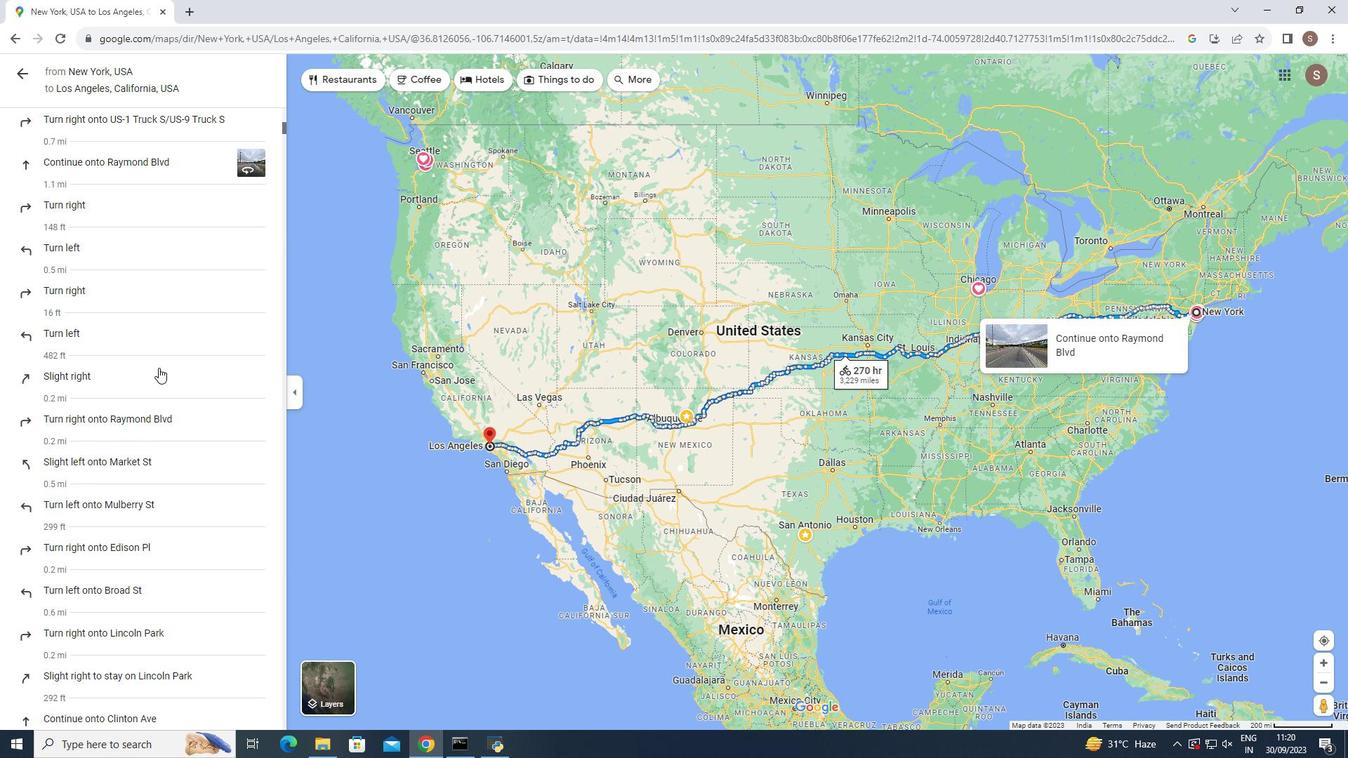
Action: Mouse scrolled (158, 367) with delta (0, 0)
Screenshot: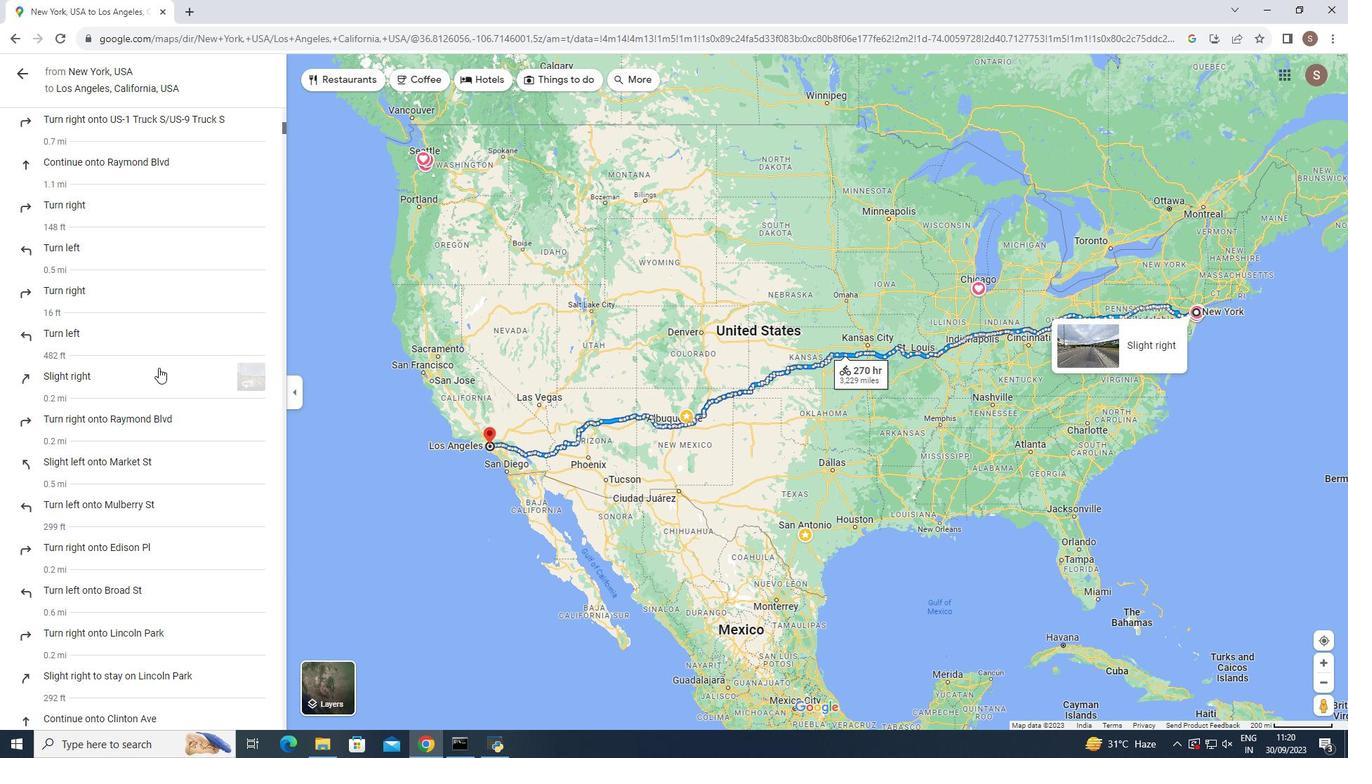 
Action: Mouse moved to (87, 149)
Screenshot: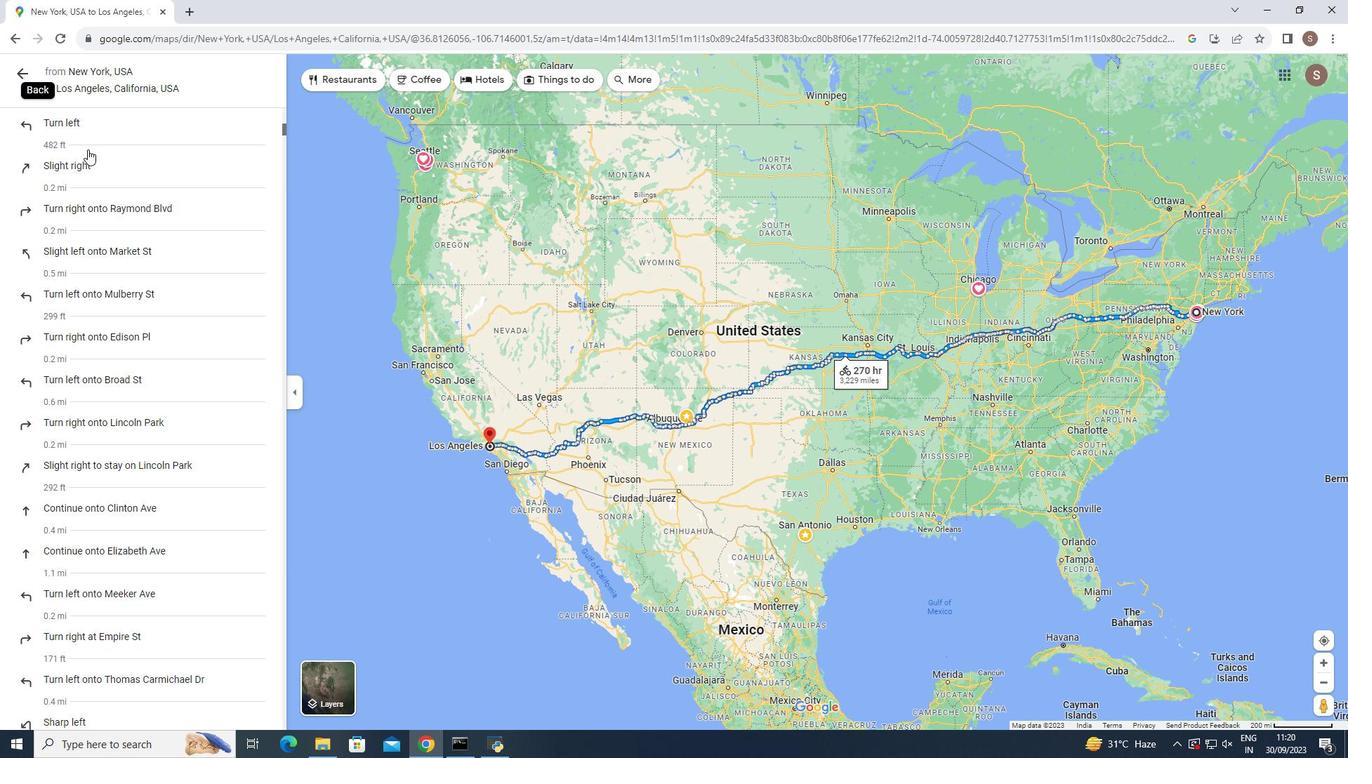 
Action: Mouse scrolled (87, 150) with delta (0, 0)
Screenshot: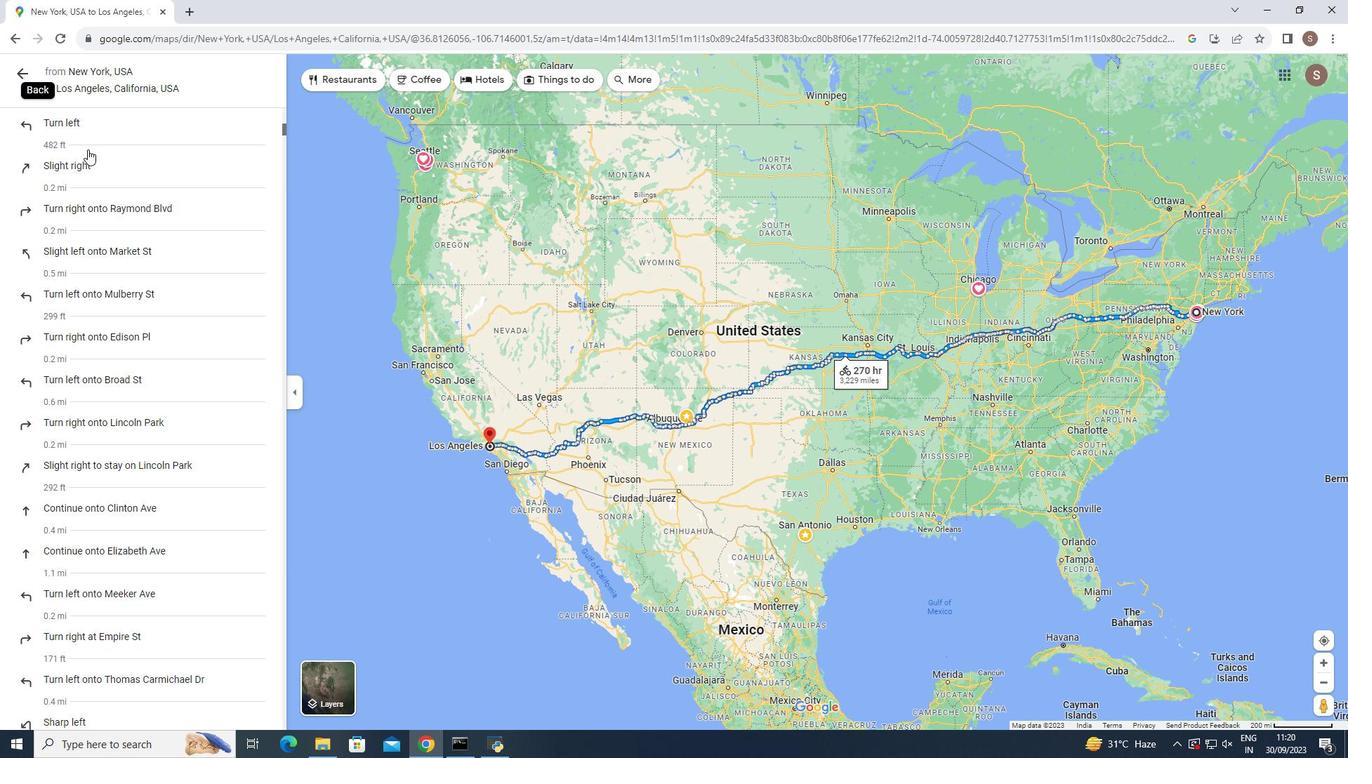
Action: Mouse scrolled (87, 150) with delta (0, 0)
Screenshot: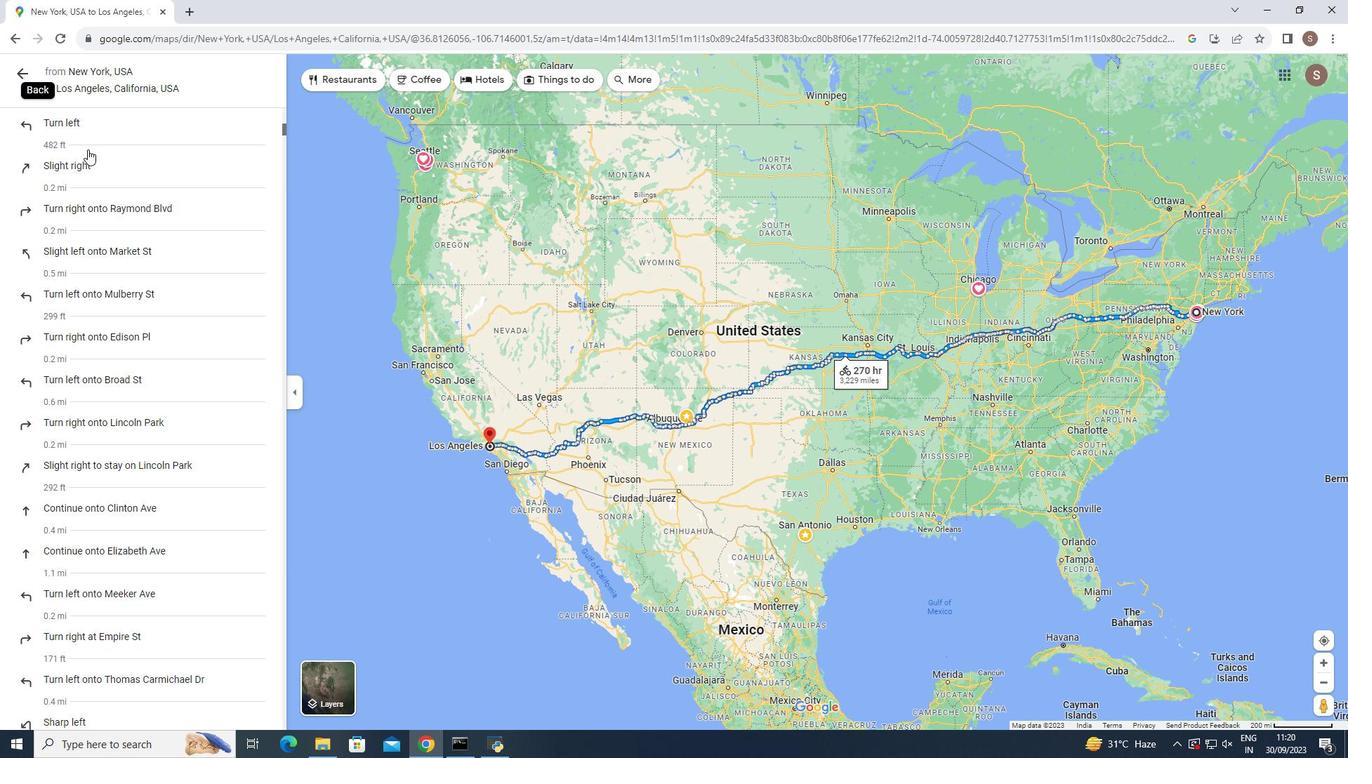 
Action: Mouse scrolled (87, 150) with delta (0, 0)
Screenshot: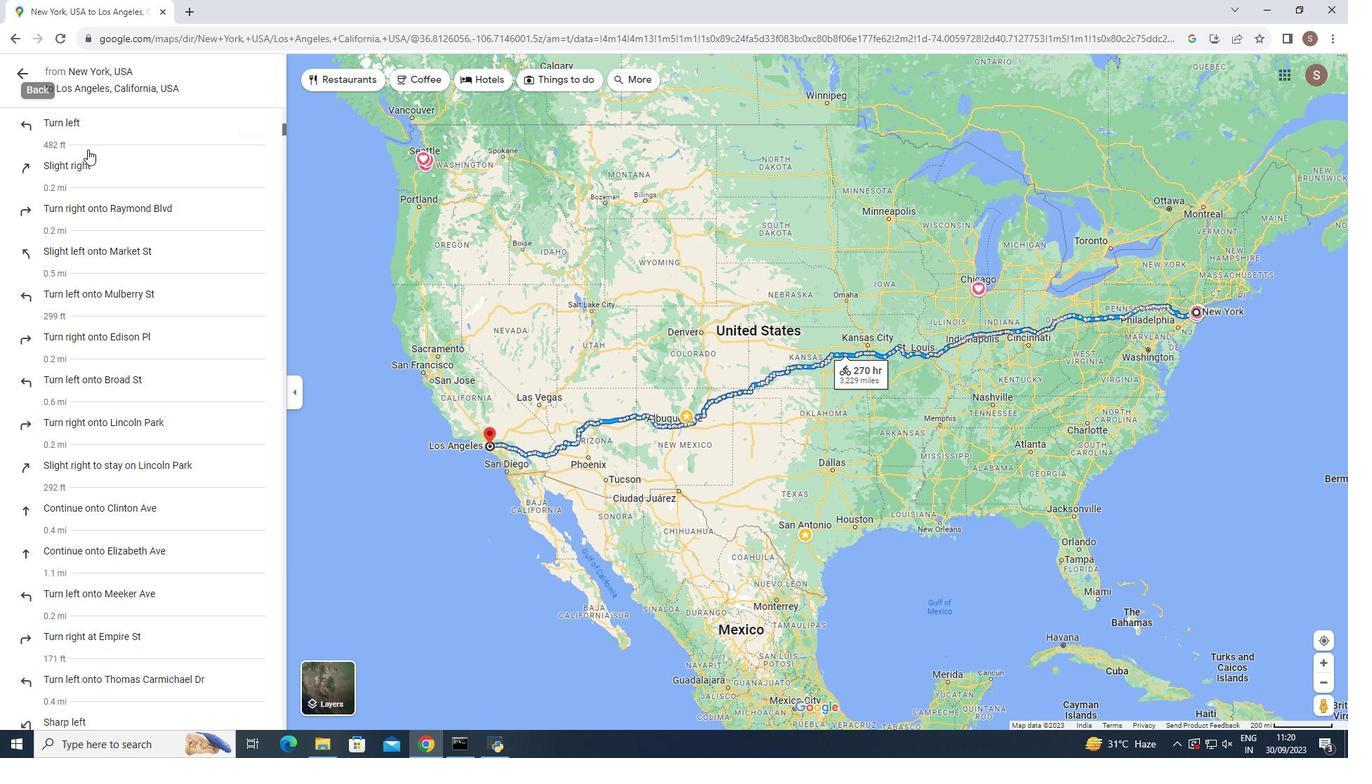 
Action: Mouse scrolled (87, 150) with delta (0, 0)
Screenshot: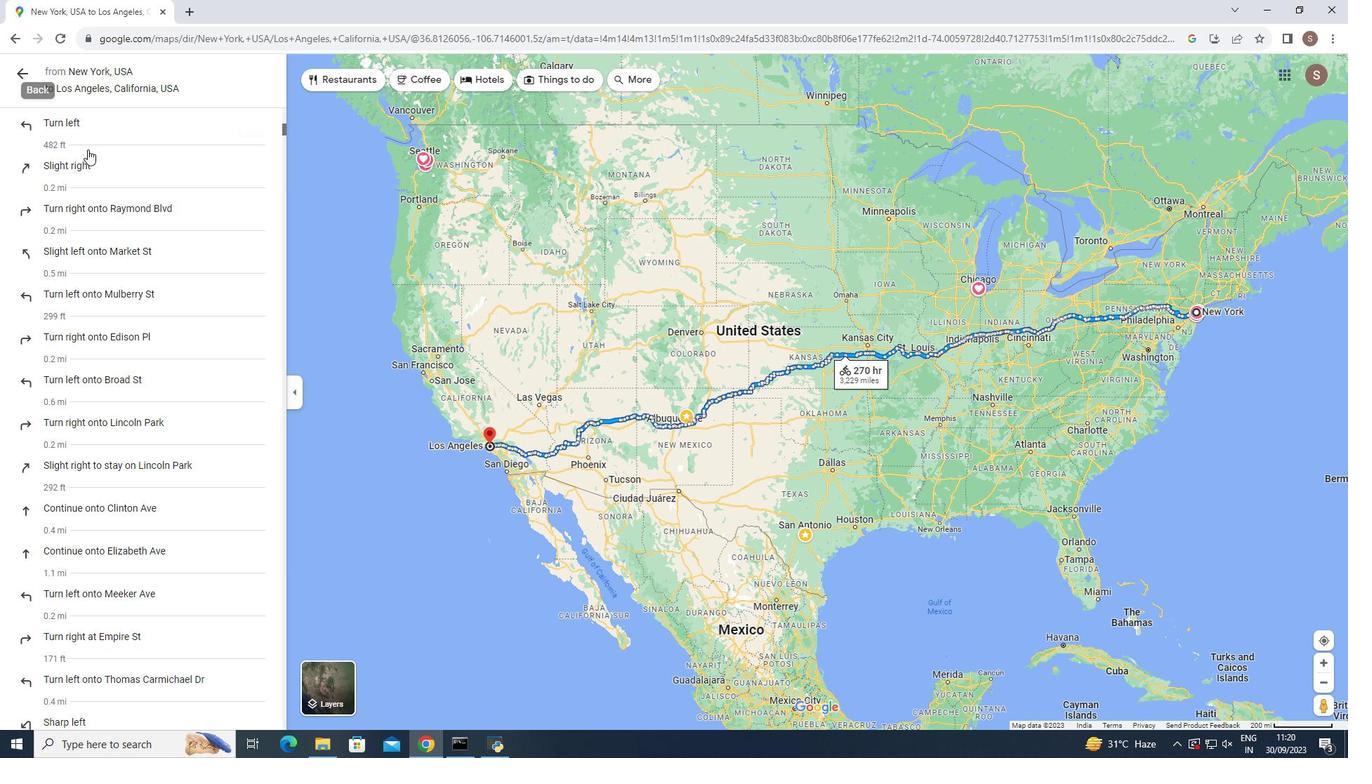 
Action: Mouse scrolled (87, 150) with delta (0, 0)
Screenshot: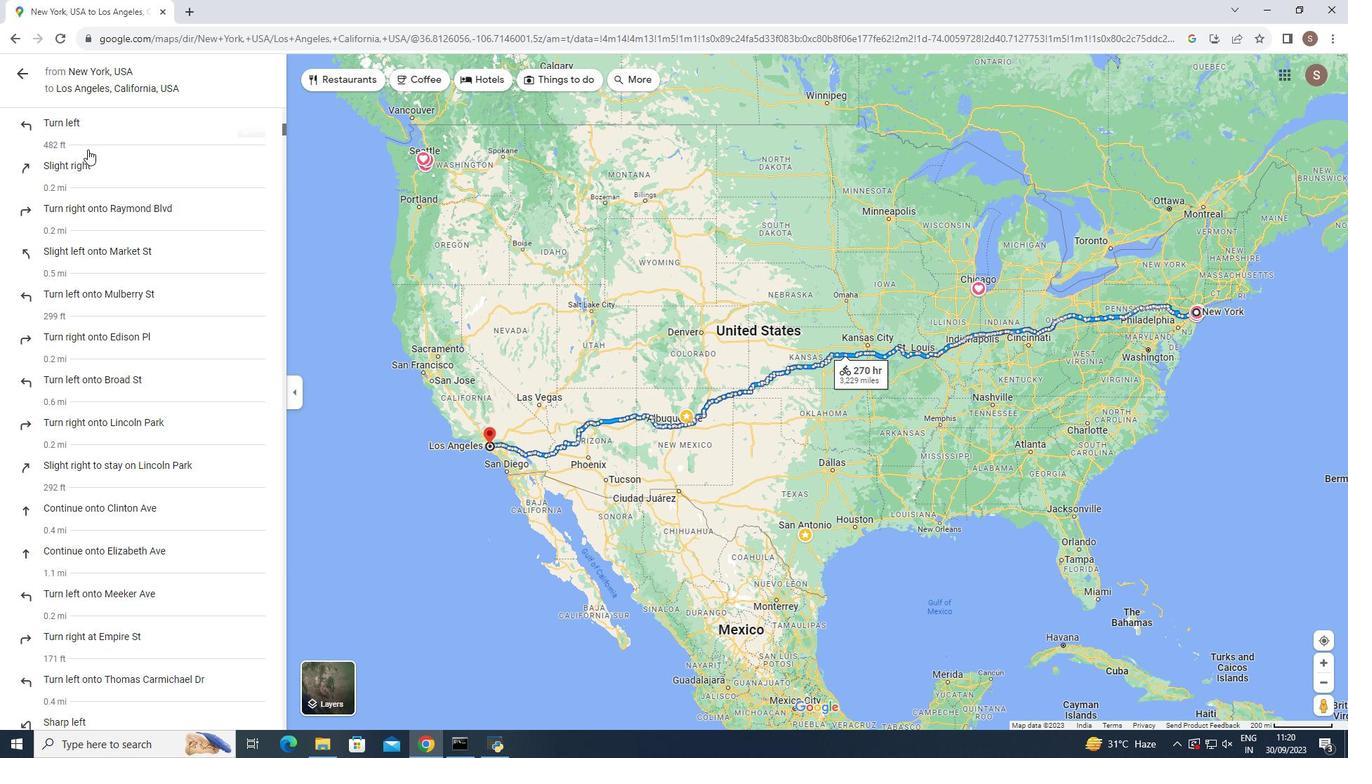 
Action: Mouse moved to (25, 73)
Screenshot: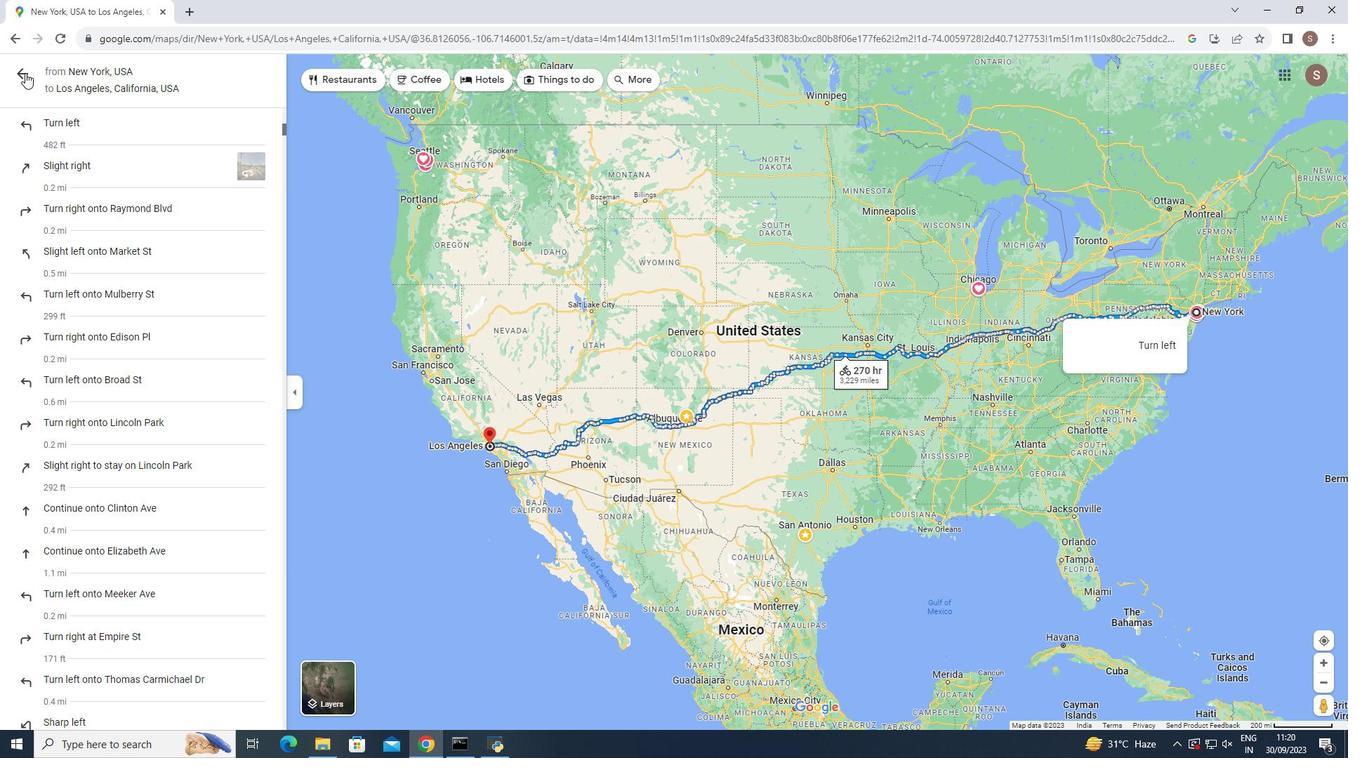 
Action: Mouse pressed left at (25, 73)
Screenshot: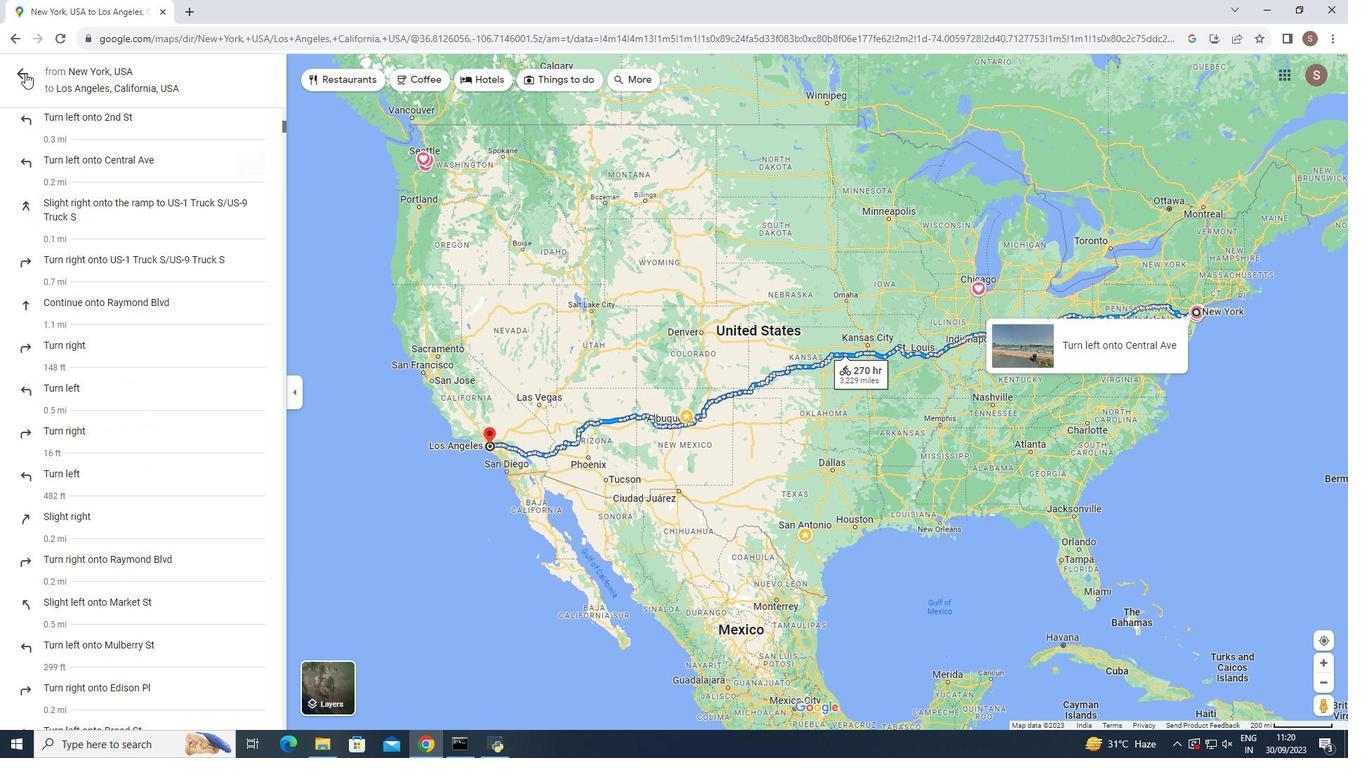 
Action: Mouse moved to (87, 74)
Screenshot: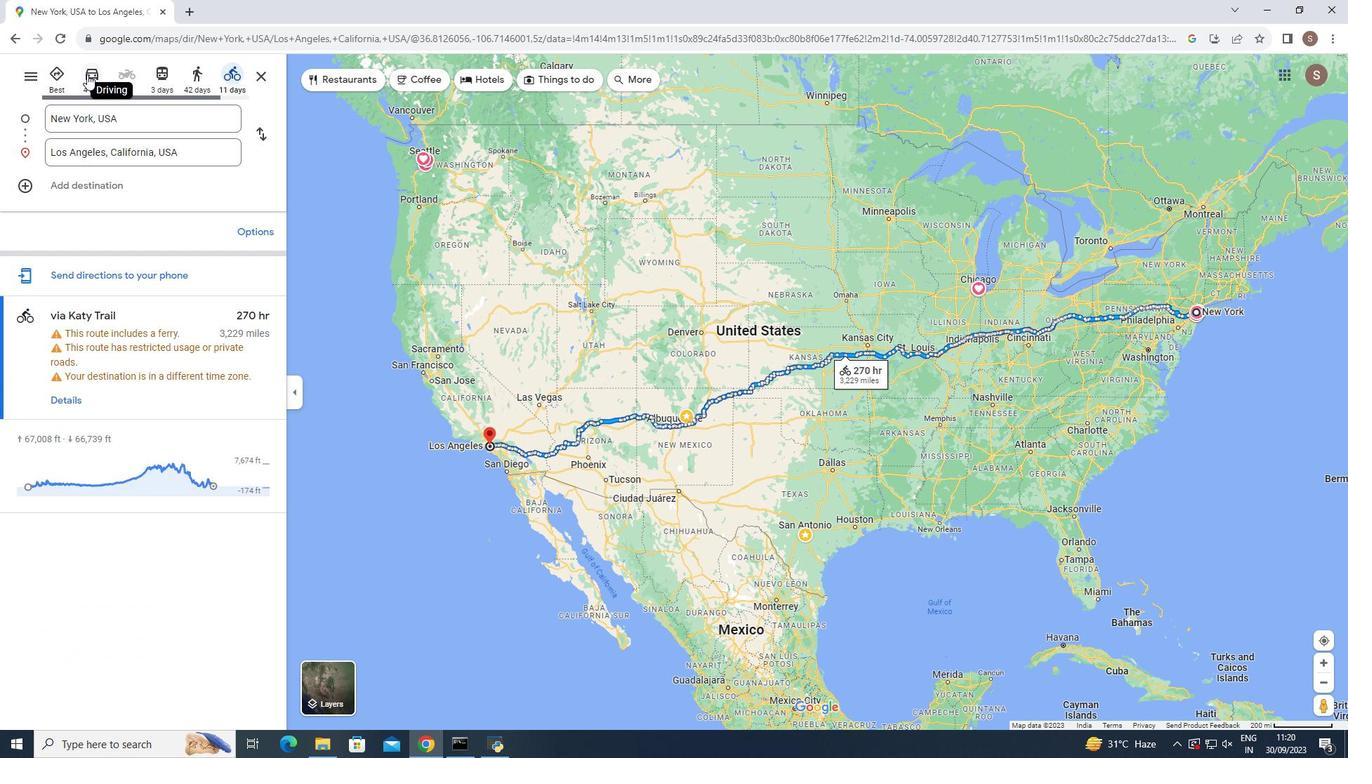 
Action: Mouse pressed left at (87, 74)
Screenshot: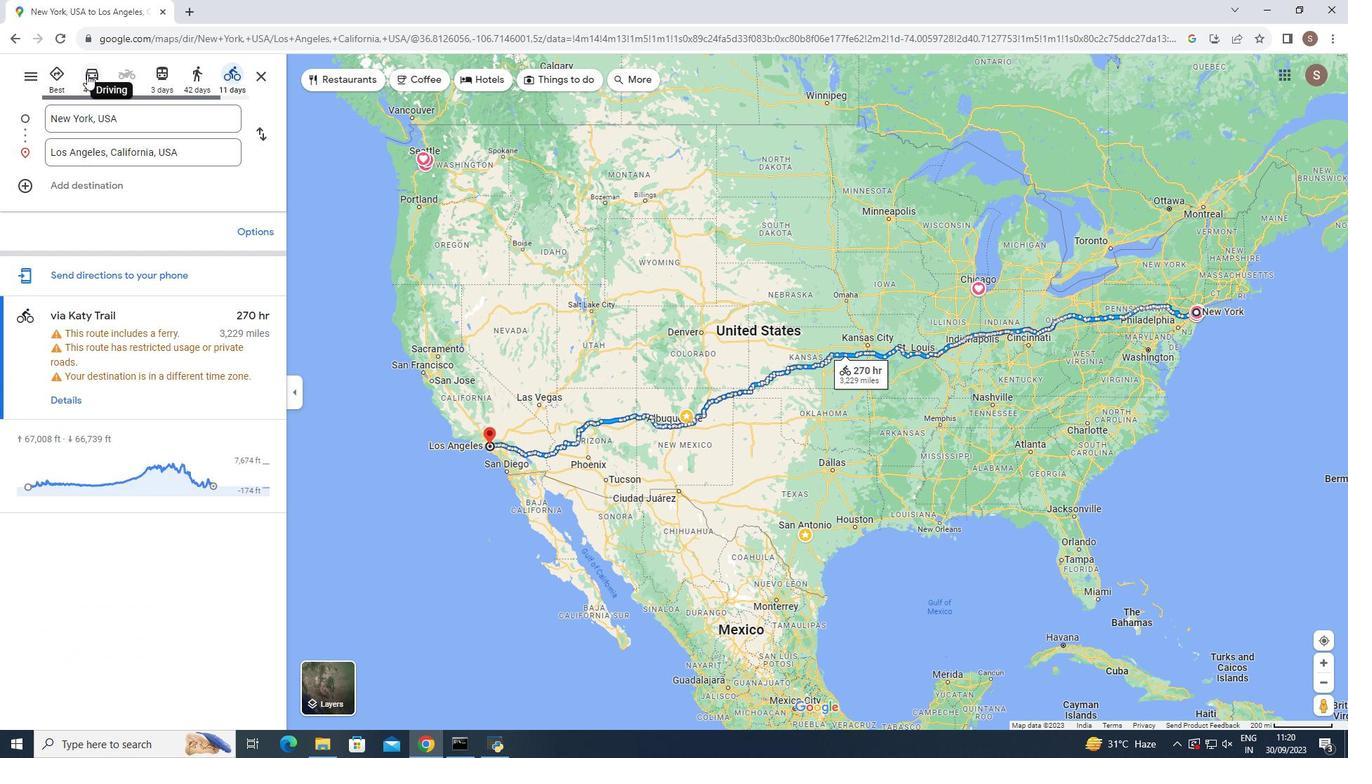 
Action: Mouse moved to (165, 84)
Screenshot: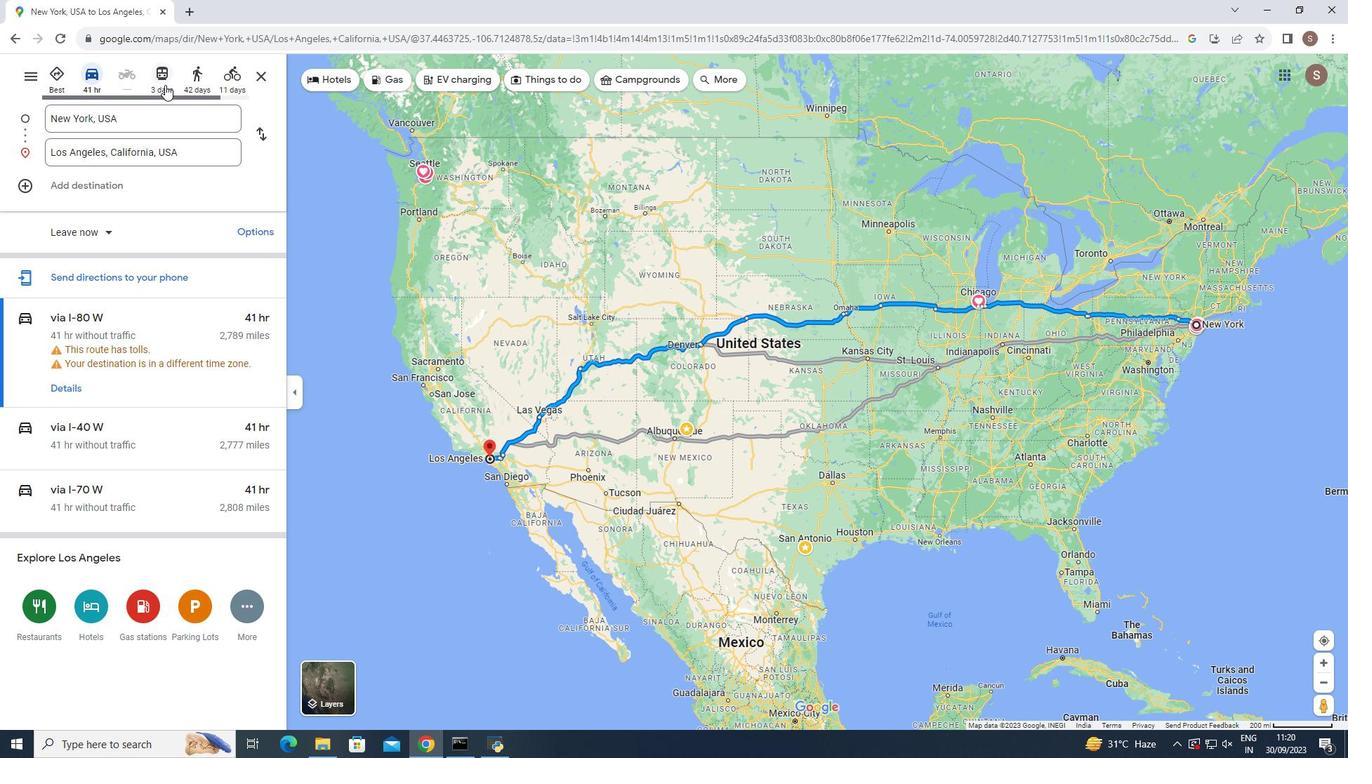 
Action: Mouse pressed left at (165, 84)
Screenshot: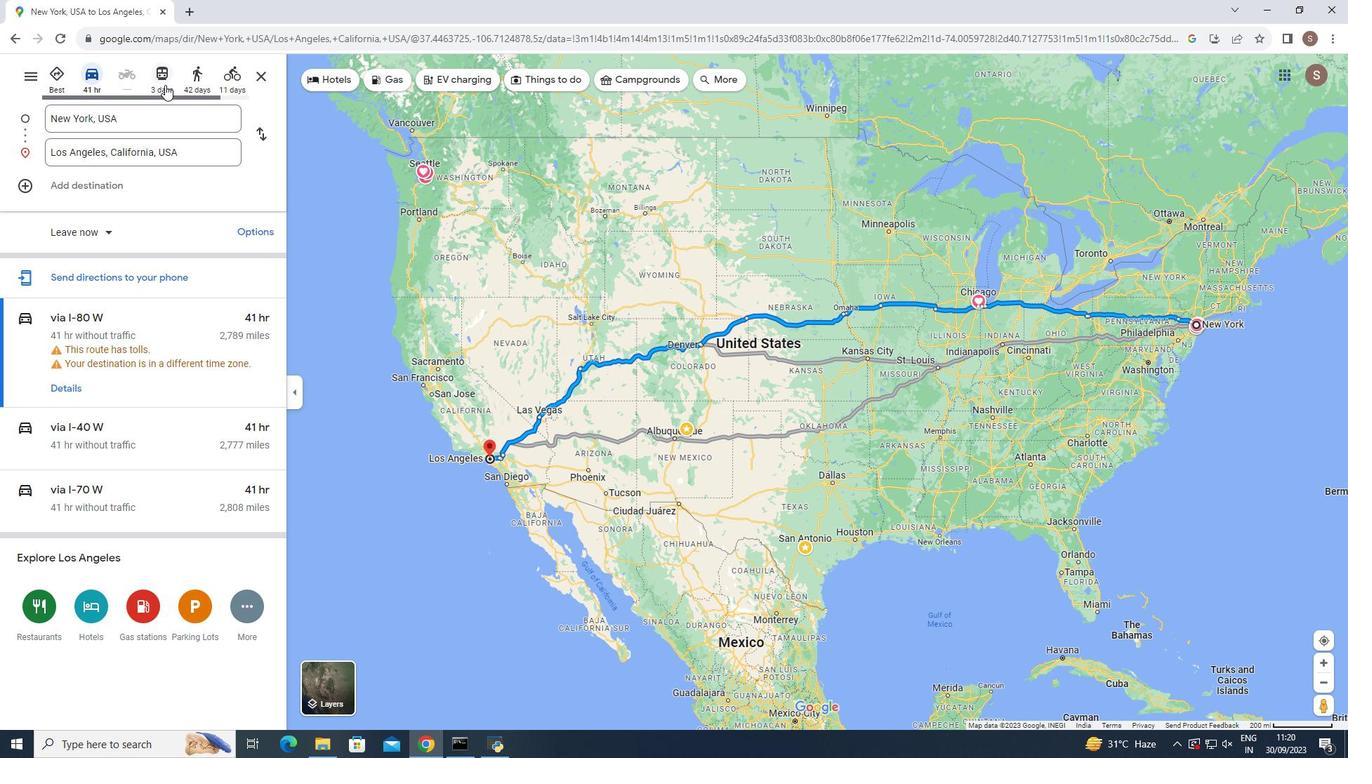 
Action: Mouse moved to (161, 398)
Screenshot: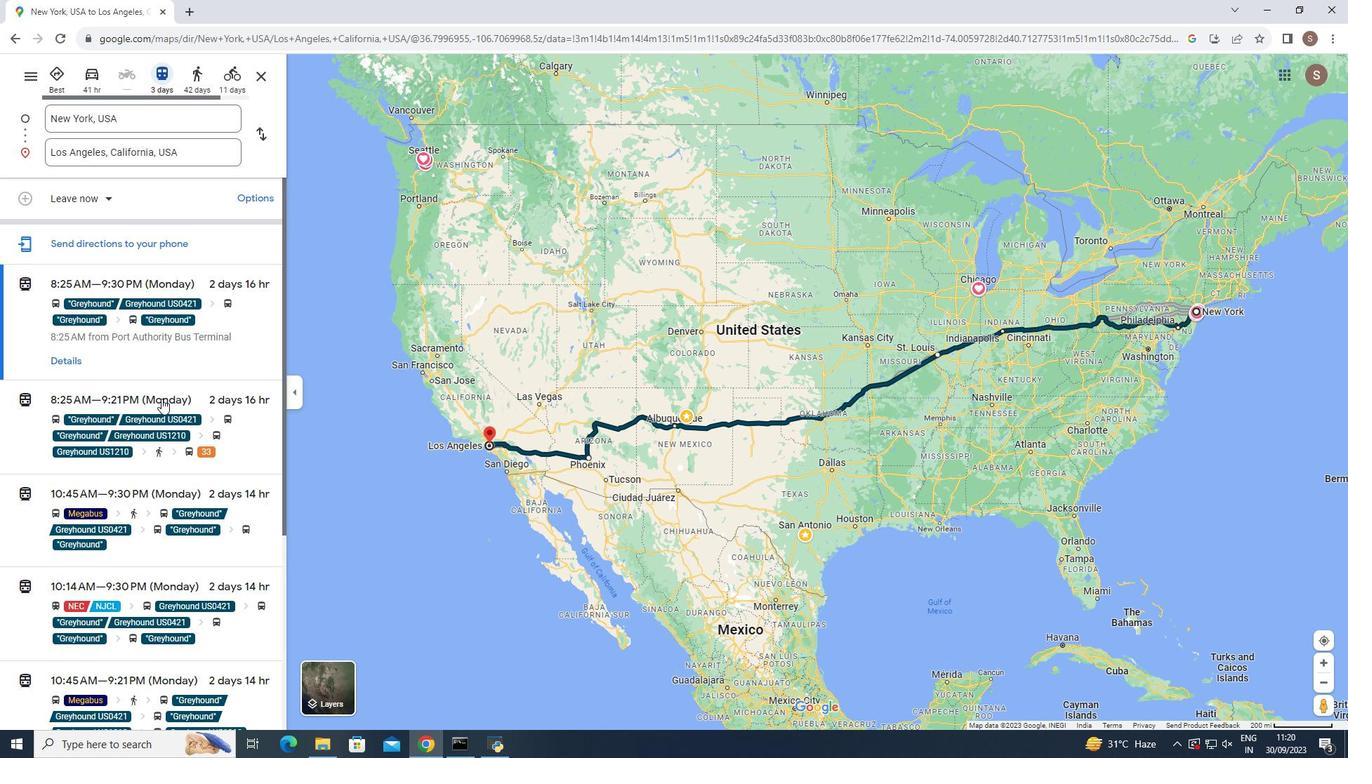 
Action: Mouse scrolled (161, 398) with delta (0, 0)
Screenshot: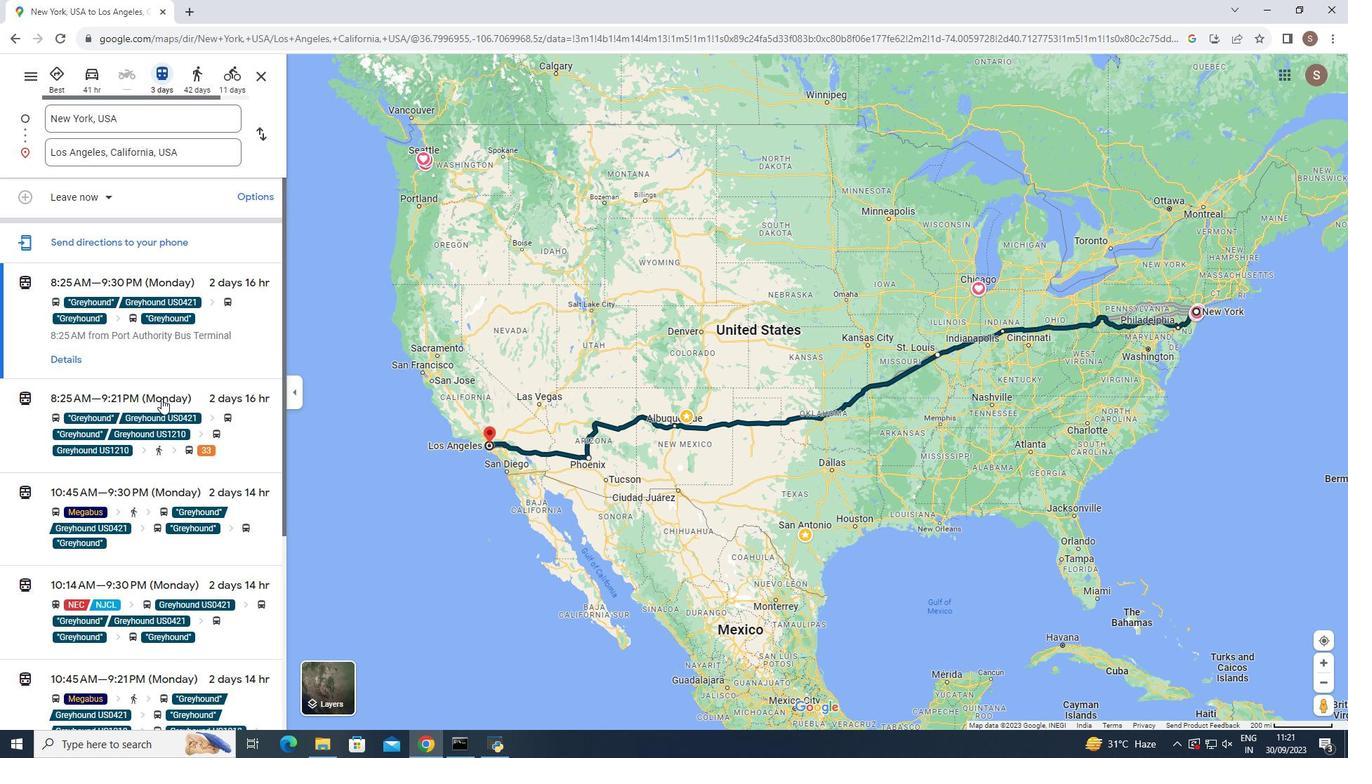 
Action: Mouse scrolled (161, 398) with delta (0, 0)
Screenshot: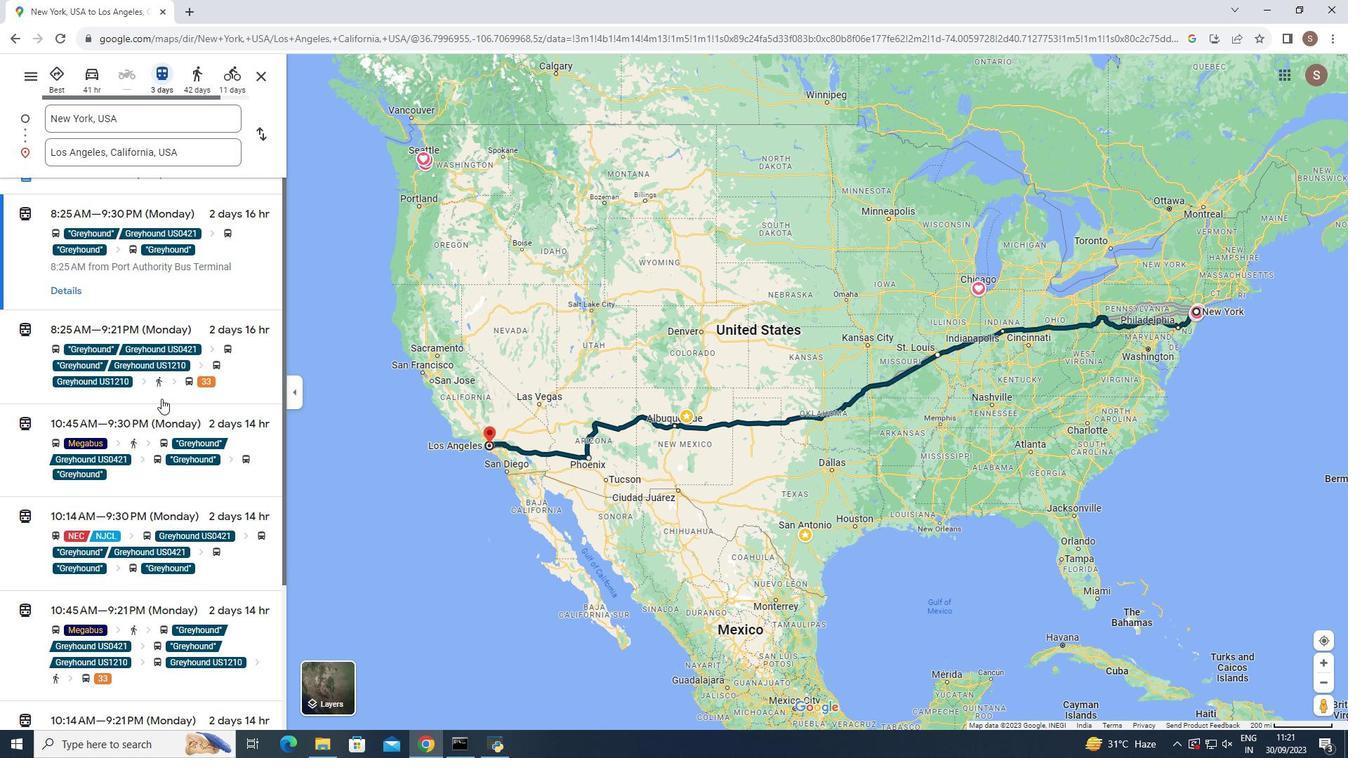 
Action: Mouse scrolled (161, 398) with delta (0, 0)
Screenshot: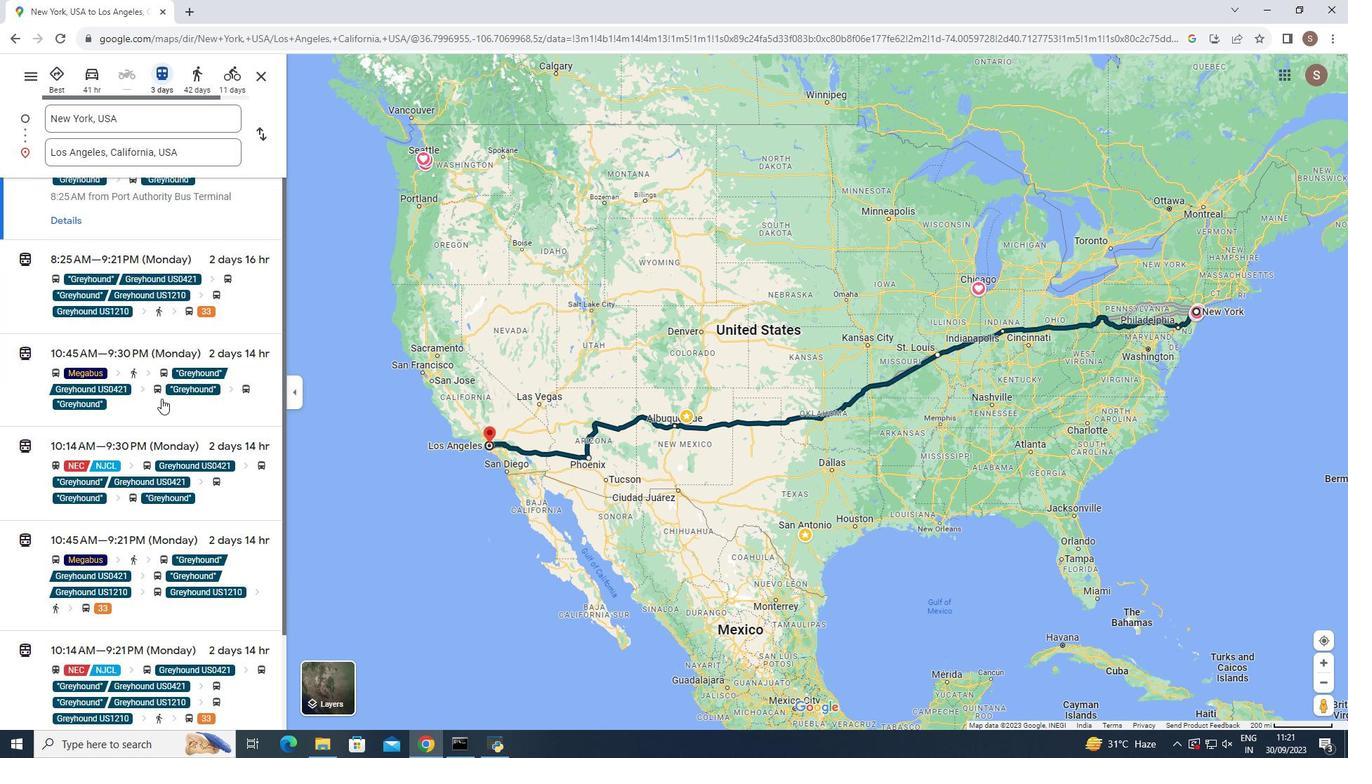
Action: Mouse scrolled (161, 398) with delta (0, 0)
Screenshot: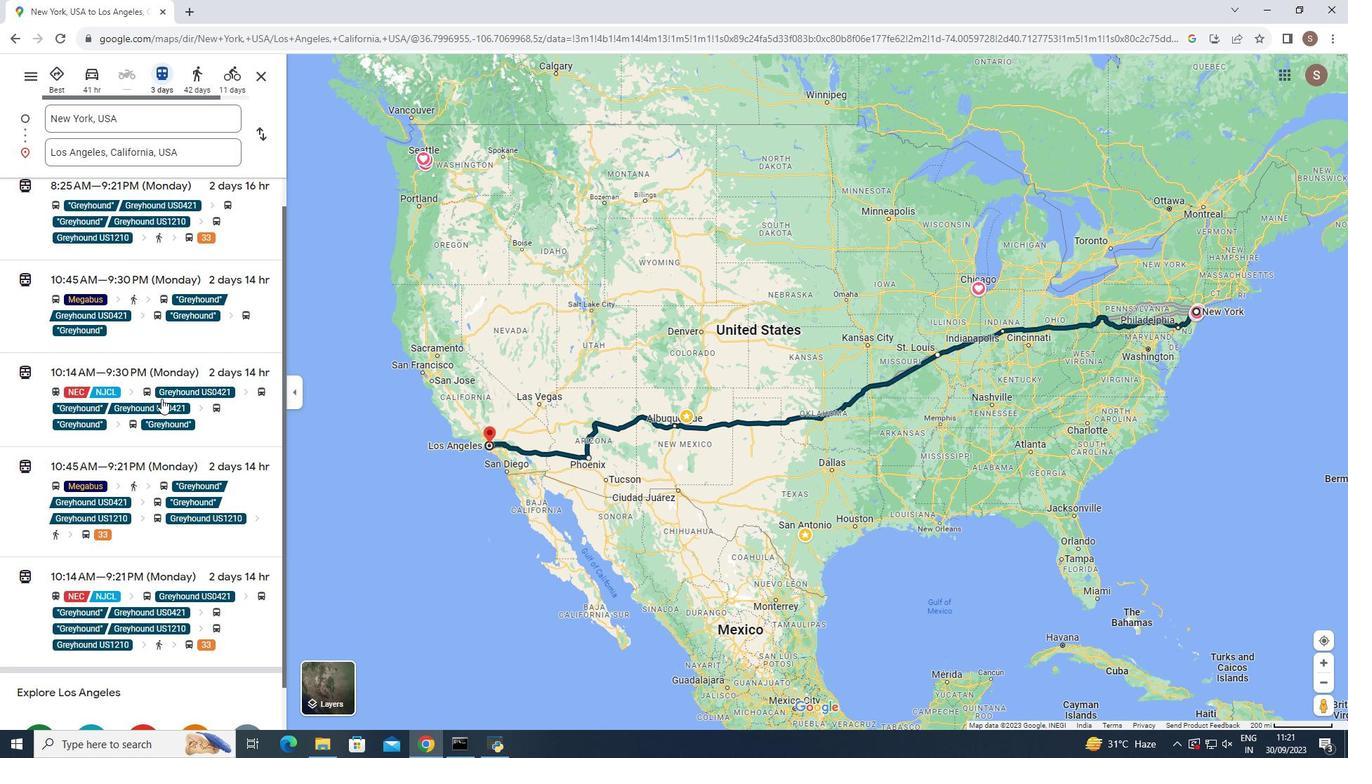 
Action: Mouse scrolled (161, 398) with delta (0, 0)
Screenshot: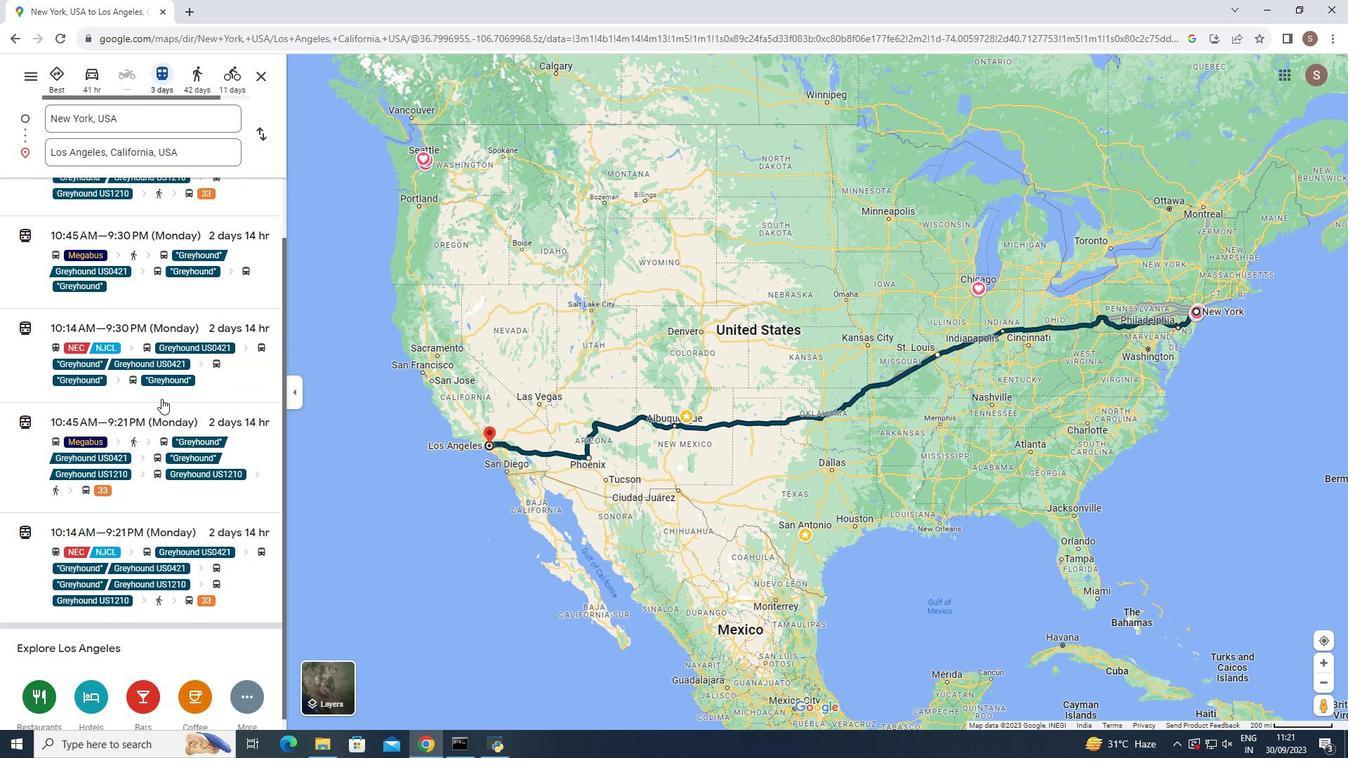 
Action: Mouse scrolled (161, 398) with delta (0, 0)
Screenshot: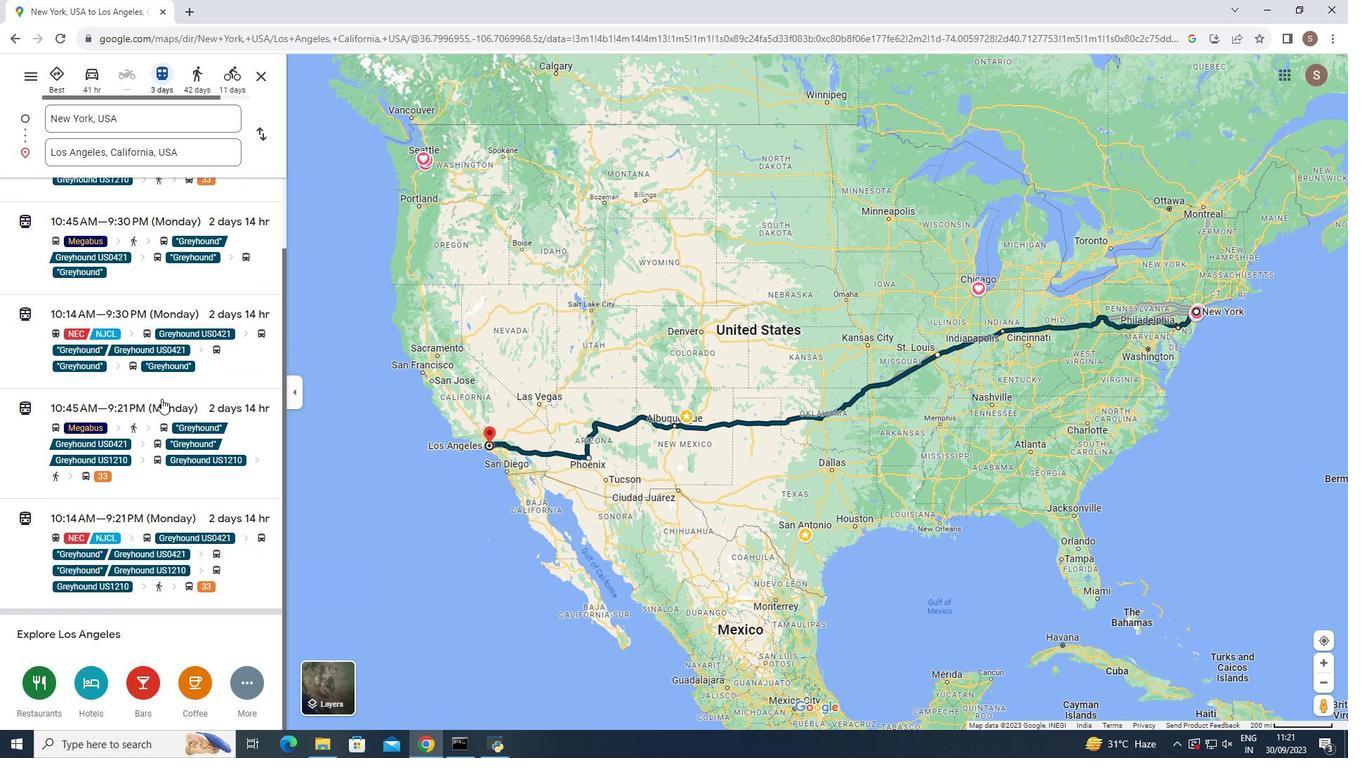 
Action: Mouse scrolled (161, 399) with delta (0, 0)
Screenshot: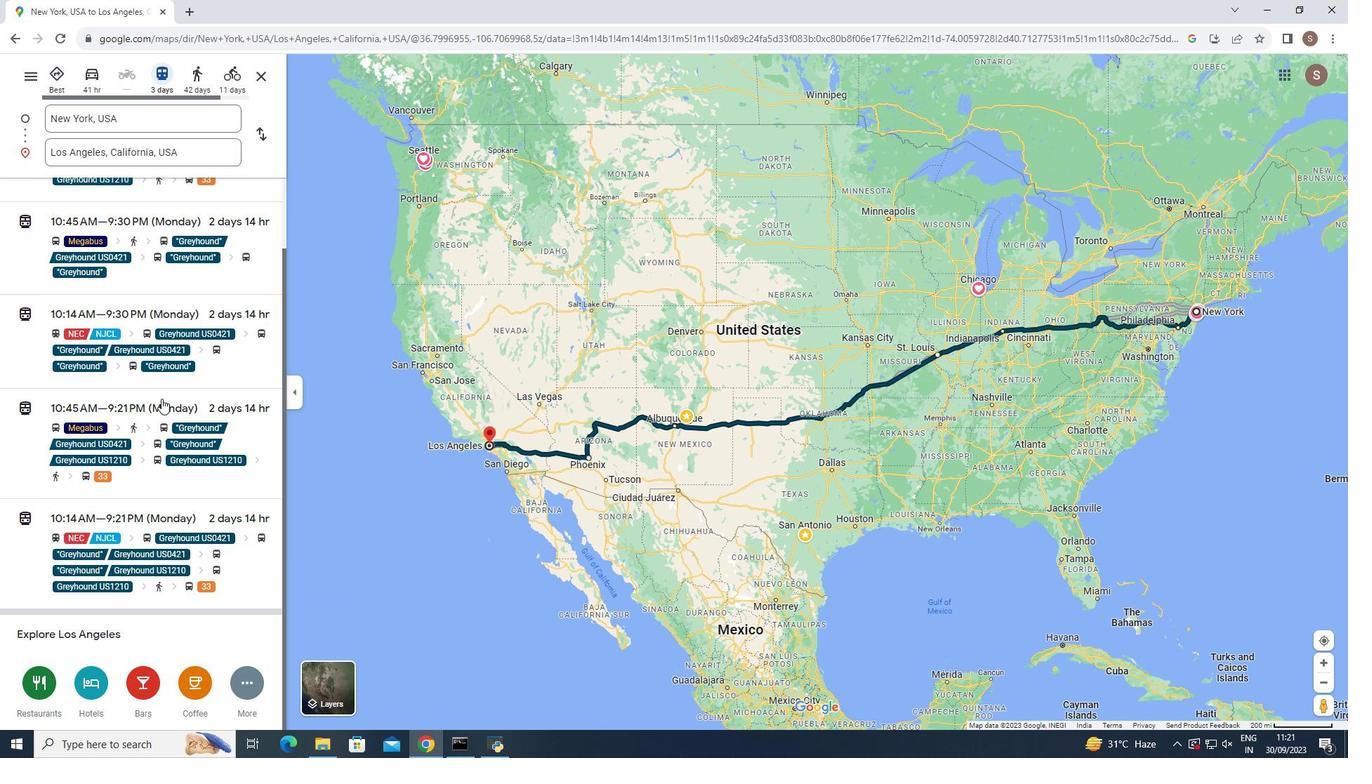 
Action: Mouse scrolled (161, 399) with delta (0, 0)
Screenshot: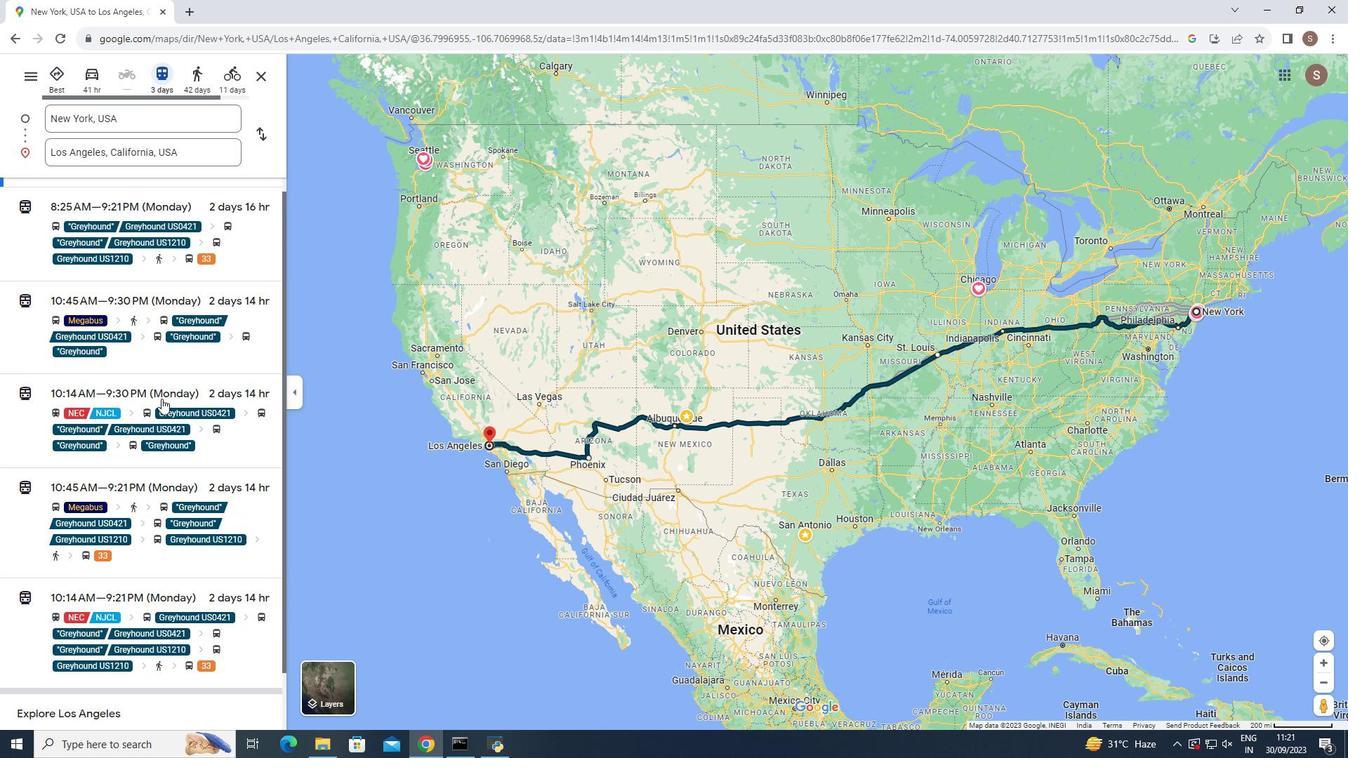 
Action: Mouse scrolled (161, 399) with delta (0, 0)
Screenshot: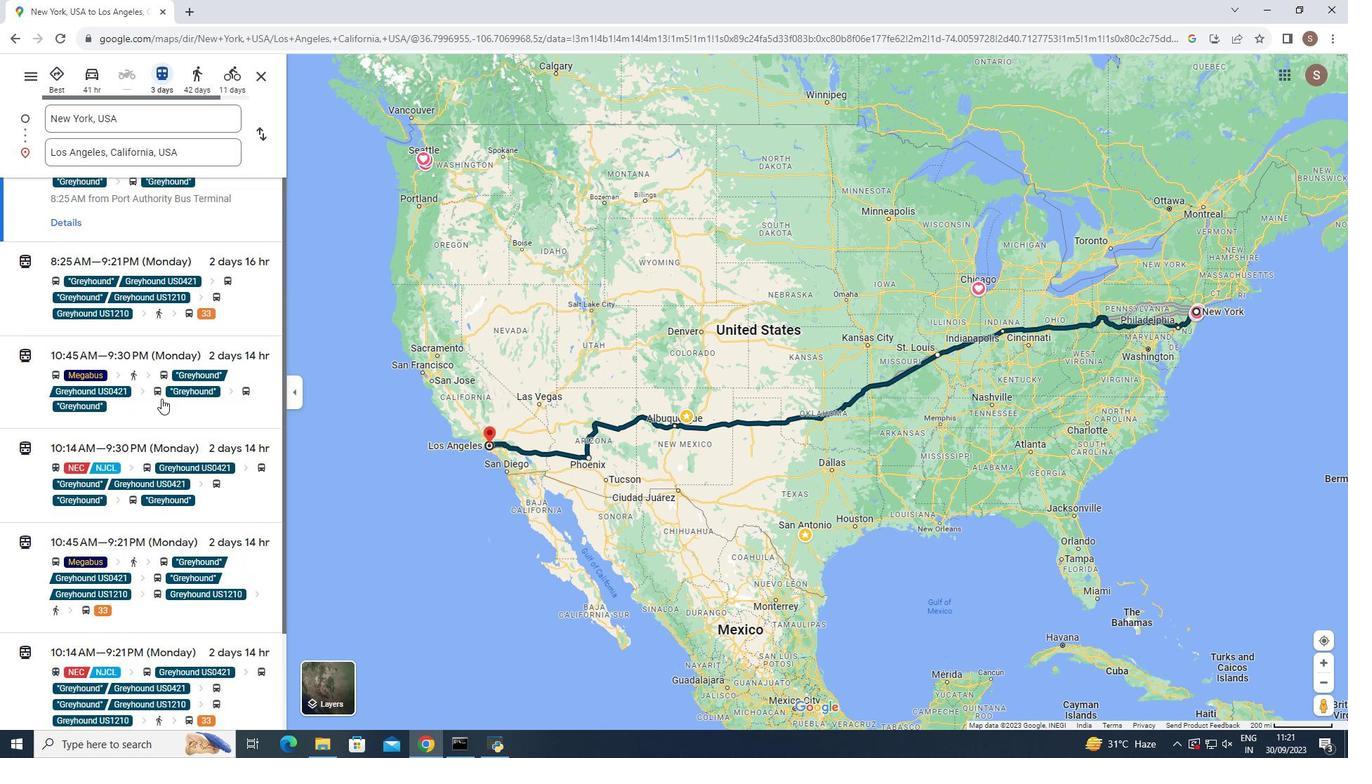 
Action: Mouse scrolled (161, 399) with delta (0, 0)
Screenshot: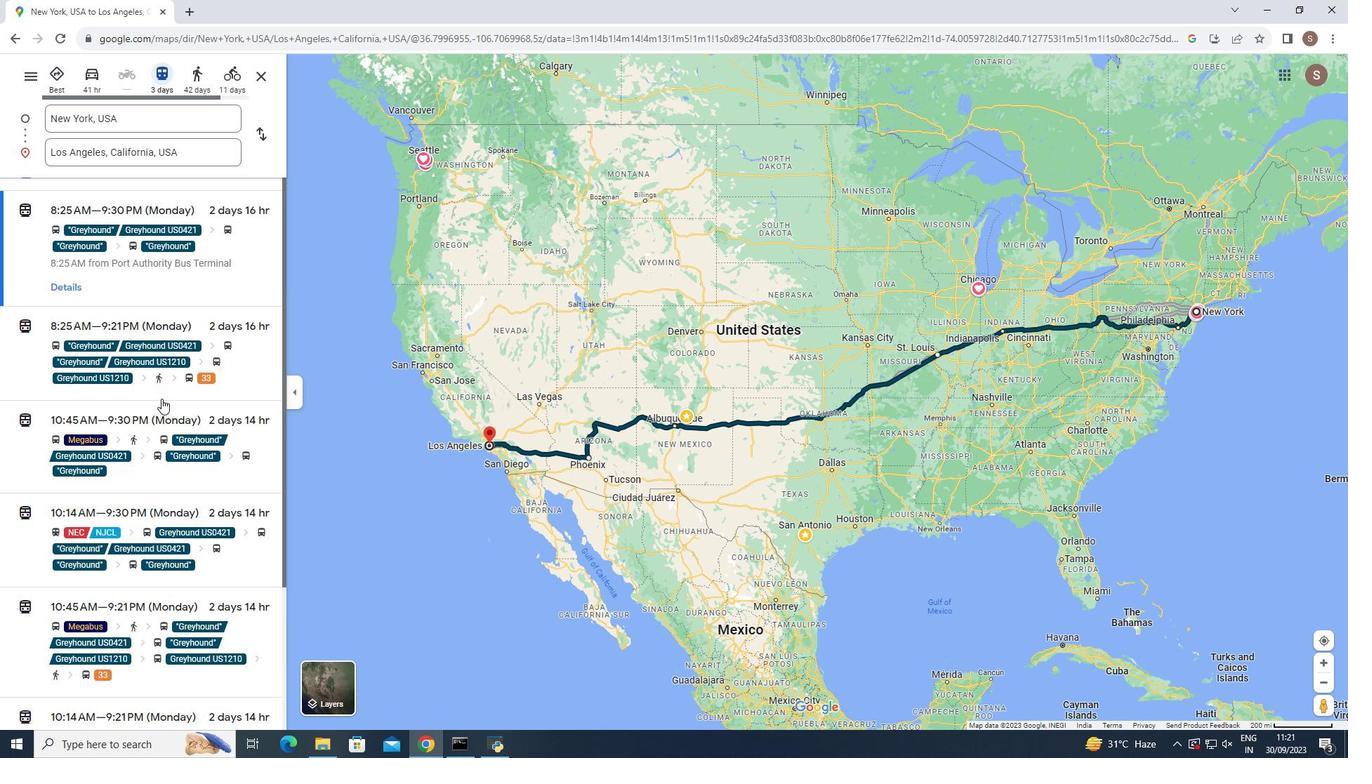 
Action: Mouse scrolled (161, 399) with delta (0, 0)
Screenshot: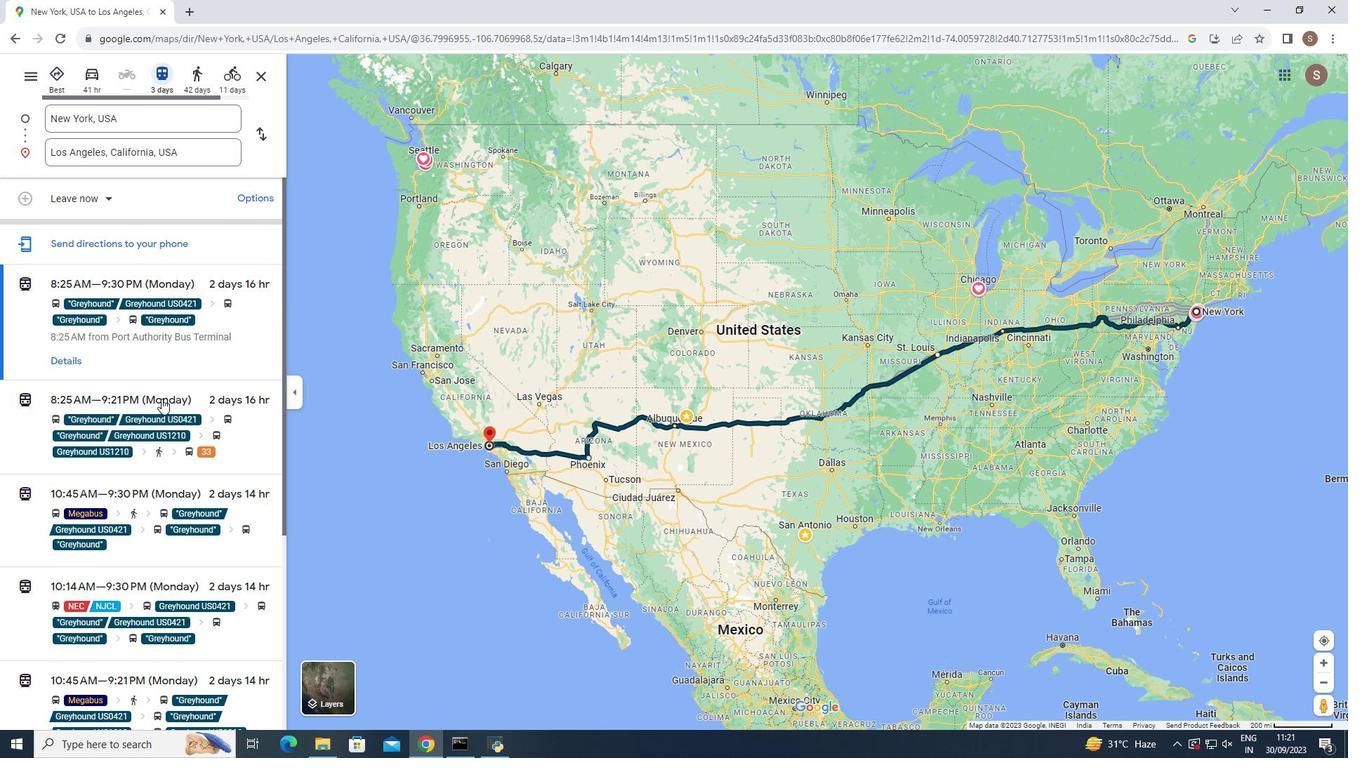 
Action: Mouse scrolled (161, 399) with delta (0, 0)
Screenshot: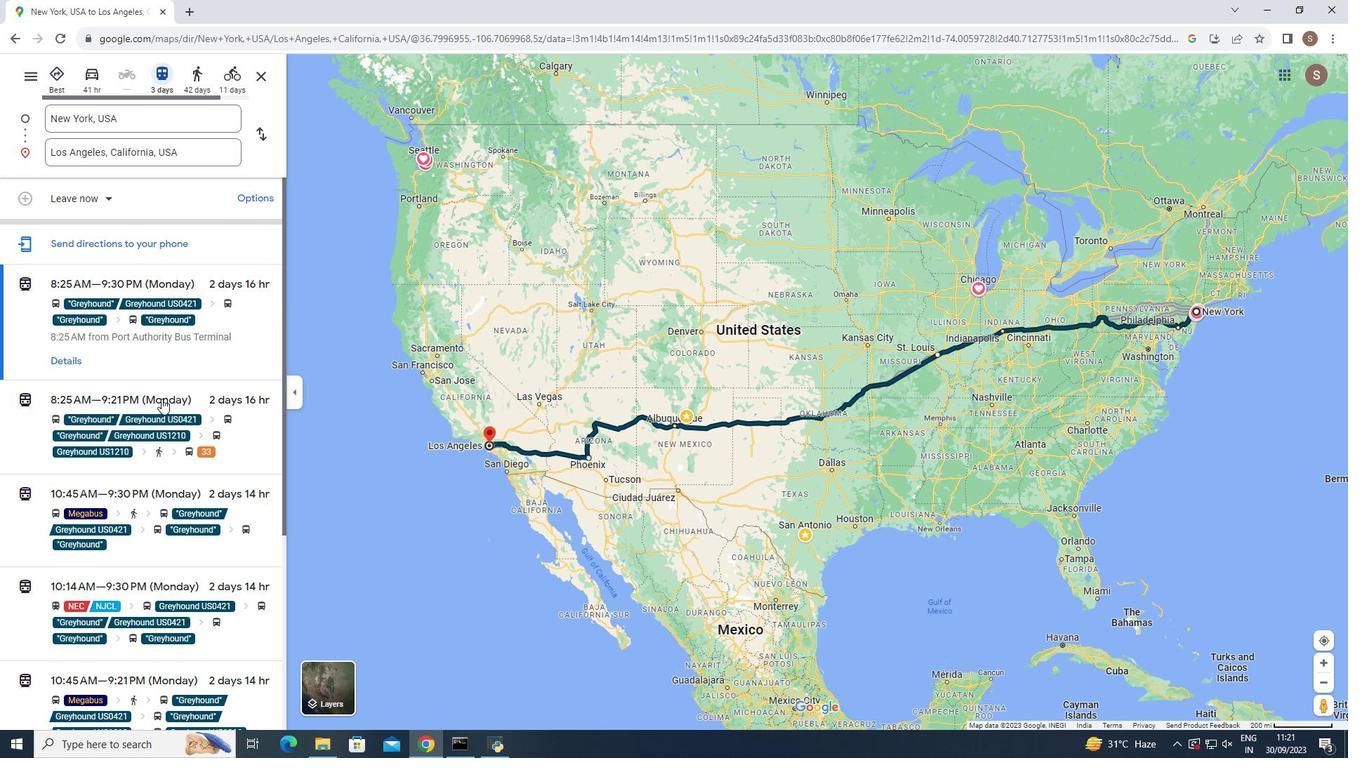 
Action: Mouse scrolled (161, 399) with delta (0, 0)
Screenshot: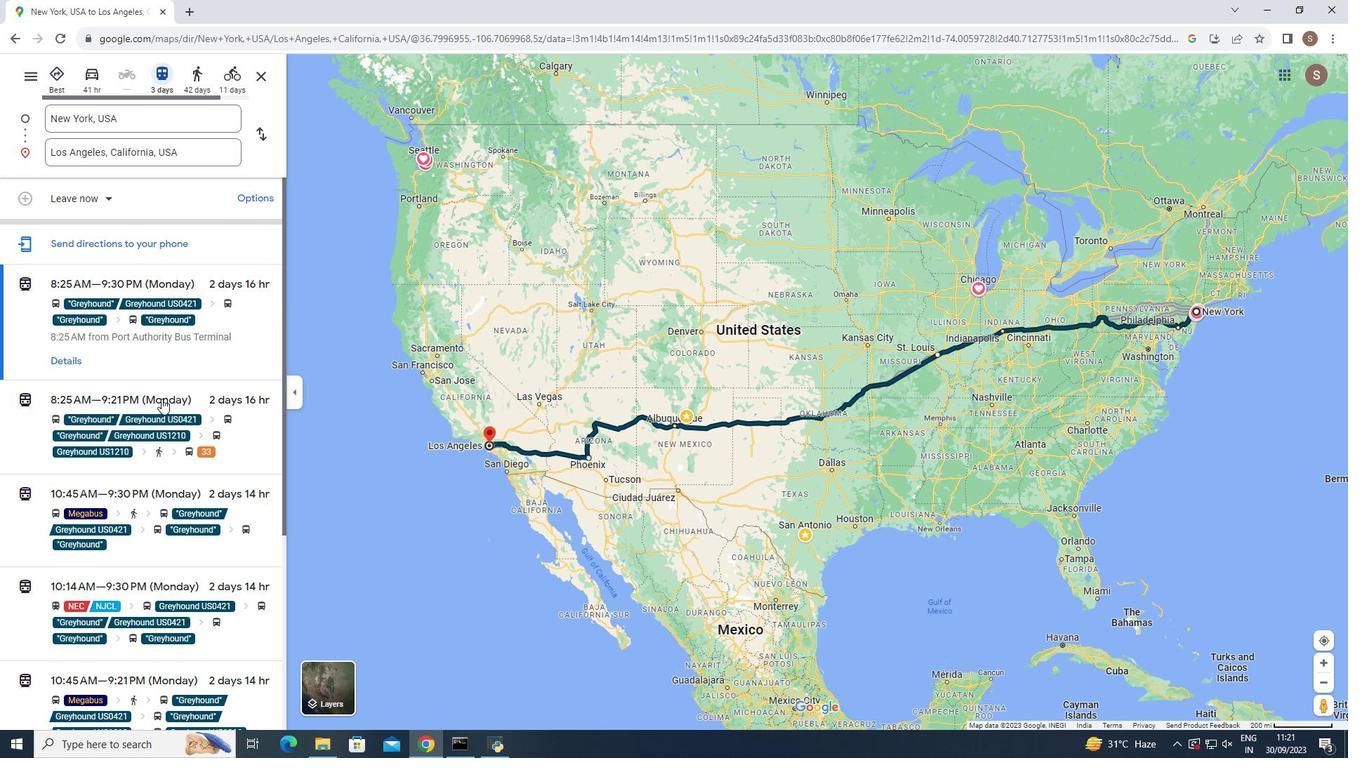
Action: Mouse scrolled (161, 399) with delta (0, 0)
Screenshot: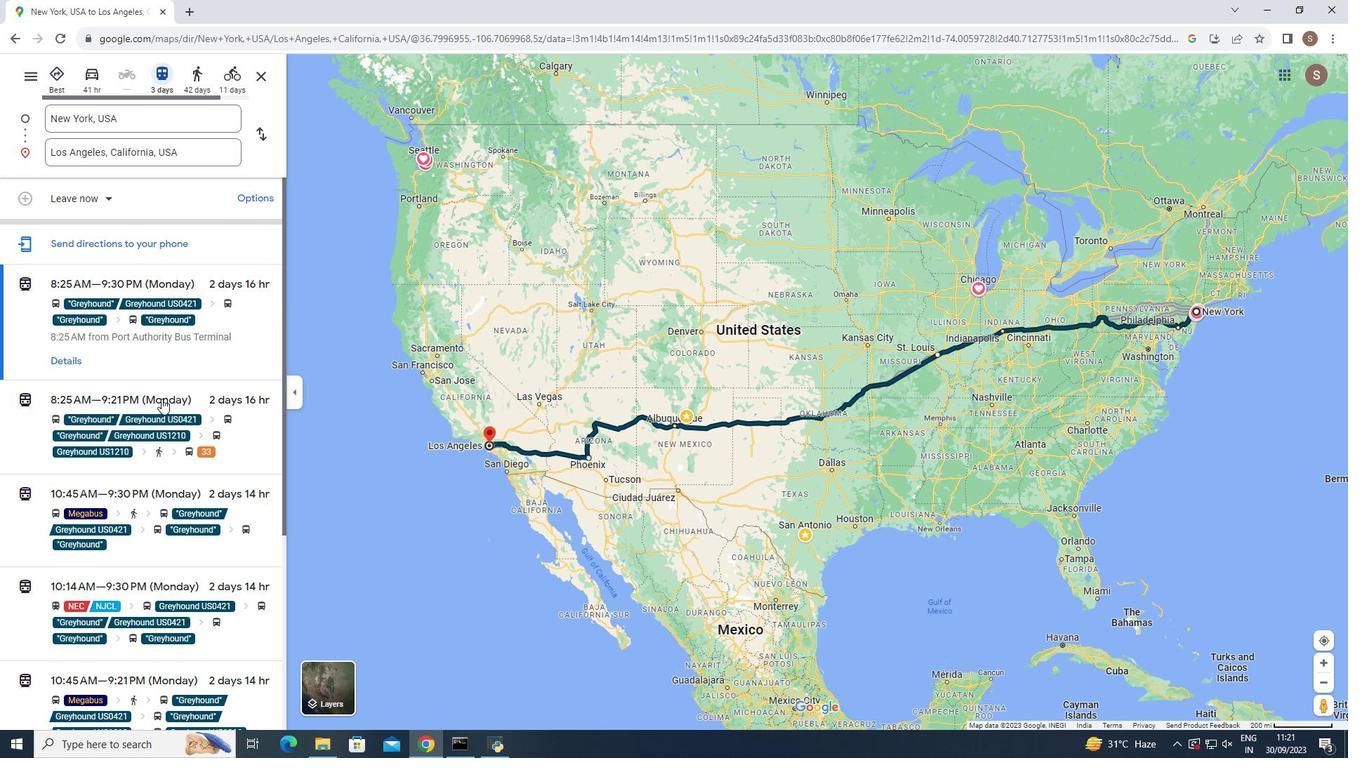 
Action: Mouse moved to (156, 265)
Screenshot: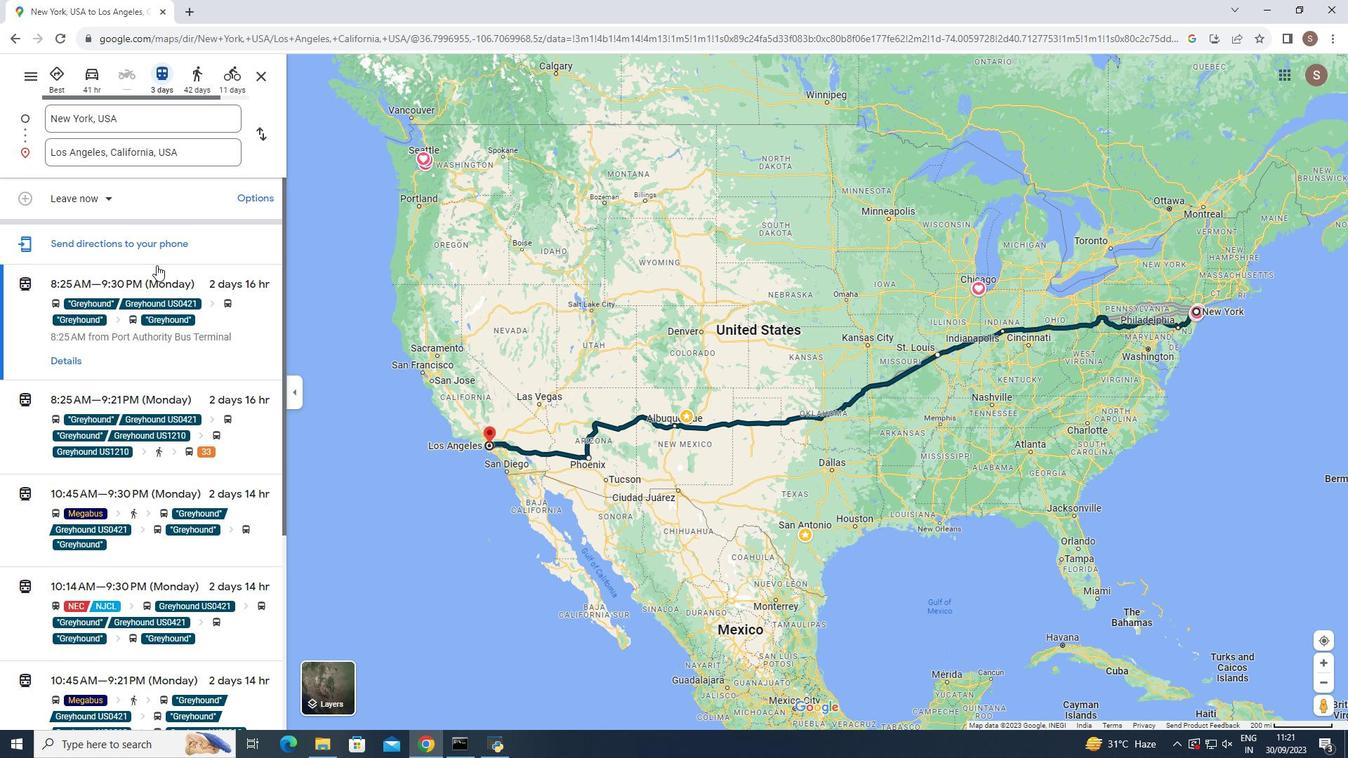 
